 Task: Look for space in Cuxhaven, Germany from 8th August, 2023 to 15th August, 2023 for 9 adults in price range Rs.10000 to Rs.14000. Place can be shared room with 5 bedrooms having 9 beds and 5 bathrooms. Property type can be house, flat, guest house. Amenities needed are: wifi, TV, free parkinig on premises, gym, breakfast. Booking option can be shelf check-in. Required host language is English.
Action: Mouse moved to (413, 89)
Screenshot: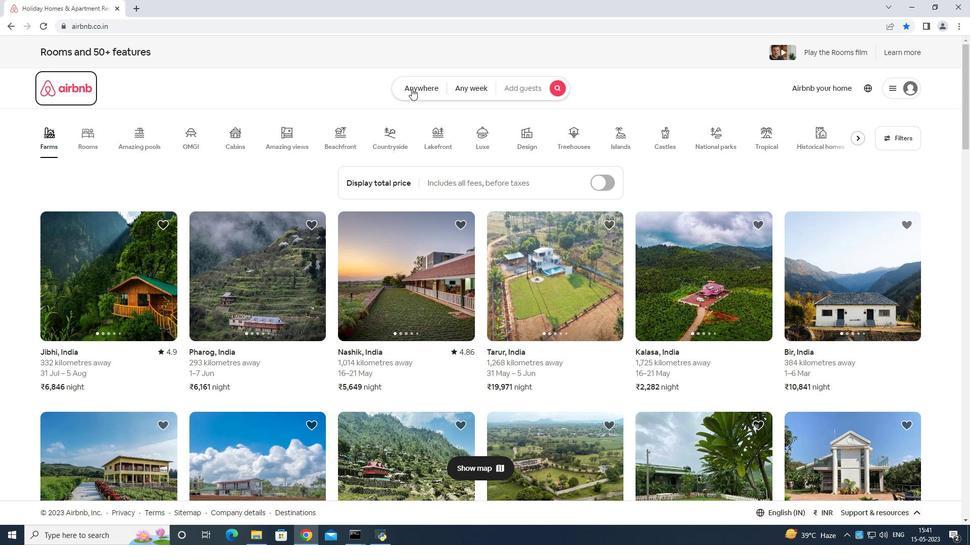 
Action: Mouse pressed left at (413, 89)
Screenshot: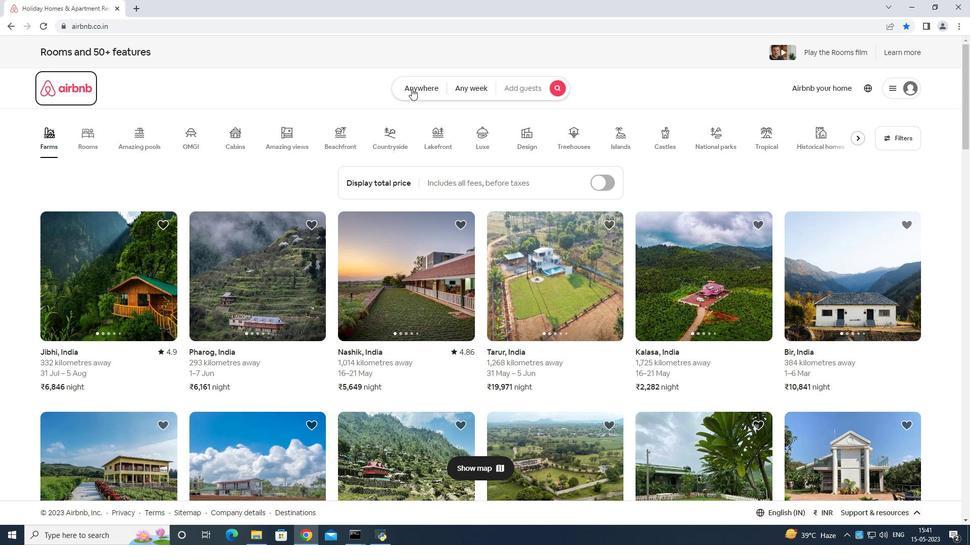 
Action: Mouse moved to (394, 130)
Screenshot: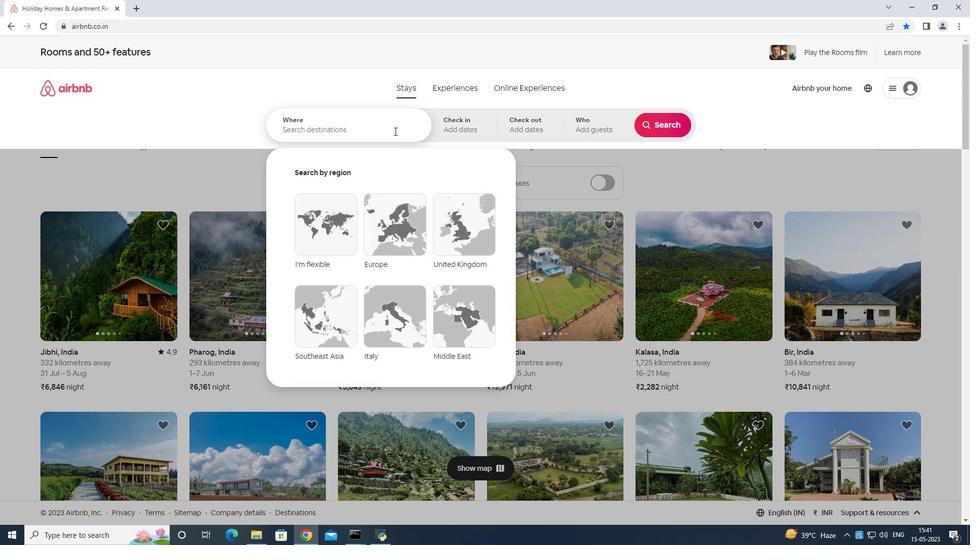 
Action: Mouse pressed left at (394, 130)
Screenshot: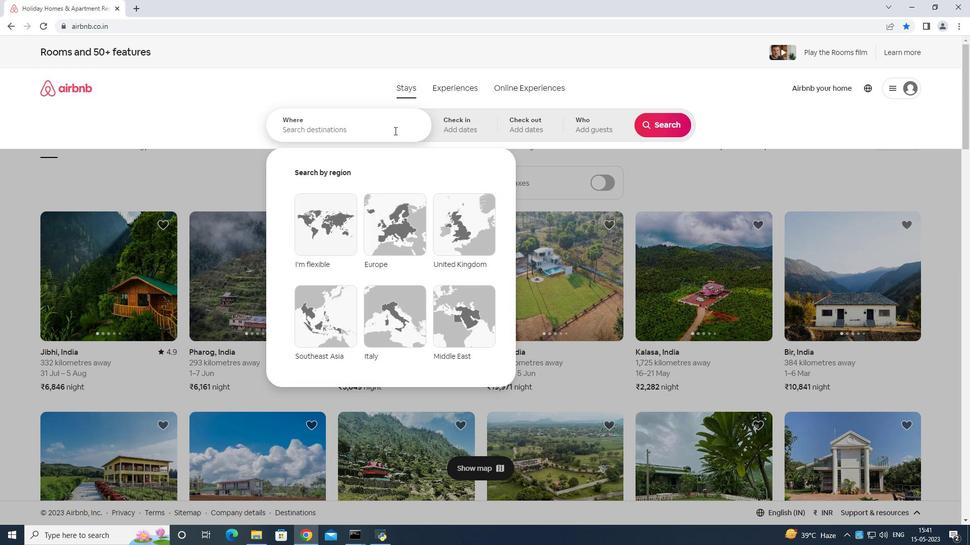 
Action: Mouse moved to (444, 163)
Screenshot: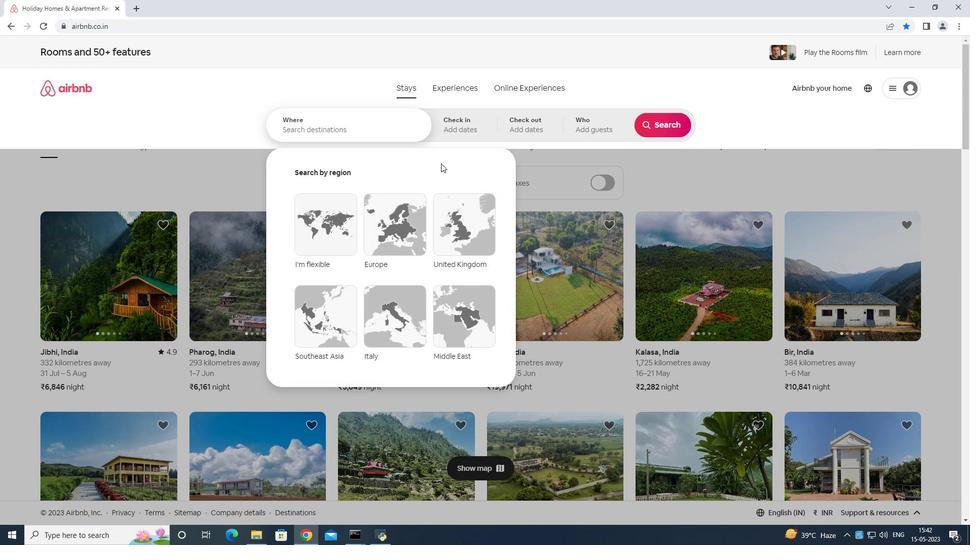 
Action: Key pressed <Key.shift>Cuxhaven<Key.space><Key.shift>Germany<Key.enter>
Screenshot: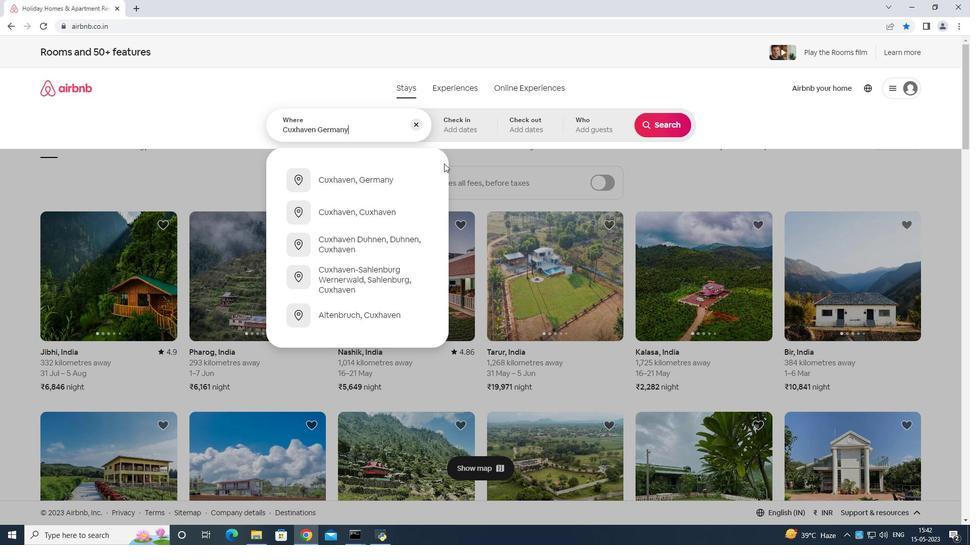 
Action: Mouse moved to (651, 210)
Screenshot: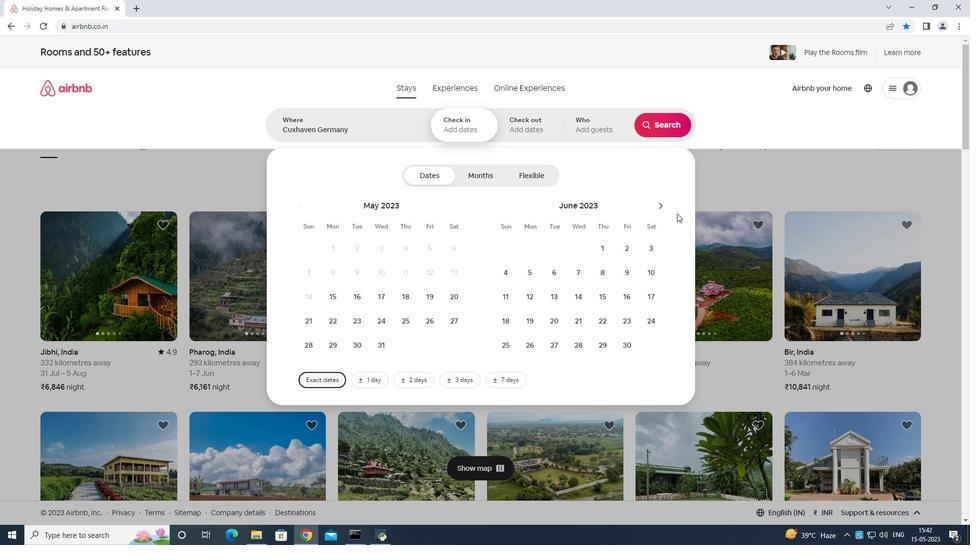 
Action: Mouse pressed left at (651, 210)
Screenshot: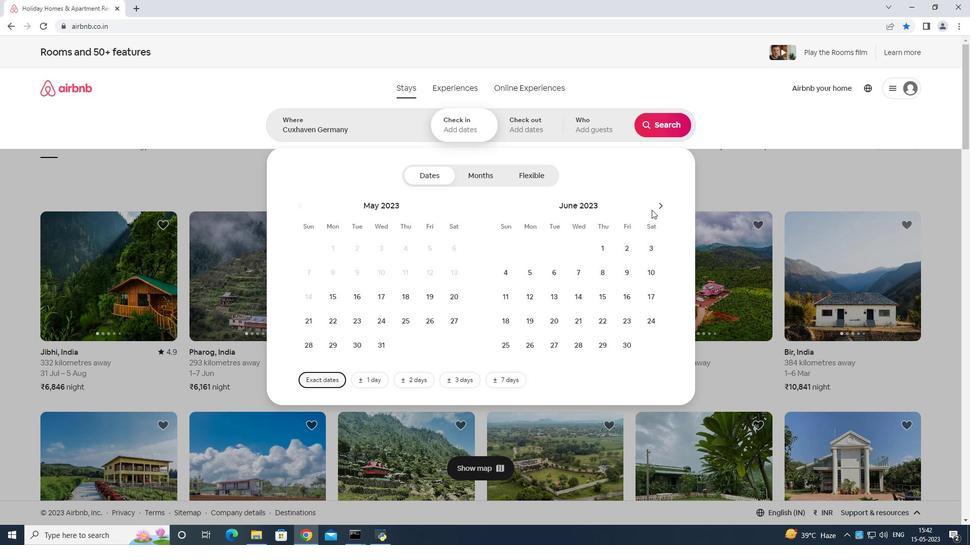 
Action: Mouse moved to (660, 207)
Screenshot: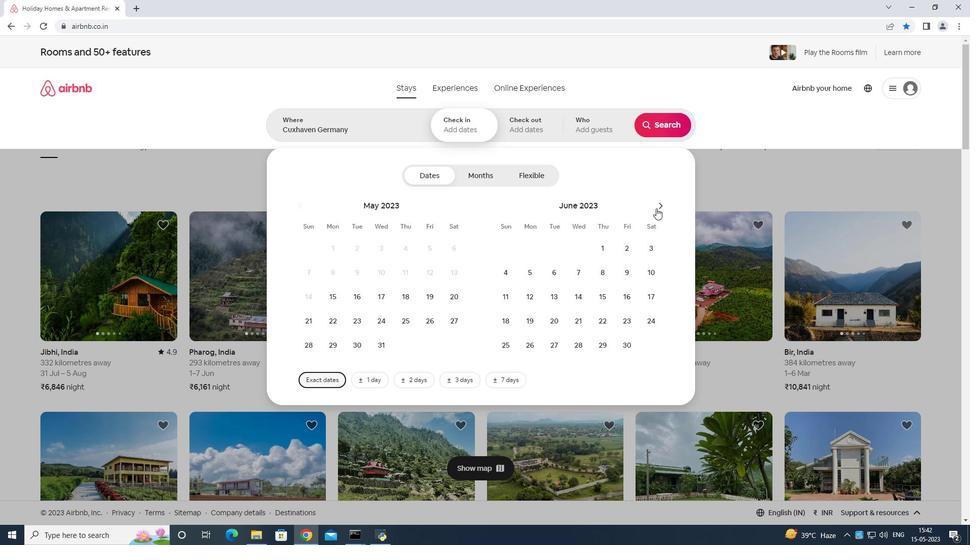 
Action: Mouse pressed left at (660, 207)
Screenshot: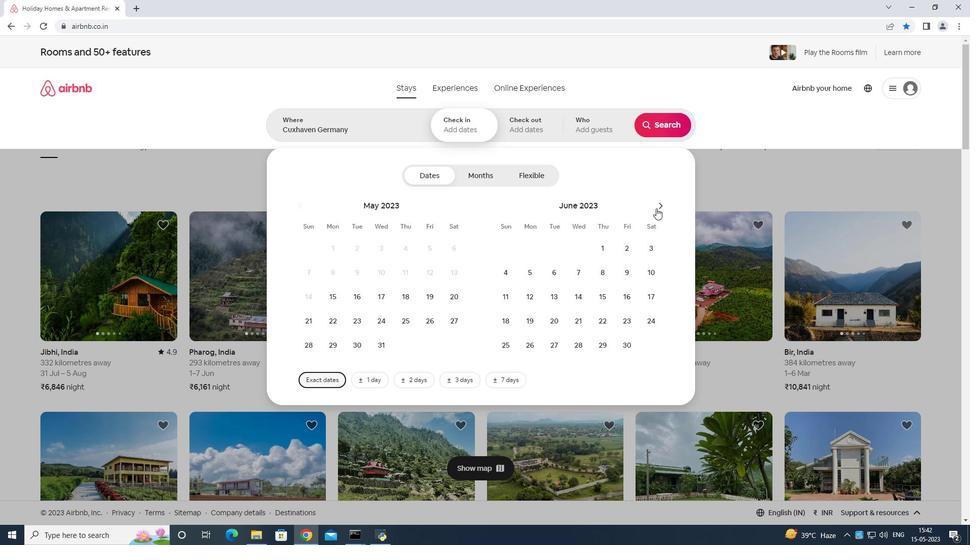 
Action: Mouse moved to (660, 206)
Screenshot: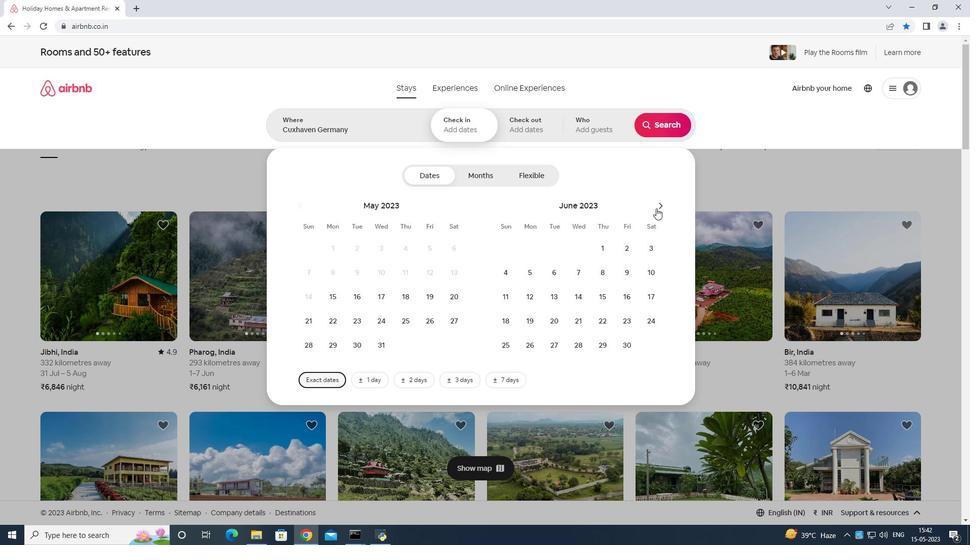 
Action: Mouse pressed left at (660, 206)
Screenshot: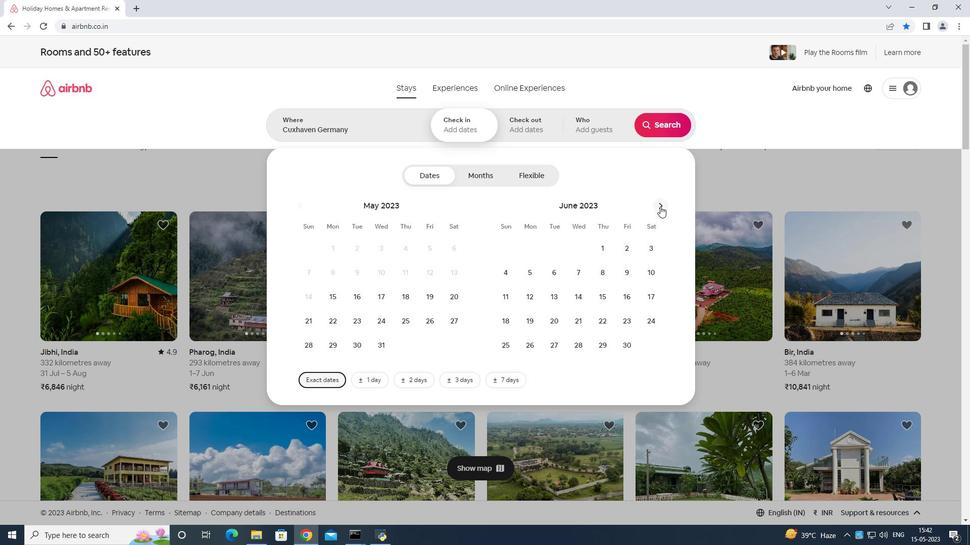 
Action: Mouse pressed left at (660, 206)
Screenshot: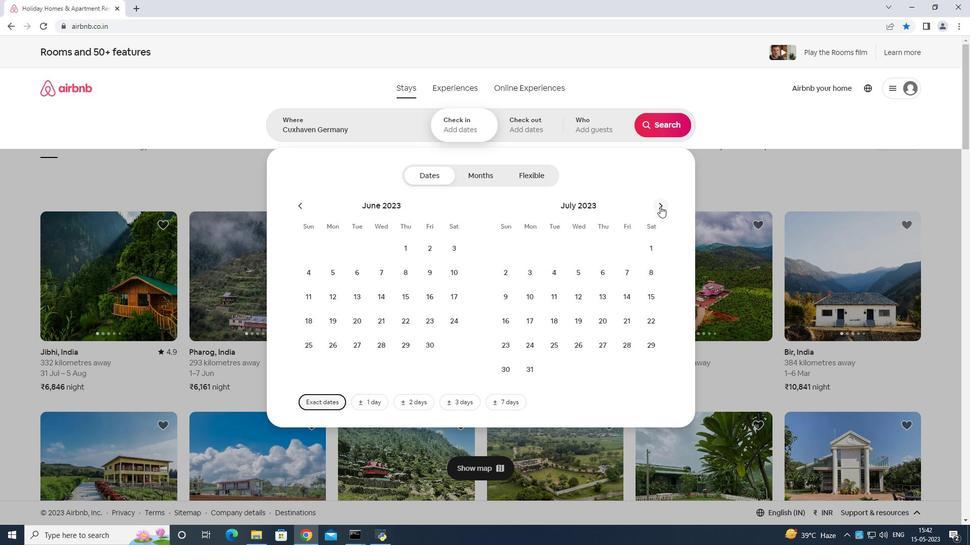 
Action: Mouse moved to (543, 265)
Screenshot: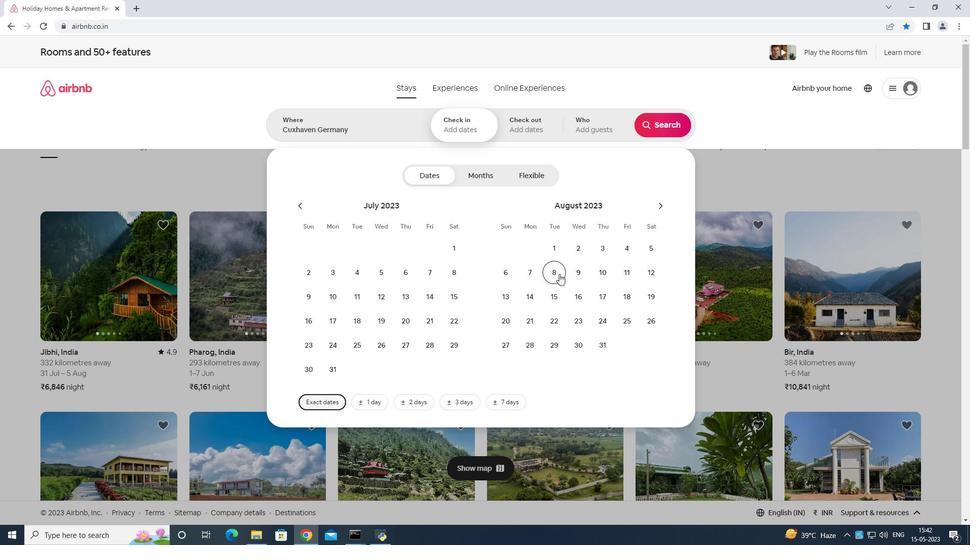 
Action: Mouse pressed left at (543, 265)
Screenshot: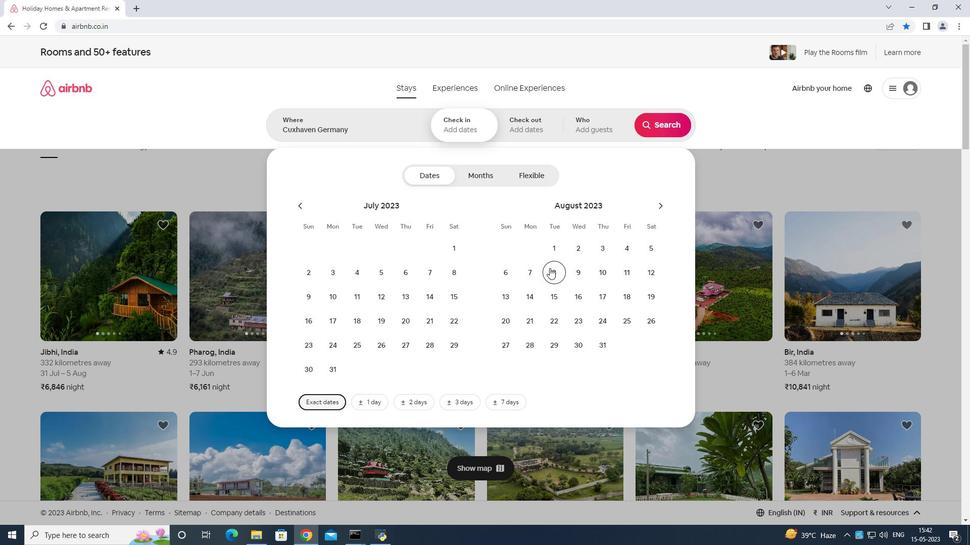
Action: Mouse moved to (551, 289)
Screenshot: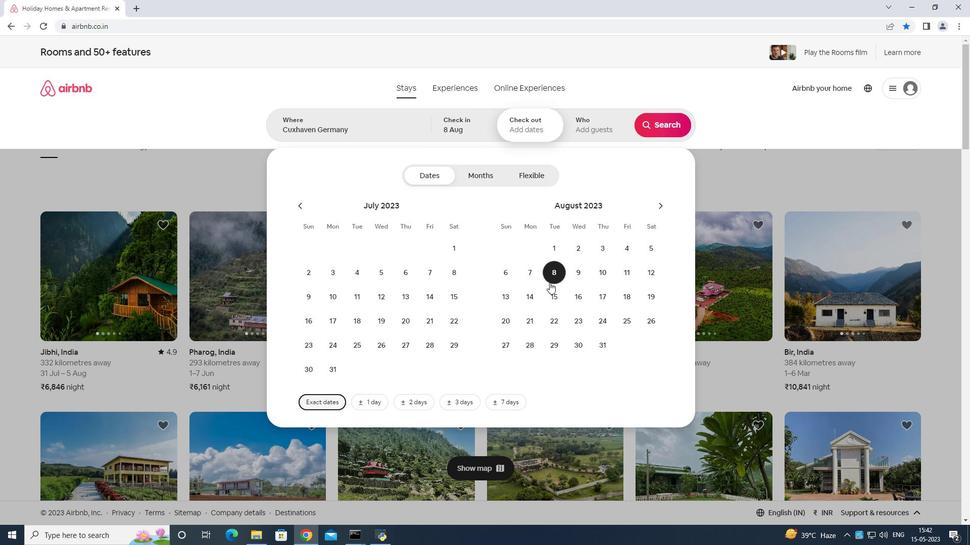 
Action: Mouse pressed left at (551, 289)
Screenshot: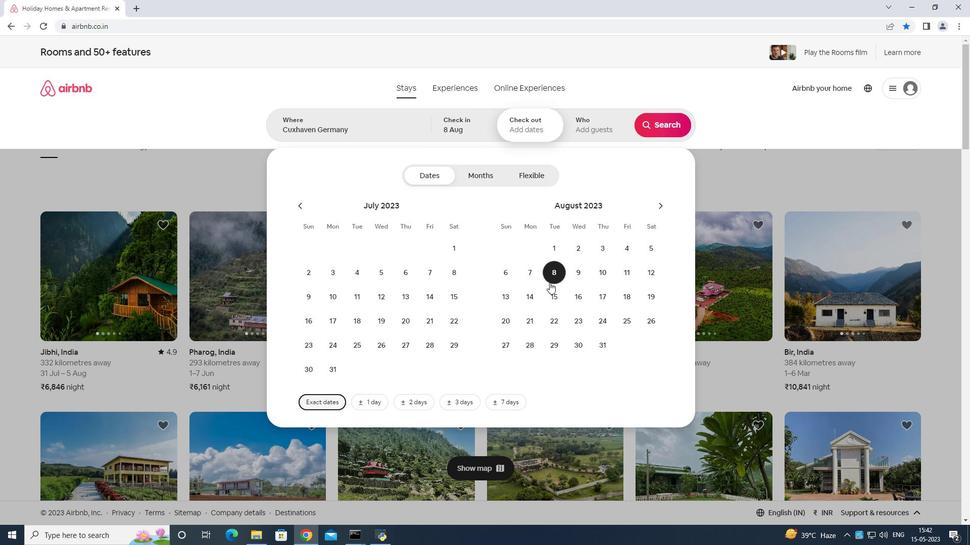 
Action: Mouse moved to (583, 125)
Screenshot: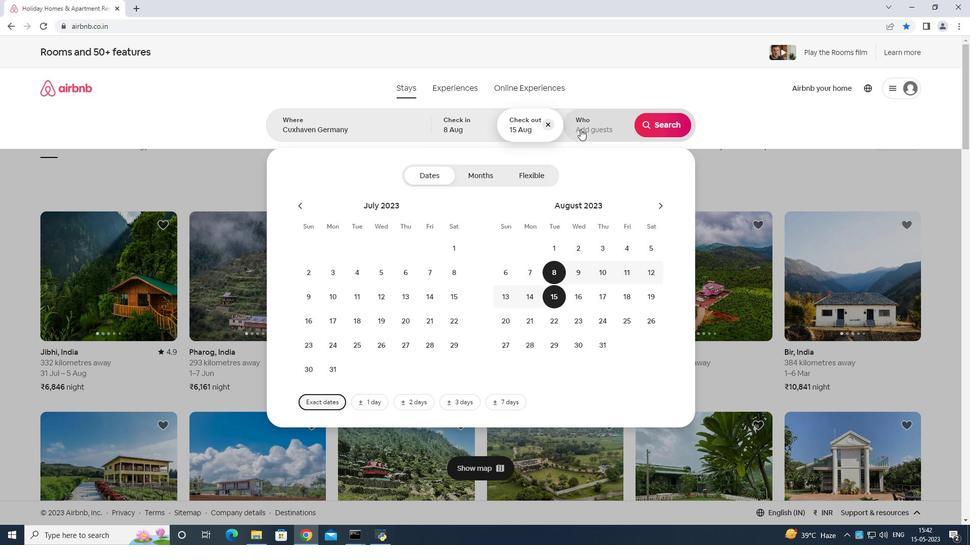 
Action: Mouse pressed left at (583, 125)
Screenshot: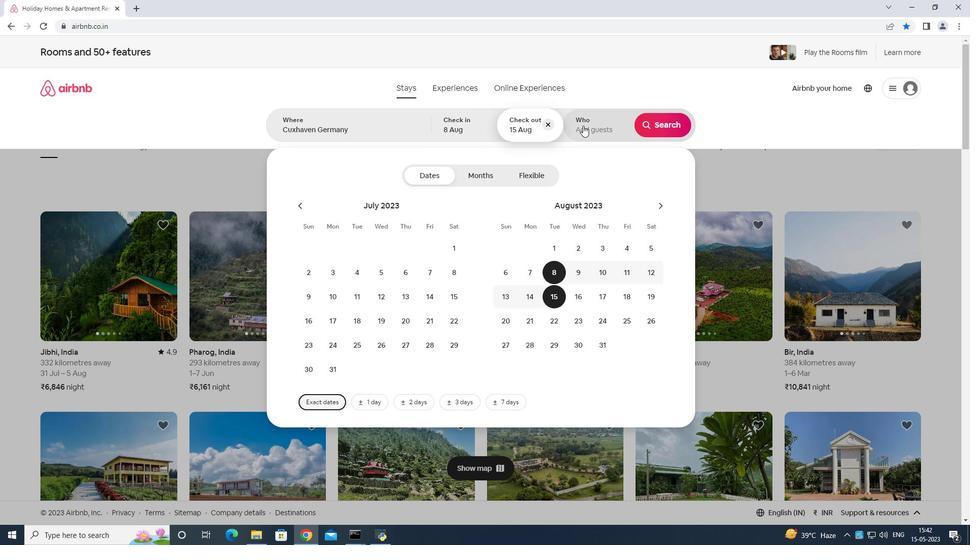 
Action: Mouse moved to (671, 176)
Screenshot: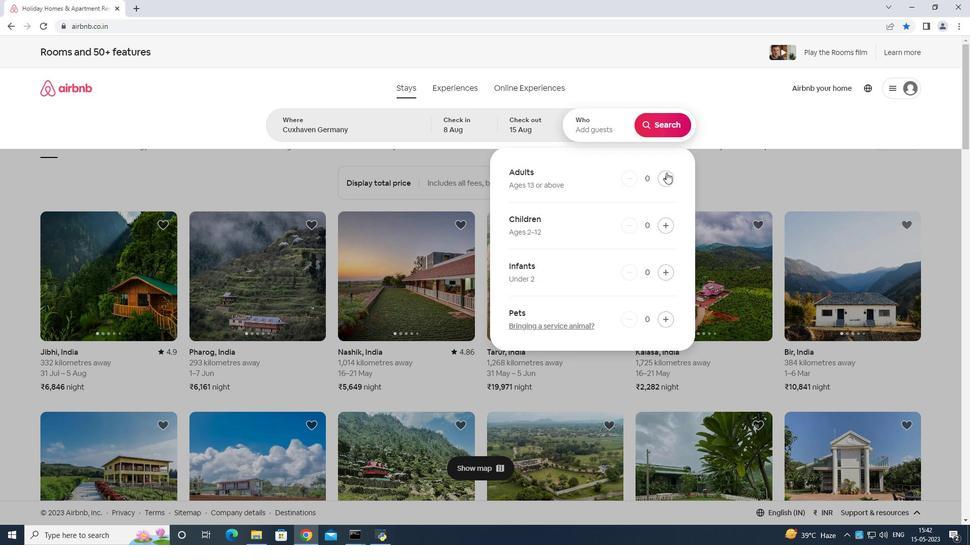 
Action: Mouse pressed left at (671, 176)
Screenshot: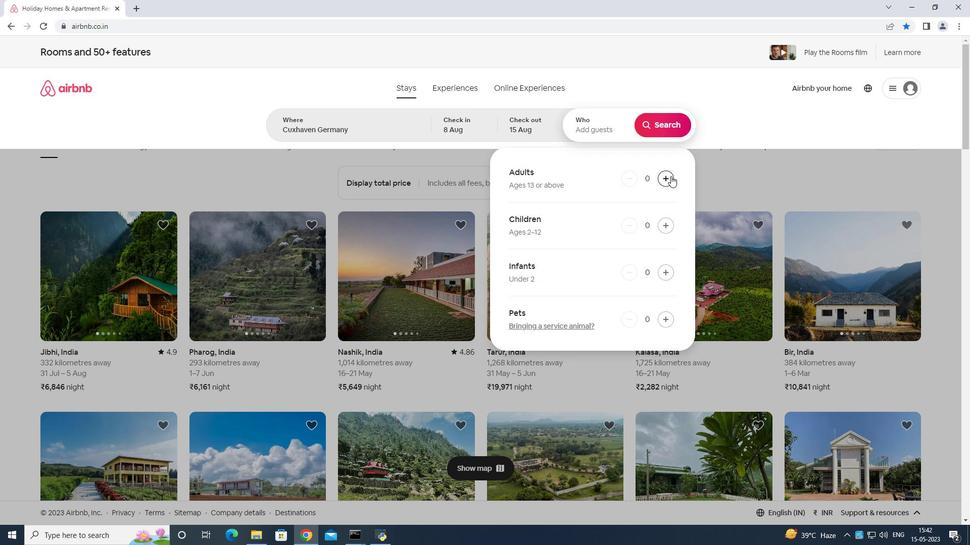 
Action: Mouse pressed left at (671, 176)
Screenshot: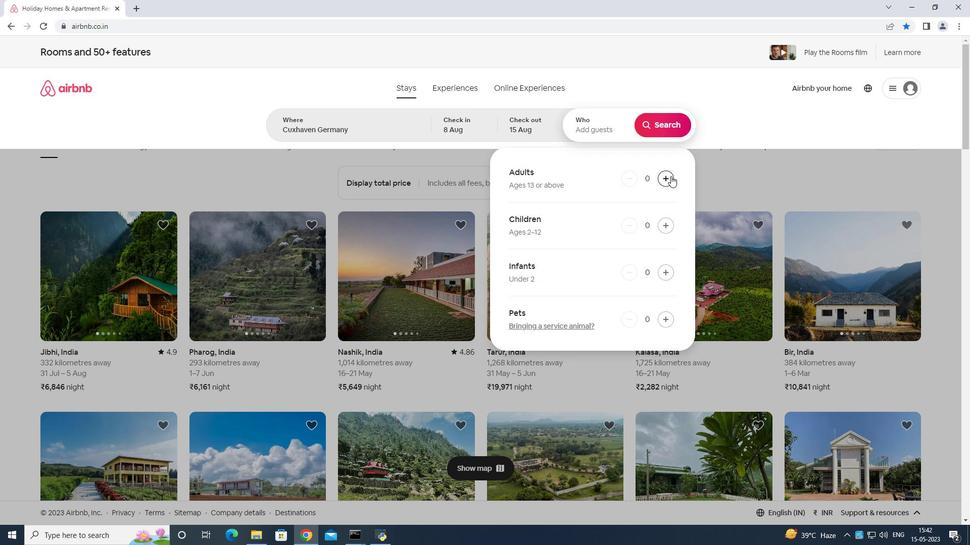 
Action: Mouse pressed left at (671, 176)
Screenshot: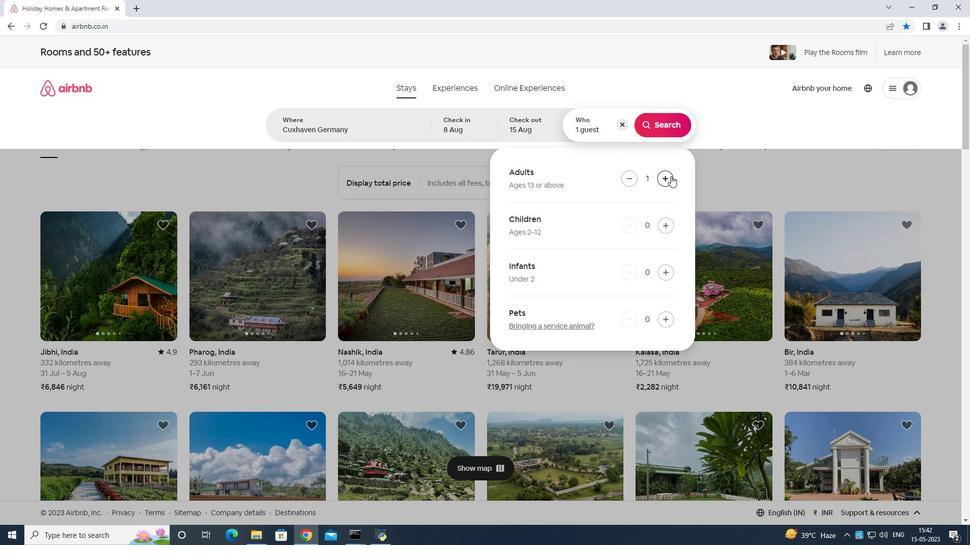 
Action: Mouse moved to (671, 176)
Screenshot: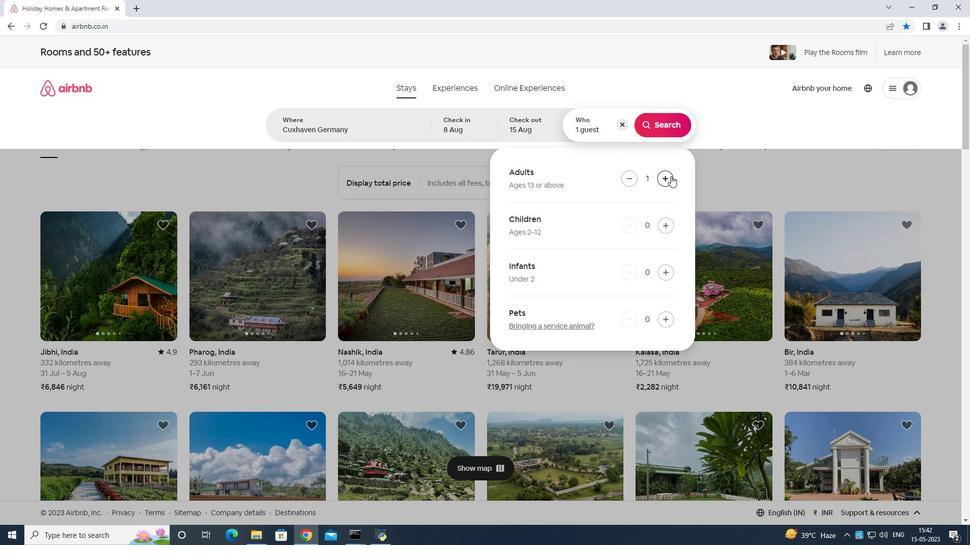 
Action: Mouse pressed left at (671, 176)
Screenshot: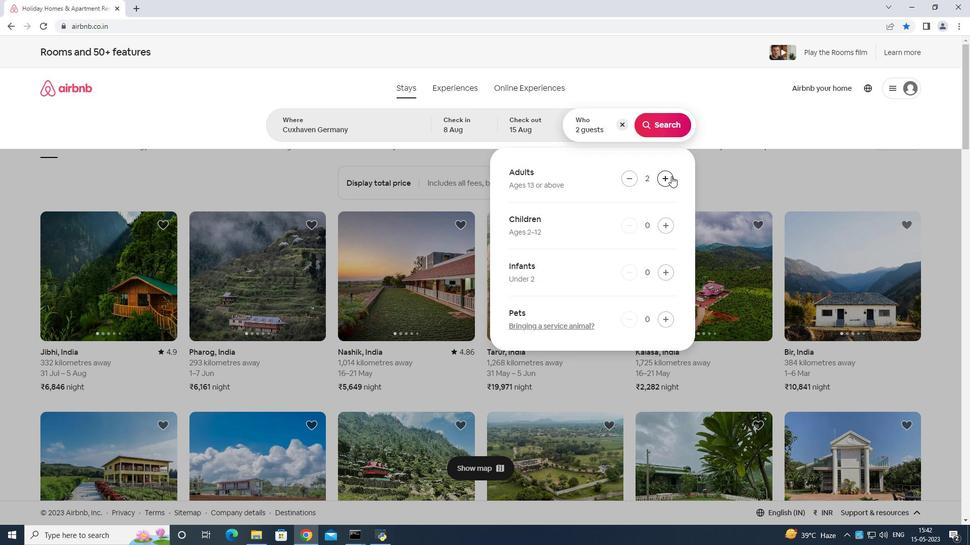 
Action: Mouse moved to (672, 176)
Screenshot: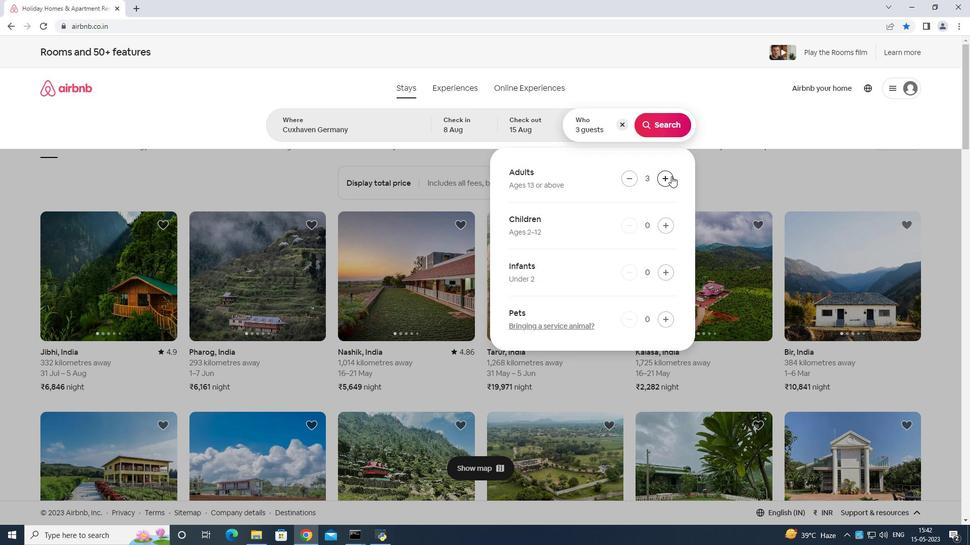 
Action: Mouse pressed left at (672, 176)
Screenshot: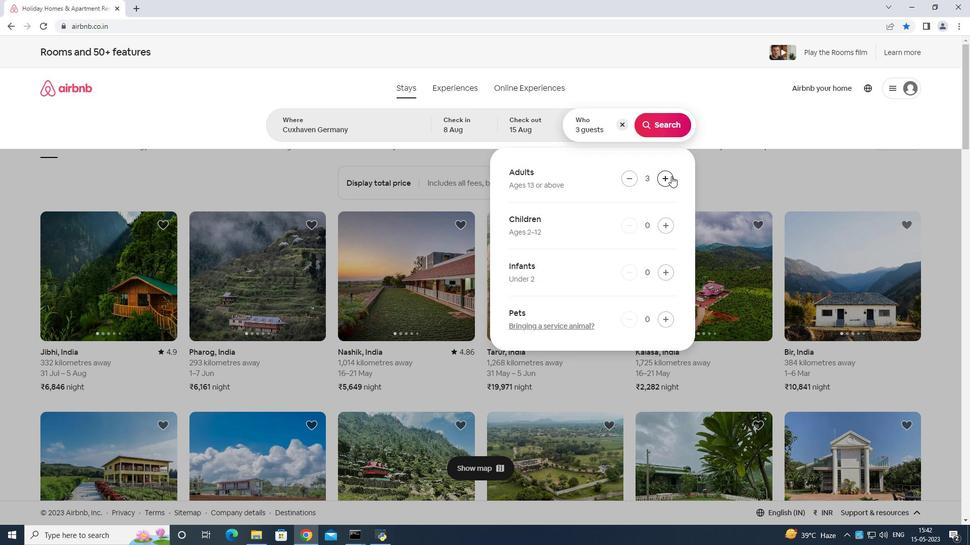 
Action: Mouse pressed left at (672, 176)
Screenshot: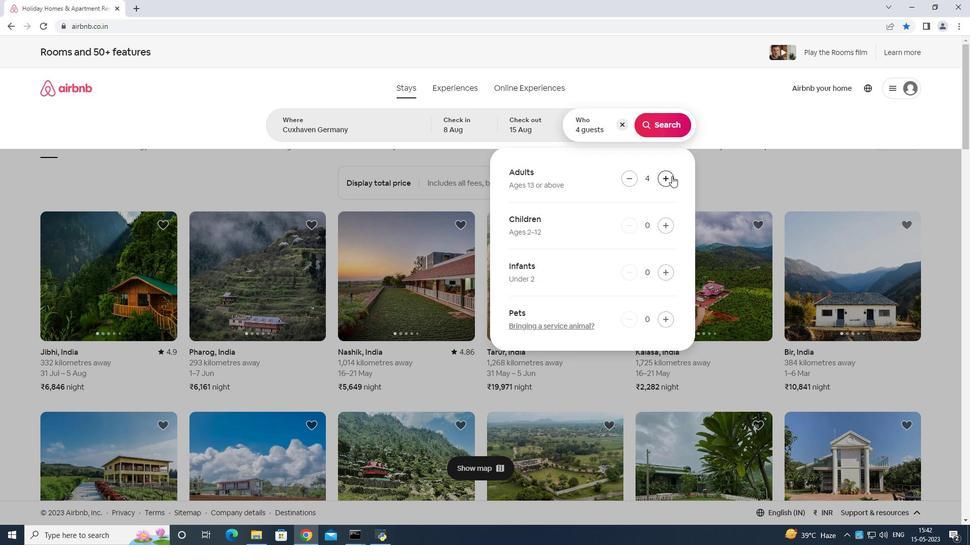 
Action: Mouse pressed left at (672, 176)
Screenshot: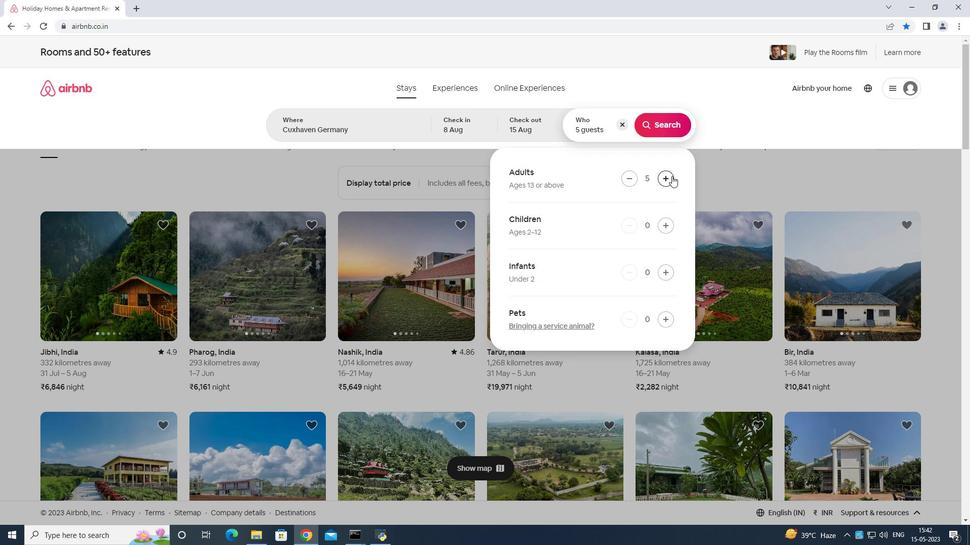 
Action: Mouse pressed left at (672, 176)
Screenshot: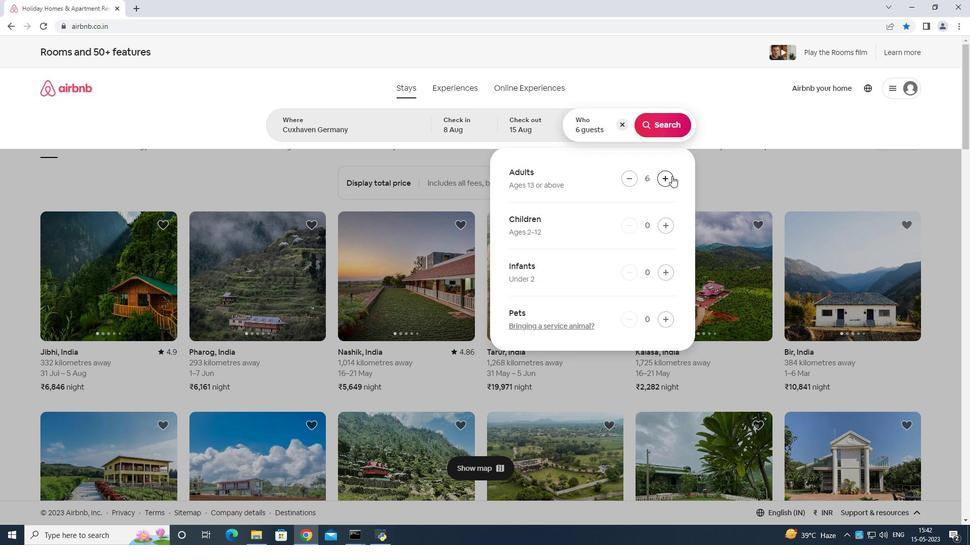 
Action: Mouse pressed left at (672, 176)
Screenshot: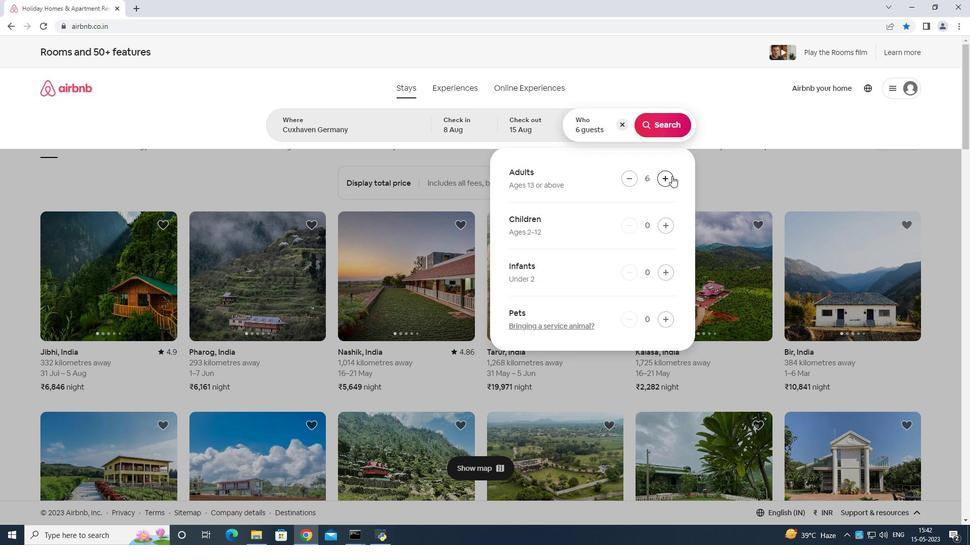 
Action: Mouse moved to (669, 123)
Screenshot: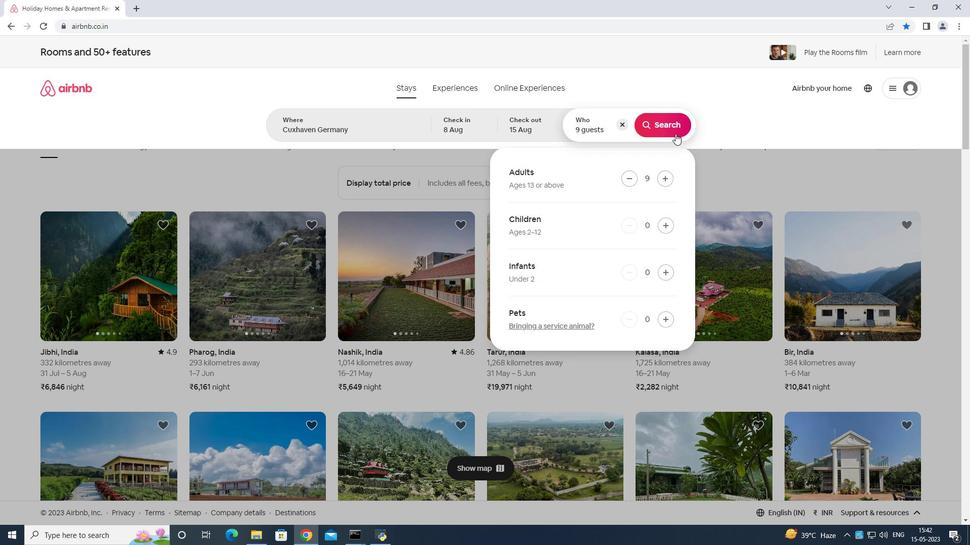 
Action: Mouse pressed left at (669, 123)
Screenshot: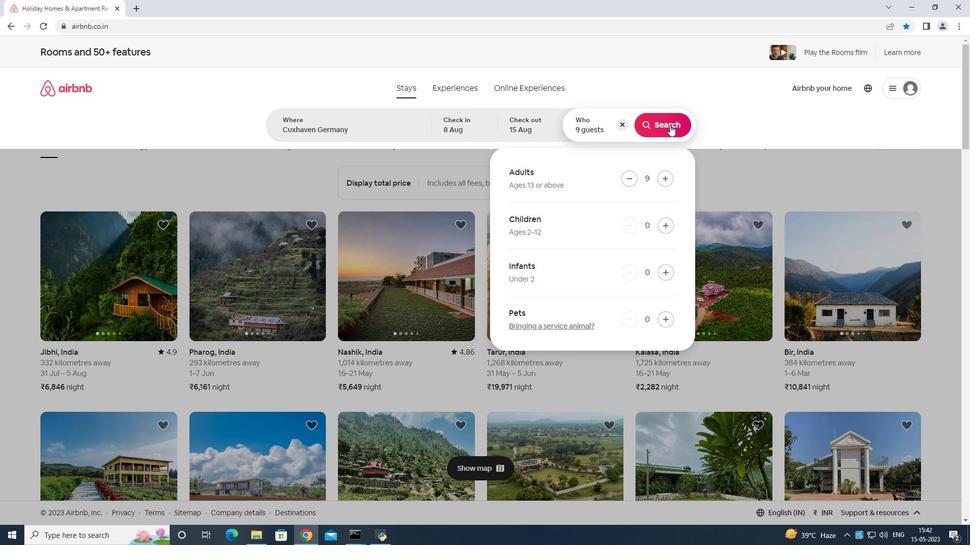 
Action: Mouse moved to (910, 92)
Screenshot: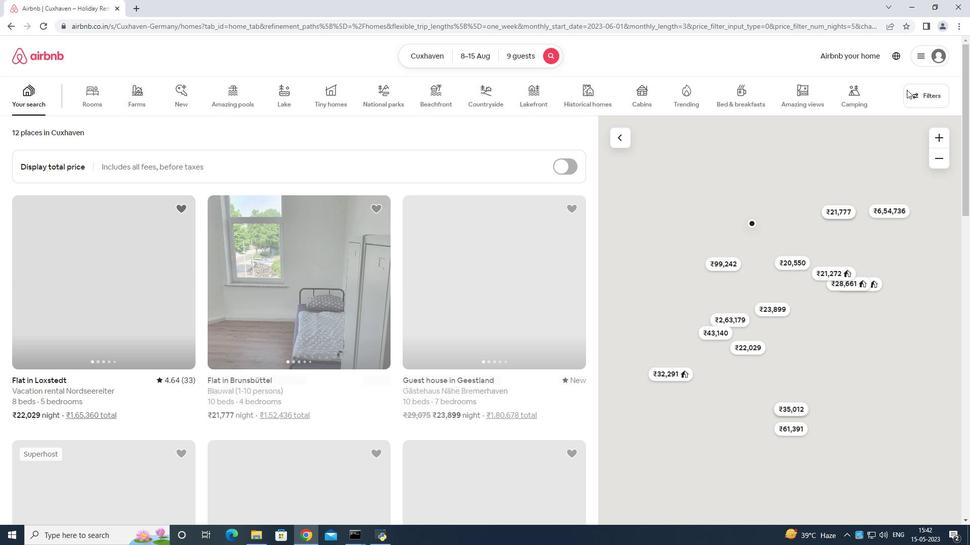 
Action: Mouse pressed left at (910, 92)
Screenshot: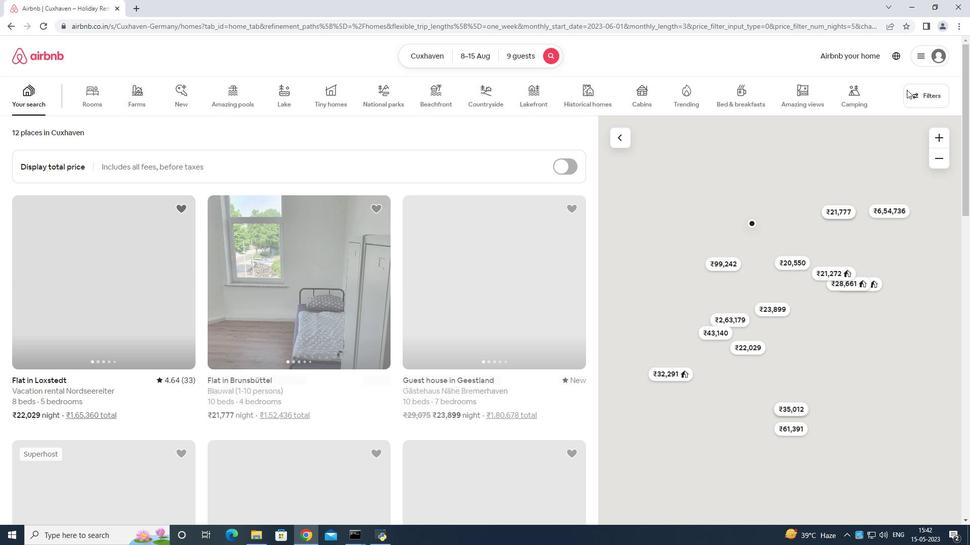 
Action: Mouse moved to (438, 341)
Screenshot: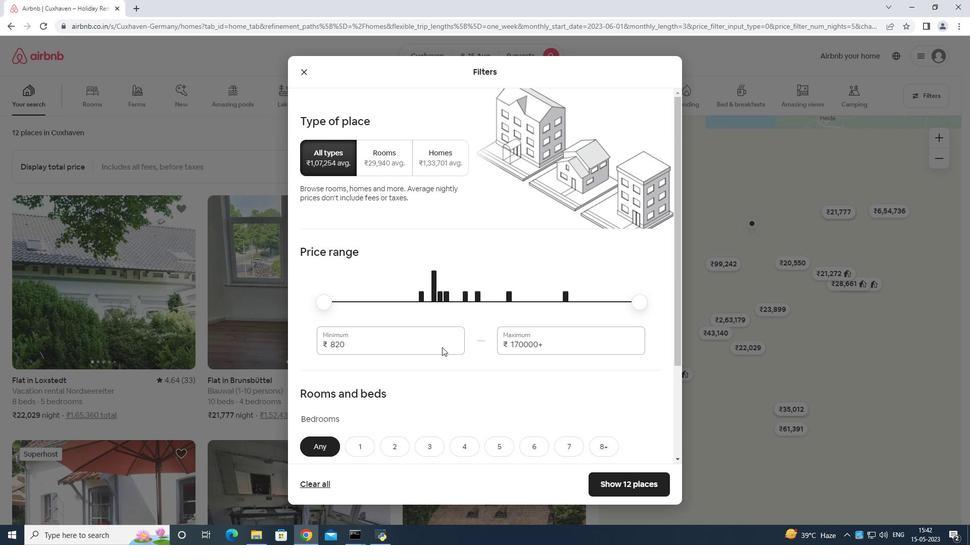
Action: Mouse pressed left at (438, 341)
Screenshot: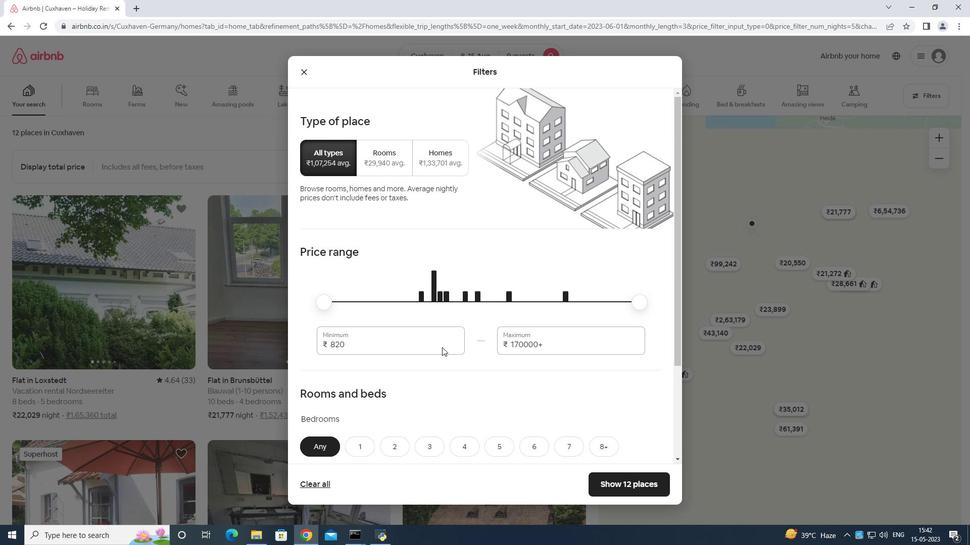 
Action: Mouse moved to (441, 338)
Screenshot: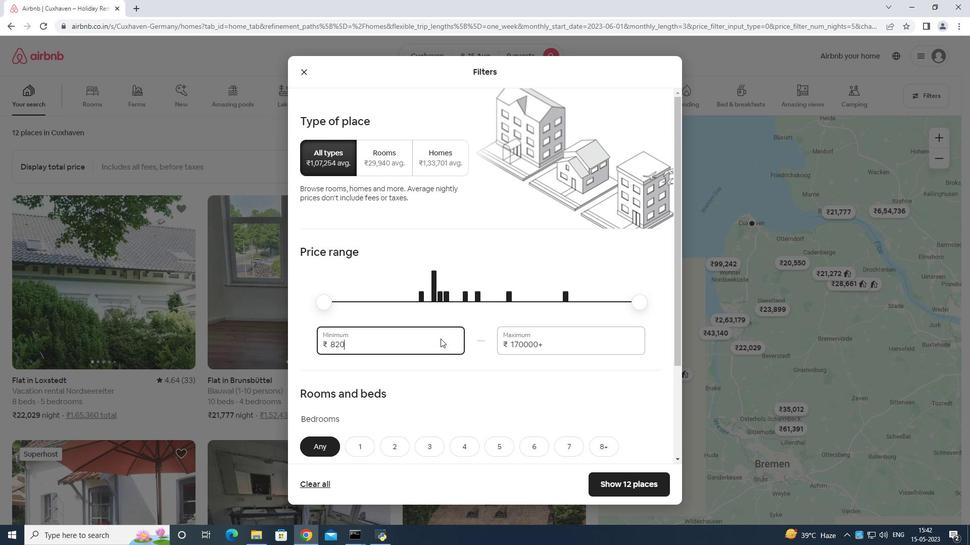 
Action: Key pressed <Key.backspace>
Screenshot: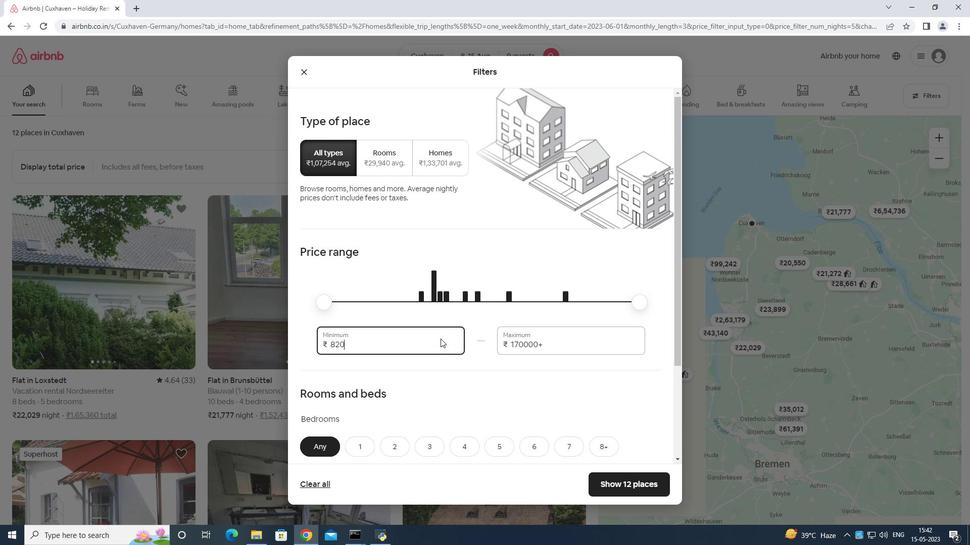 
Action: Mouse moved to (443, 332)
Screenshot: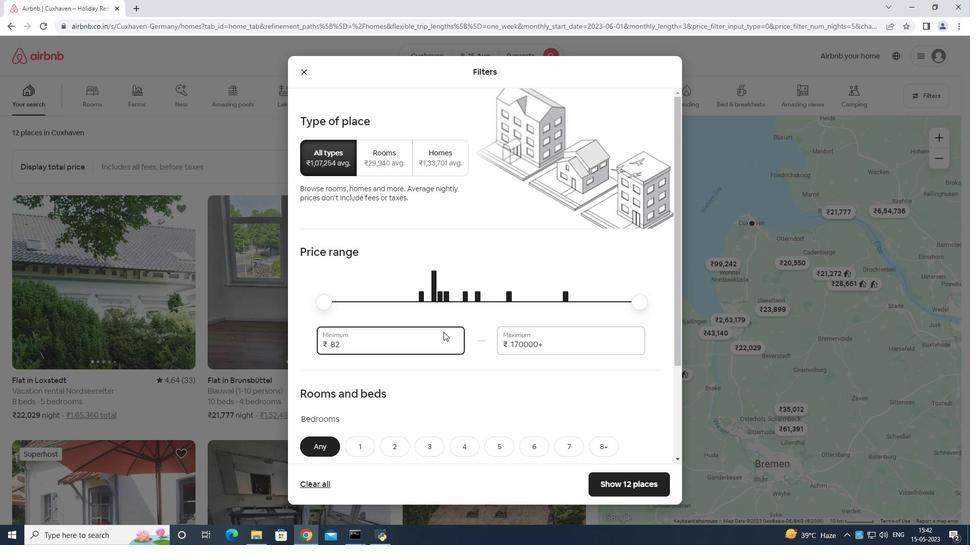 
Action: Key pressed <Key.backspace><Key.backspace><Key.backspace><Key.backspace>
Screenshot: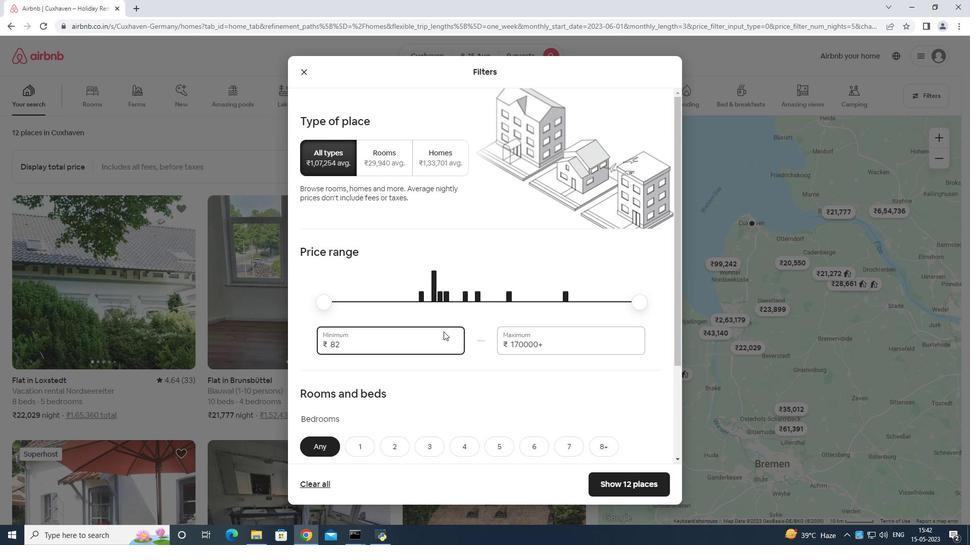 
Action: Mouse moved to (443, 331)
Screenshot: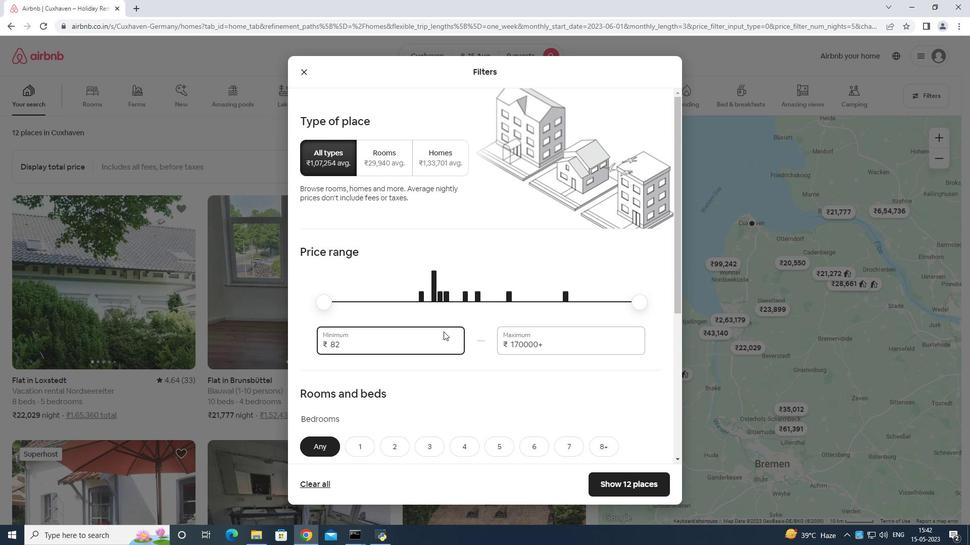 
Action: Key pressed <Key.backspace><Key.backspace><Key.backspace><Key.backspace>
Screenshot: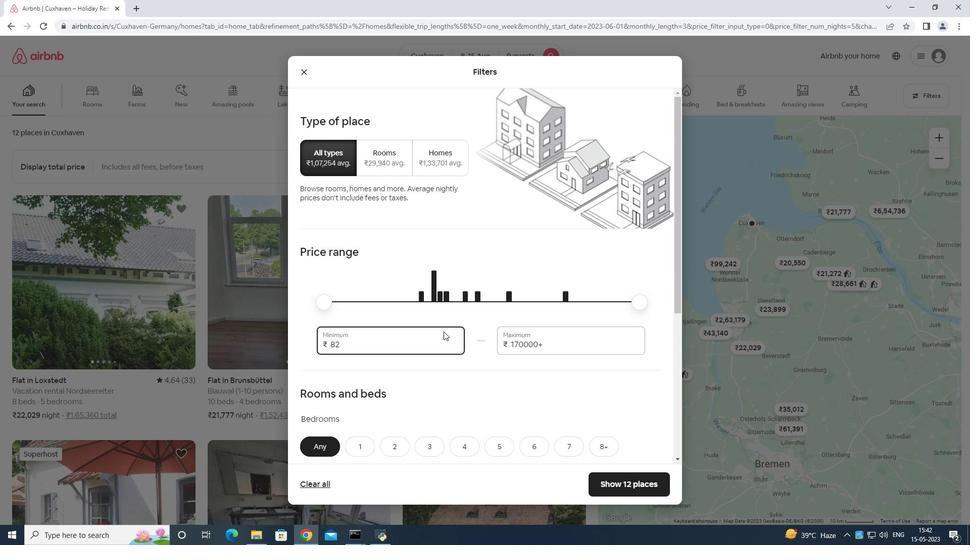 
Action: Mouse moved to (443, 331)
Screenshot: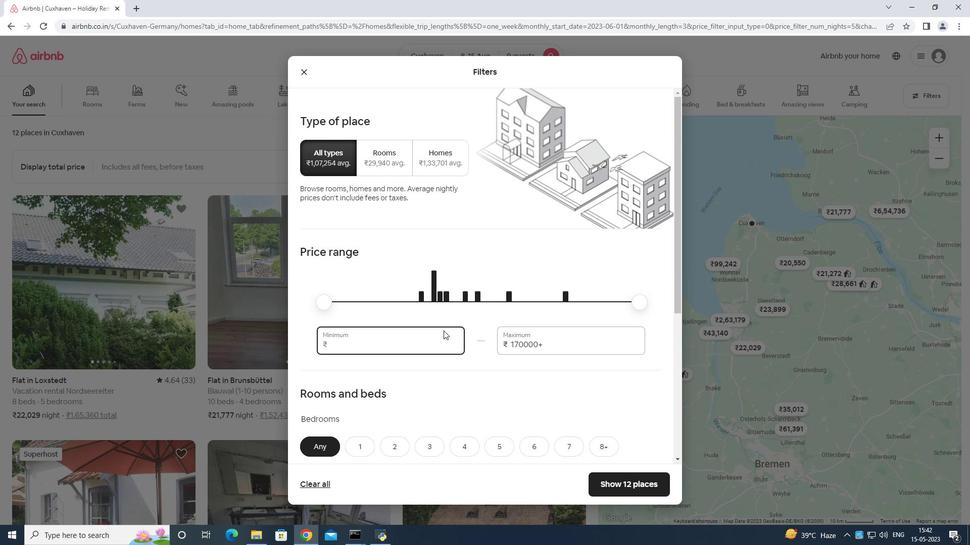 
Action: Key pressed <Key.backspace>
Screenshot: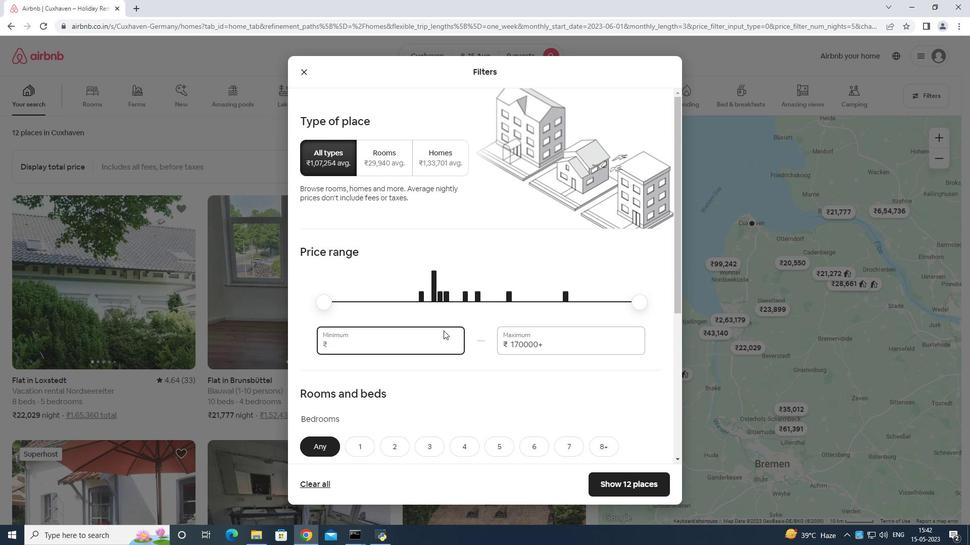 
Action: Mouse moved to (444, 330)
Screenshot: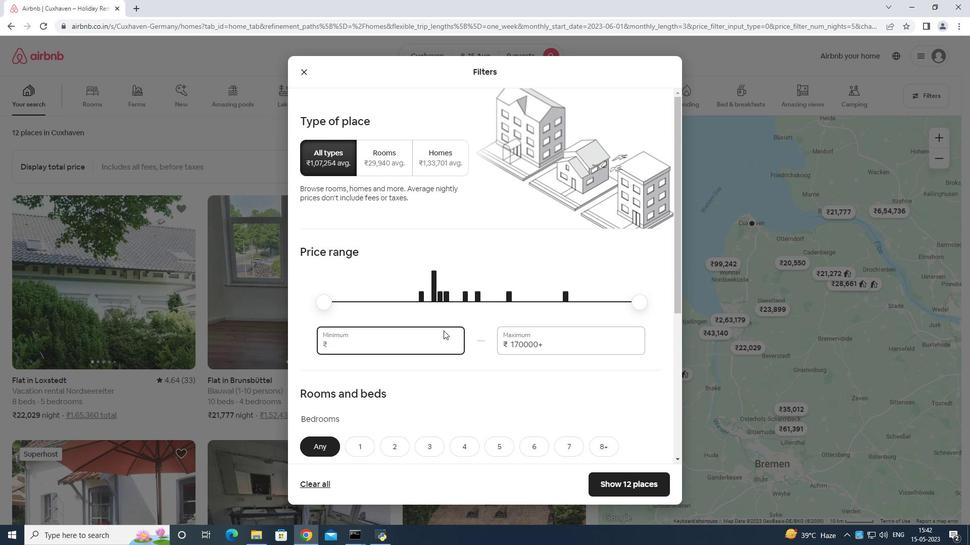 
Action: Key pressed <Key.backspace>
Screenshot: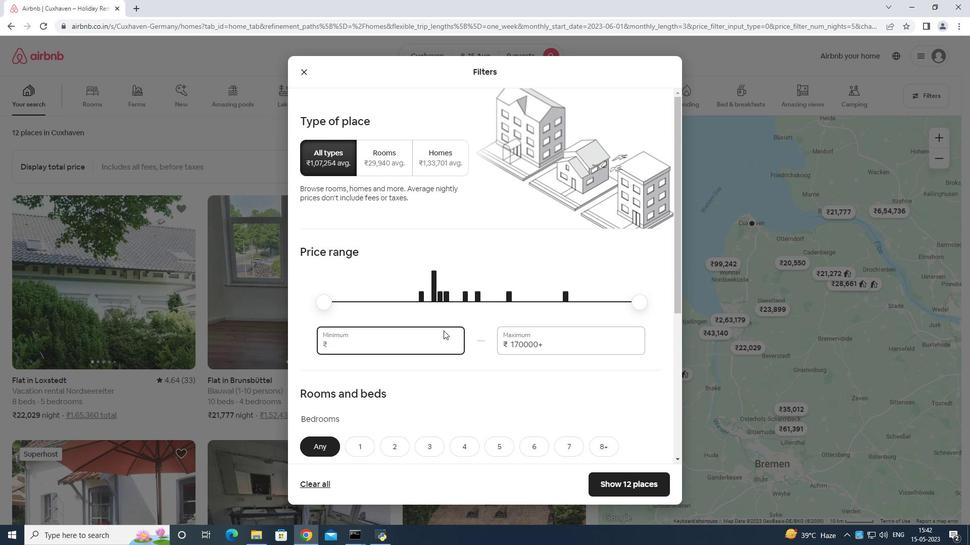 
Action: Mouse moved to (444, 330)
Screenshot: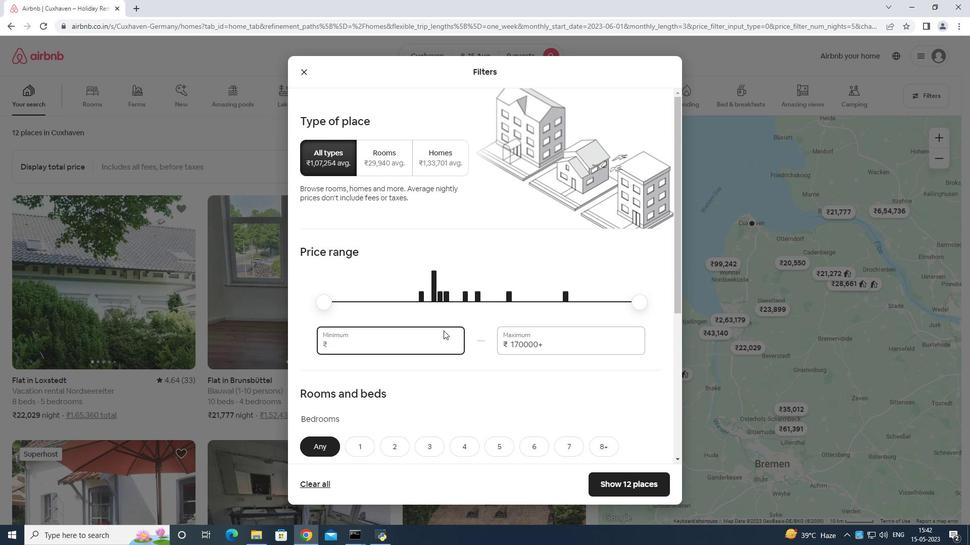 
Action: Key pressed <Key.backspace>
Screenshot: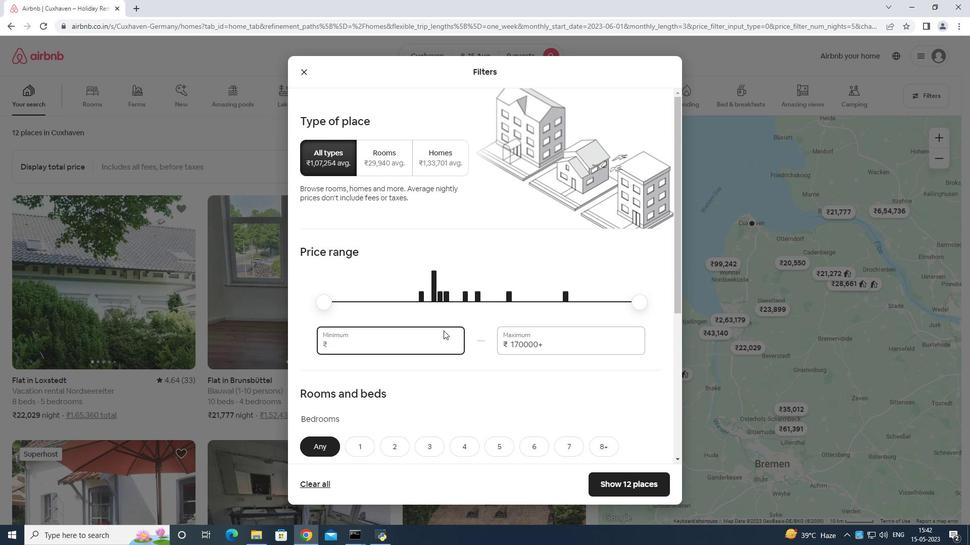 
Action: Mouse moved to (444, 329)
Screenshot: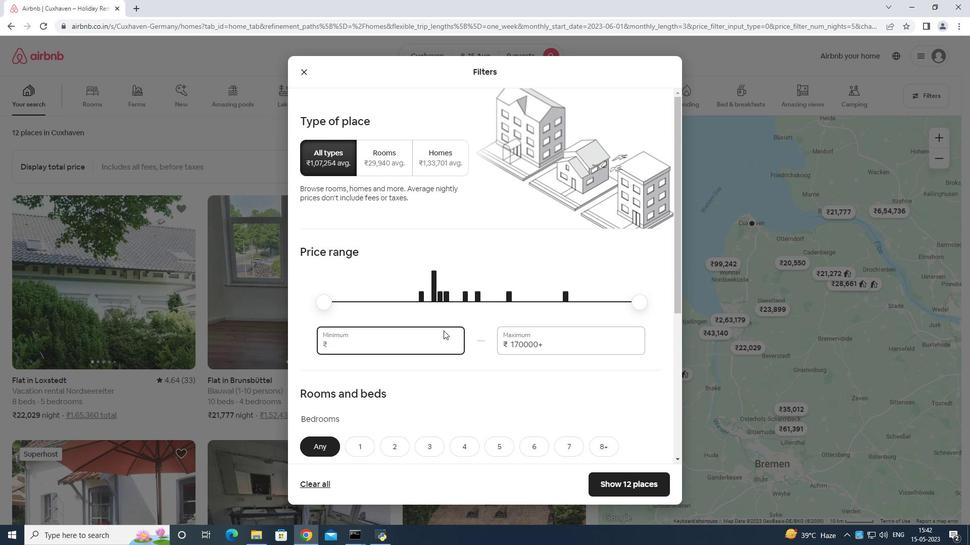 
Action: Key pressed <Key.backspace>
Screenshot: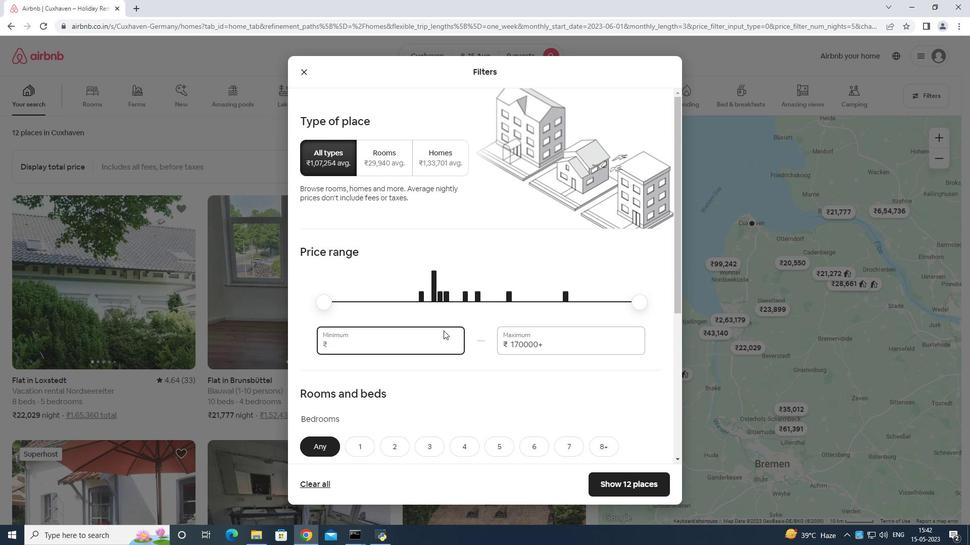 
Action: Mouse moved to (447, 328)
Screenshot: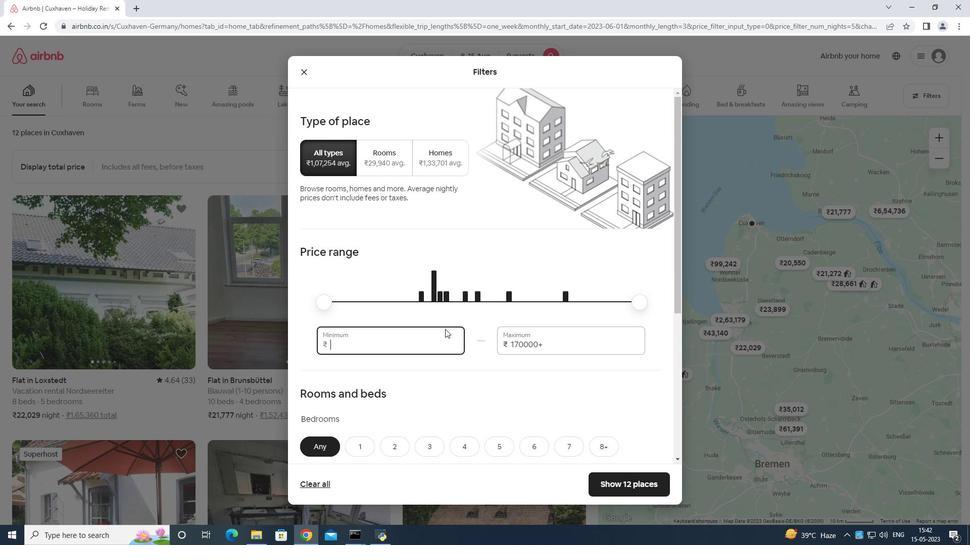 
Action: Key pressed 1000
Screenshot: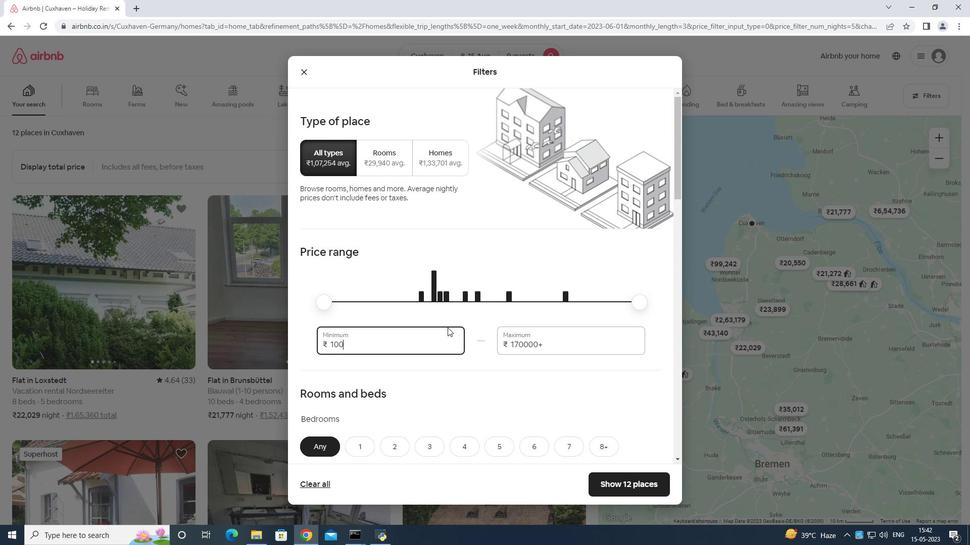 
Action: Mouse moved to (450, 328)
Screenshot: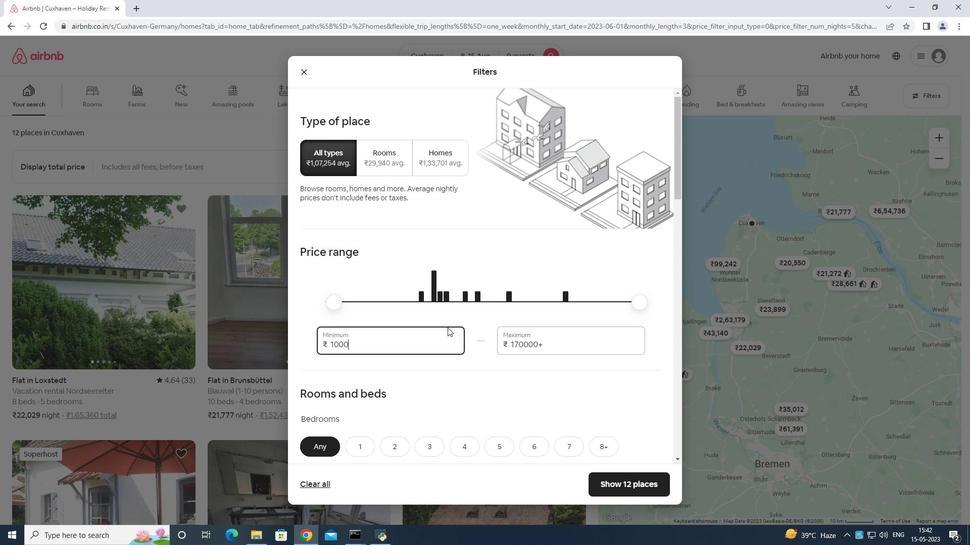 
Action: Key pressed 0
Screenshot: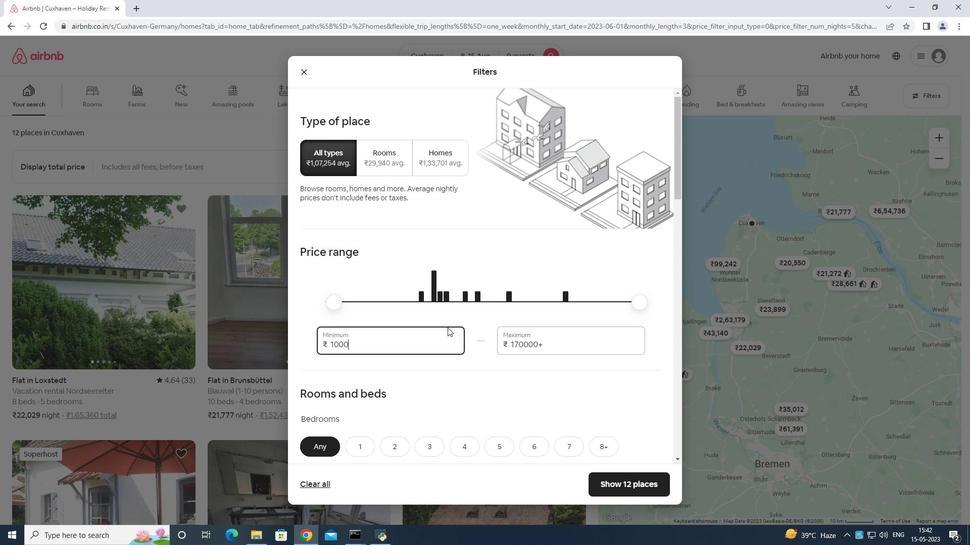 
Action: Mouse moved to (578, 346)
Screenshot: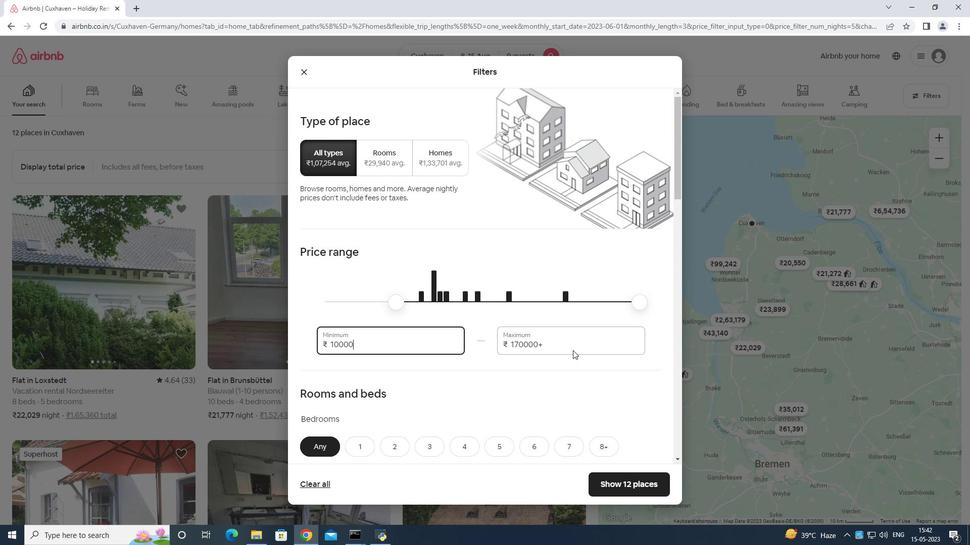 
Action: Mouse pressed left at (578, 346)
Screenshot: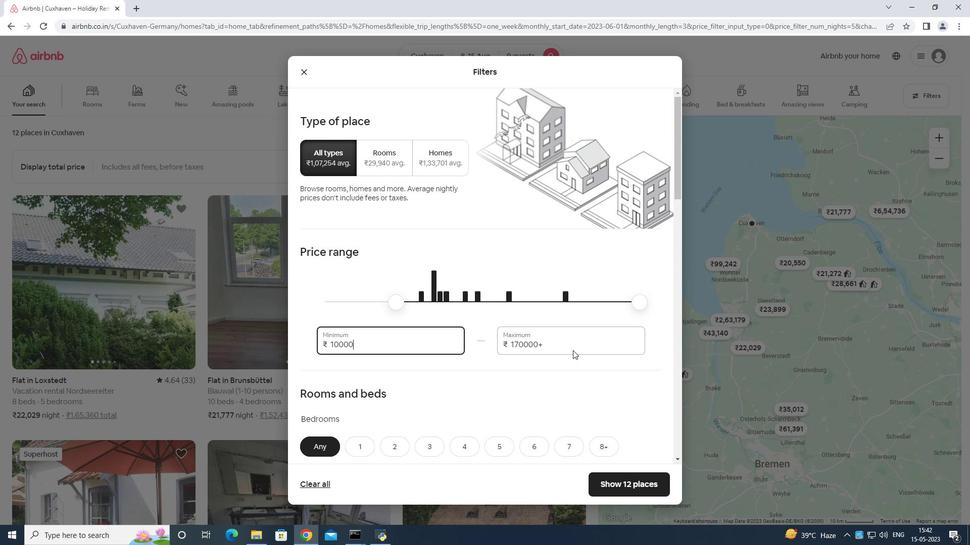 
Action: Mouse moved to (579, 342)
Screenshot: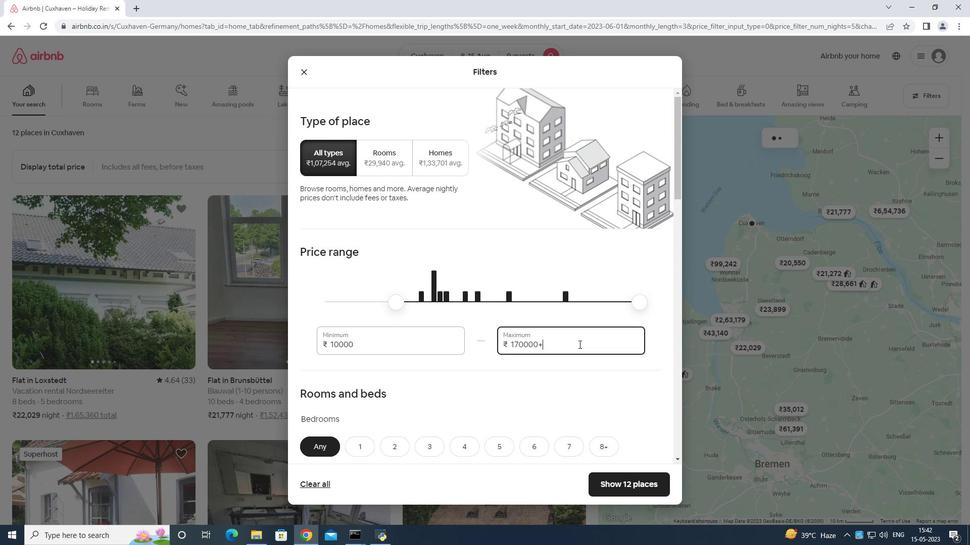 
Action: Key pressed <Key.backspace>
Screenshot: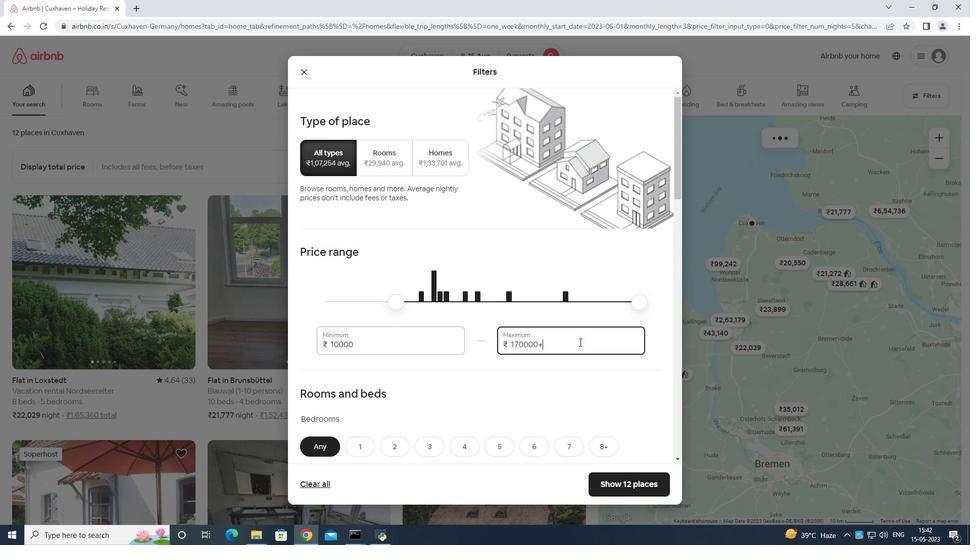 
Action: Mouse moved to (580, 341)
Screenshot: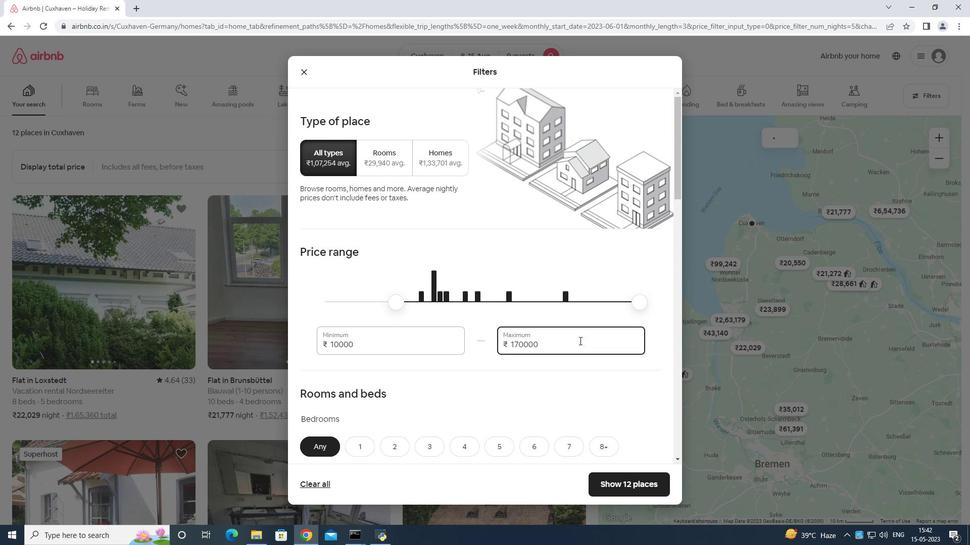 
Action: Key pressed <Key.backspace><Key.backspace><Key.backspace><Key.backspace><Key.backspace><Key.backspace><Key.backspace><Key.backspace><Key.backspace><Key.backspace><Key.backspace>
Screenshot: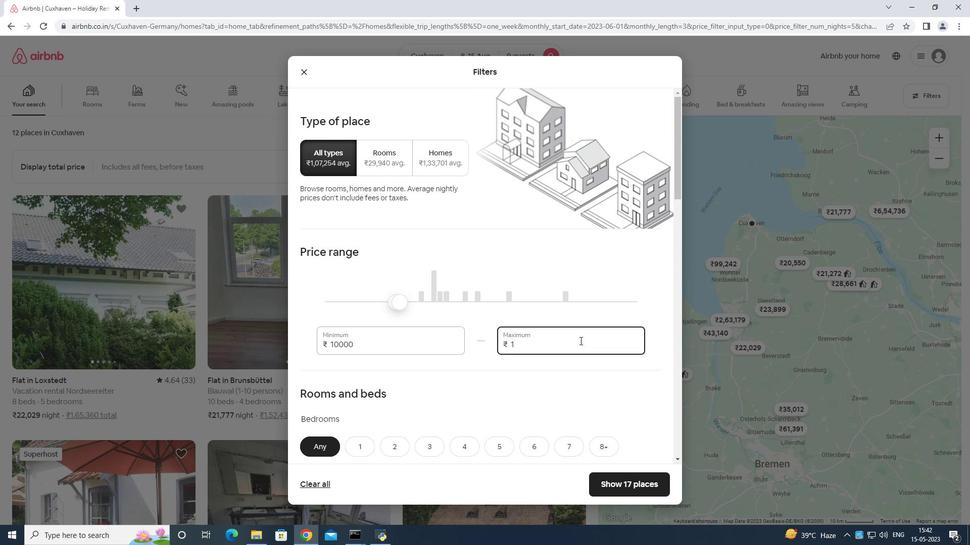 
Action: Mouse moved to (580, 340)
Screenshot: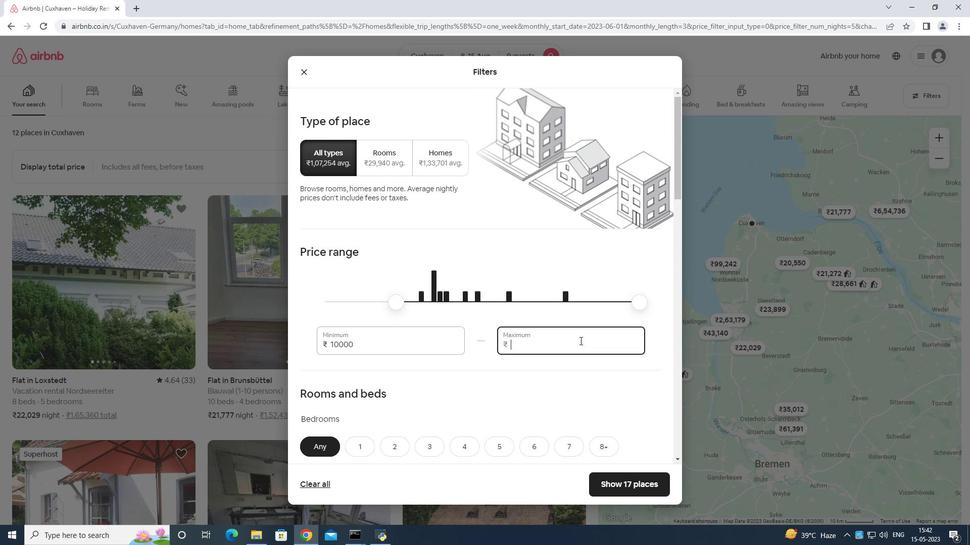 
Action: Key pressed <Key.backspace>
Screenshot: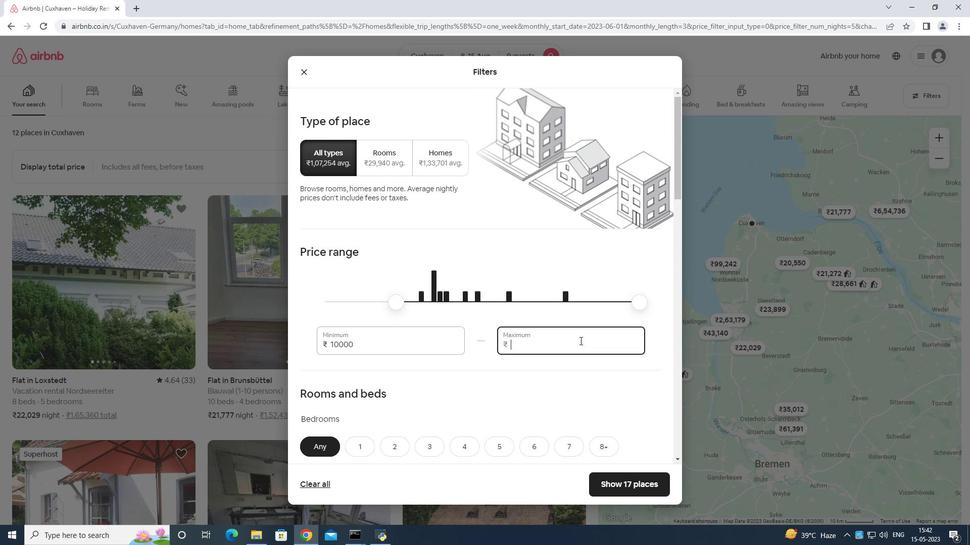 
Action: Mouse moved to (581, 340)
Screenshot: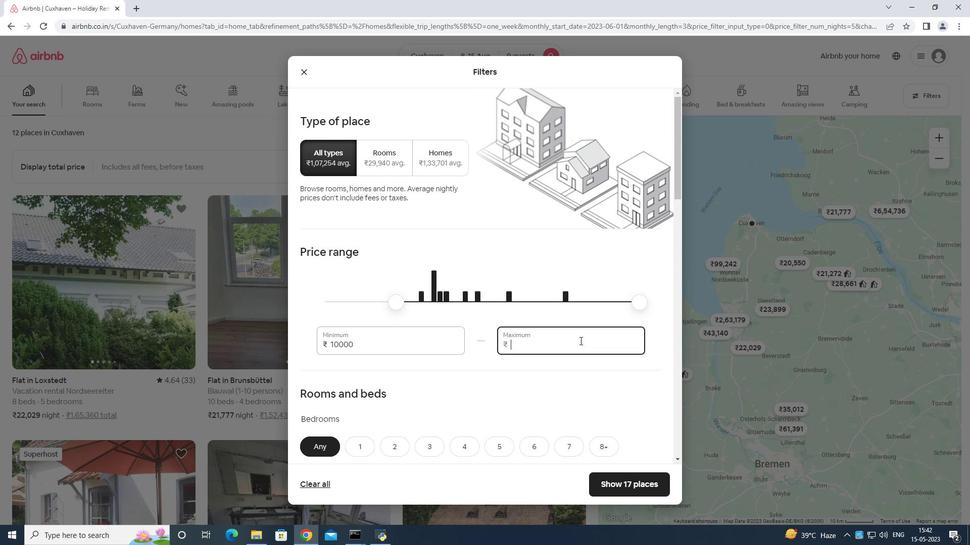 
Action: Key pressed <Key.backspace>
Screenshot: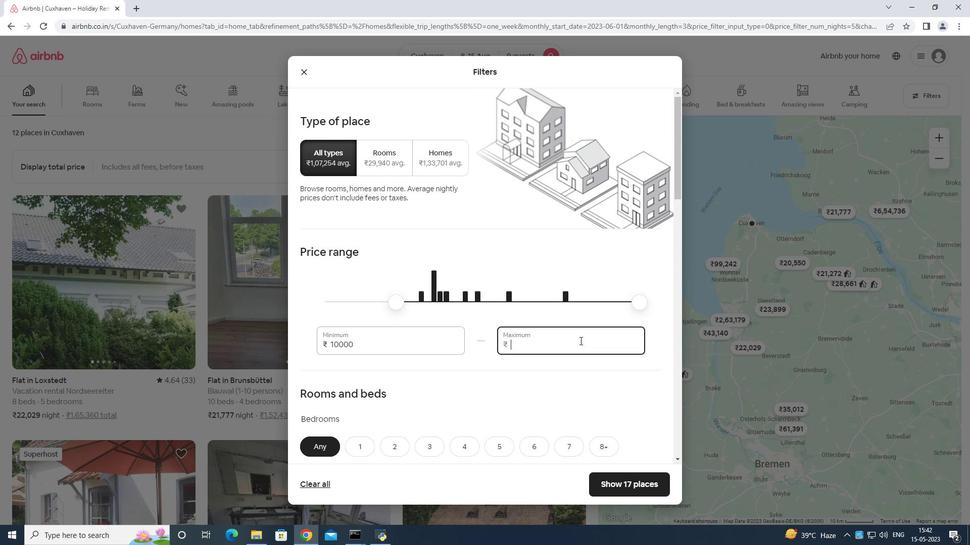 
Action: Mouse moved to (581, 339)
Screenshot: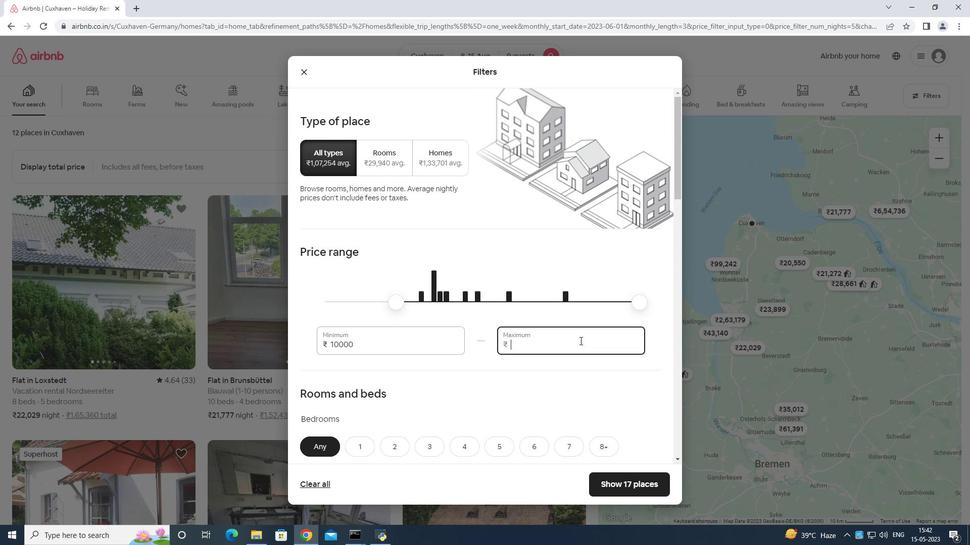 
Action: Key pressed 14
Screenshot: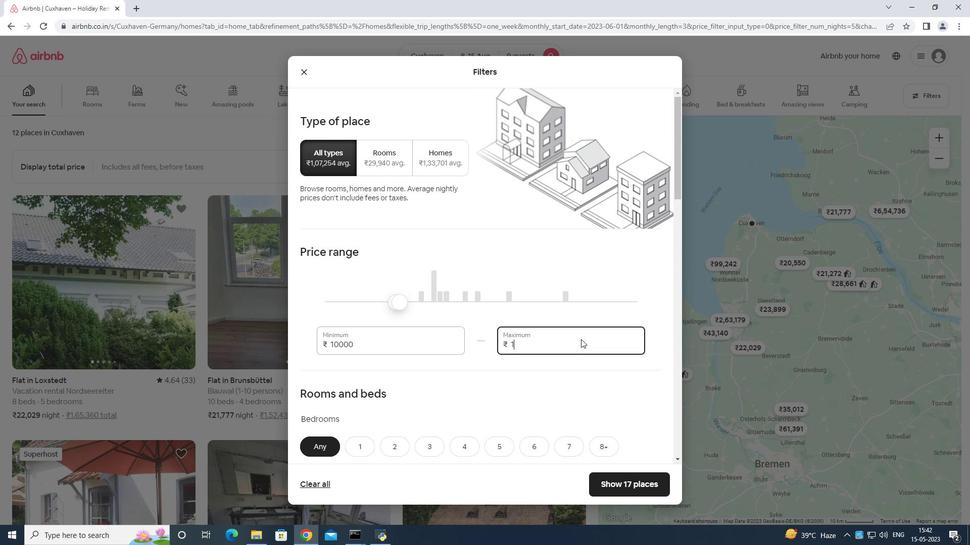 
Action: Mouse moved to (582, 339)
Screenshot: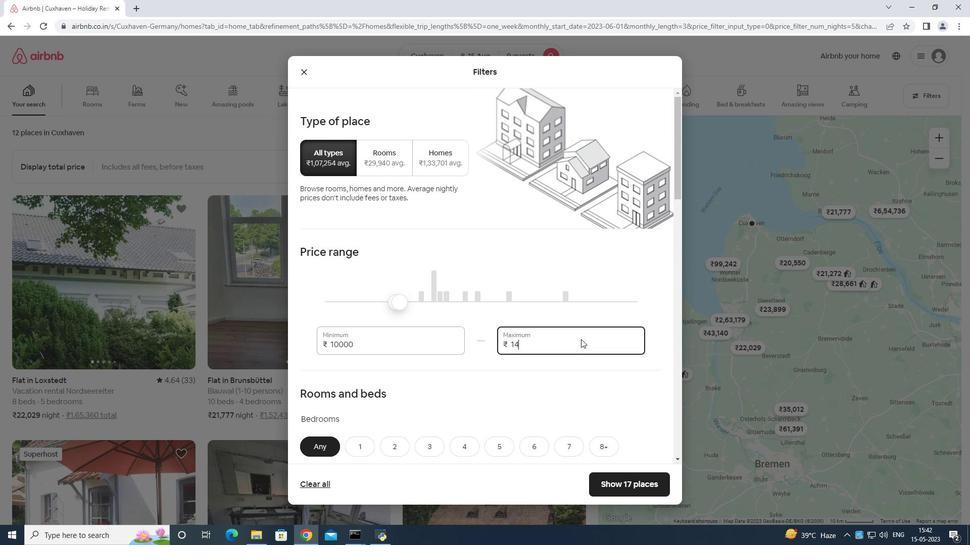 
Action: Key pressed 0
Screenshot: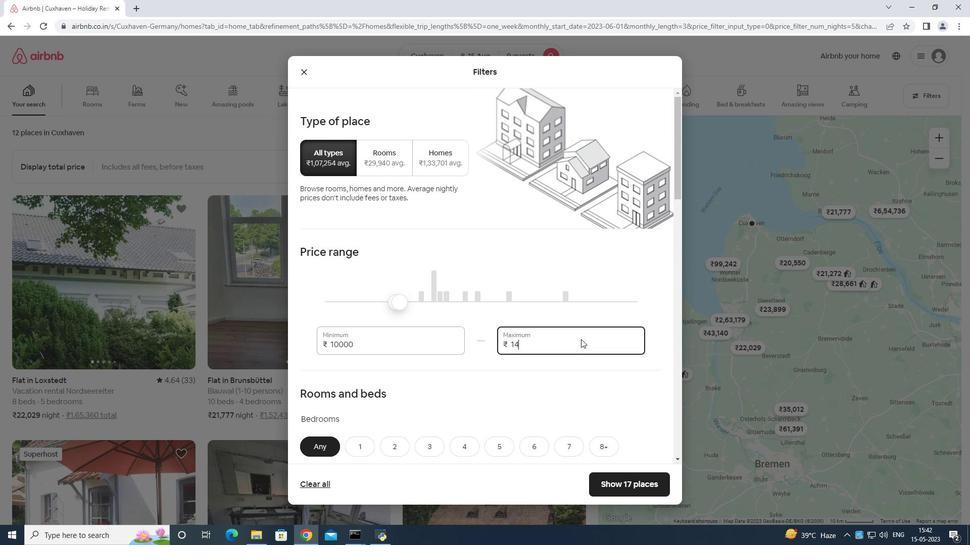 
Action: Mouse moved to (582, 339)
Screenshot: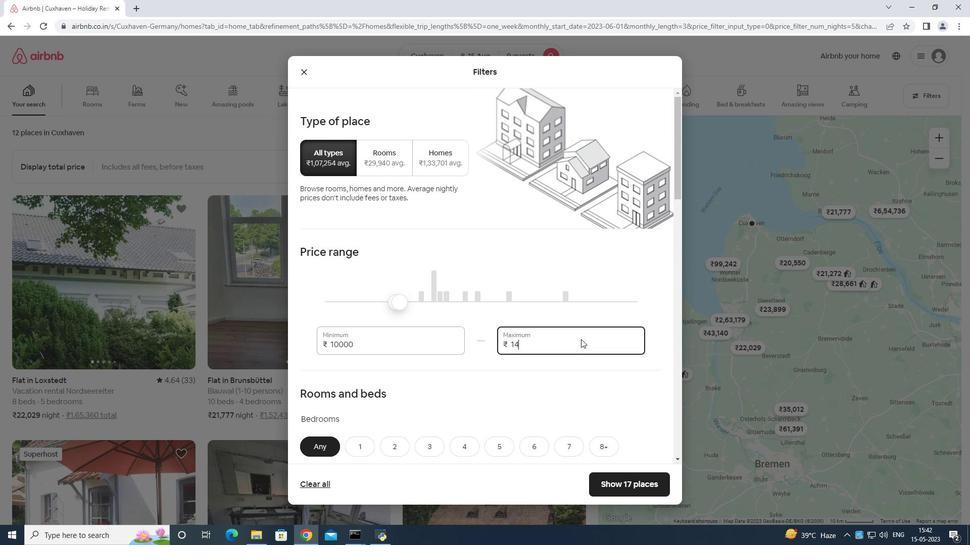 
Action: Key pressed 00
Screenshot: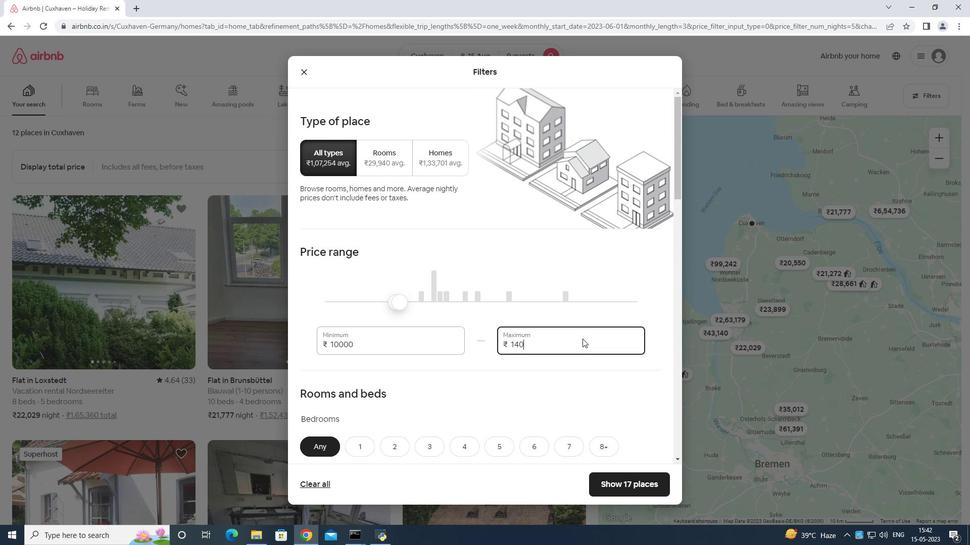 
Action: Mouse moved to (588, 341)
Screenshot: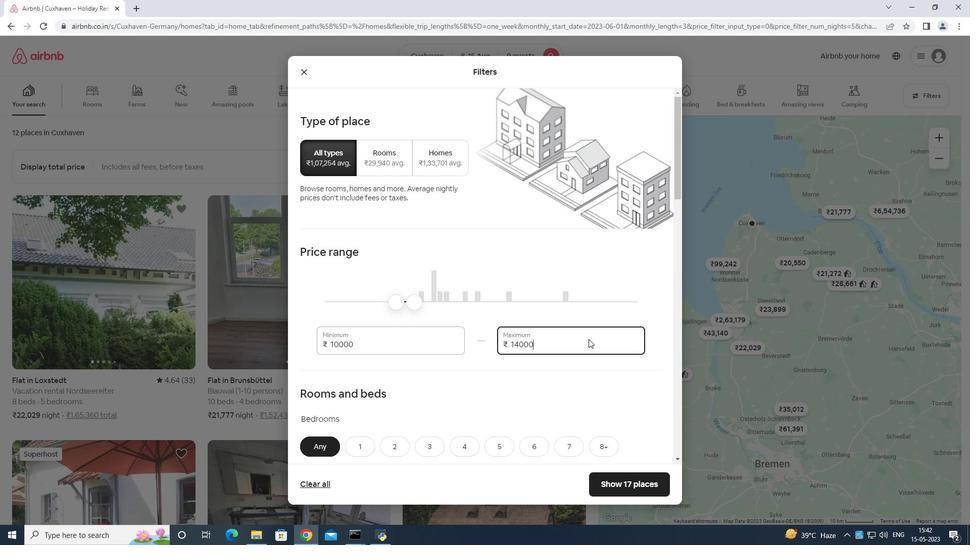 
Action: Mouse scrolled (588, 341) with delta (0, 0)
Screenshot: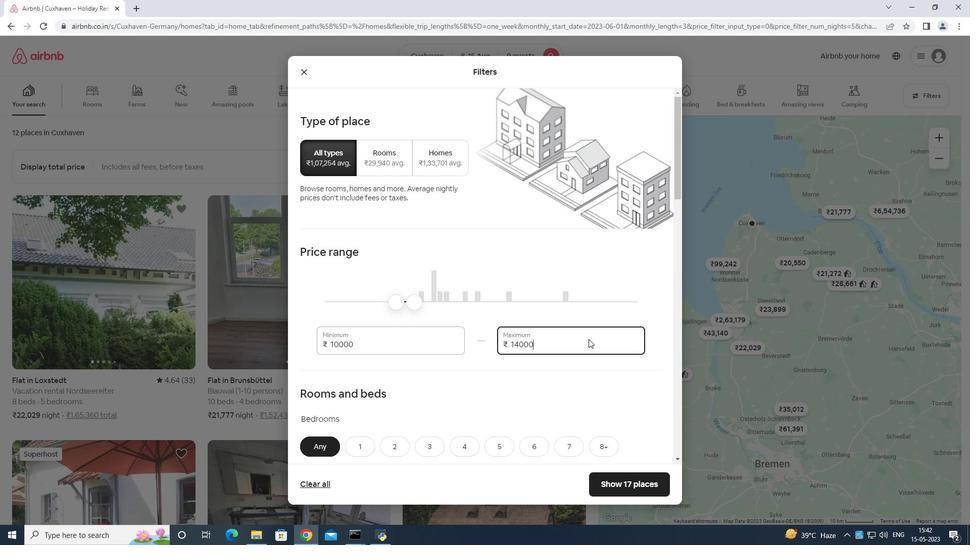 
Action: Mouse moved to (587, 342)
Screenshot: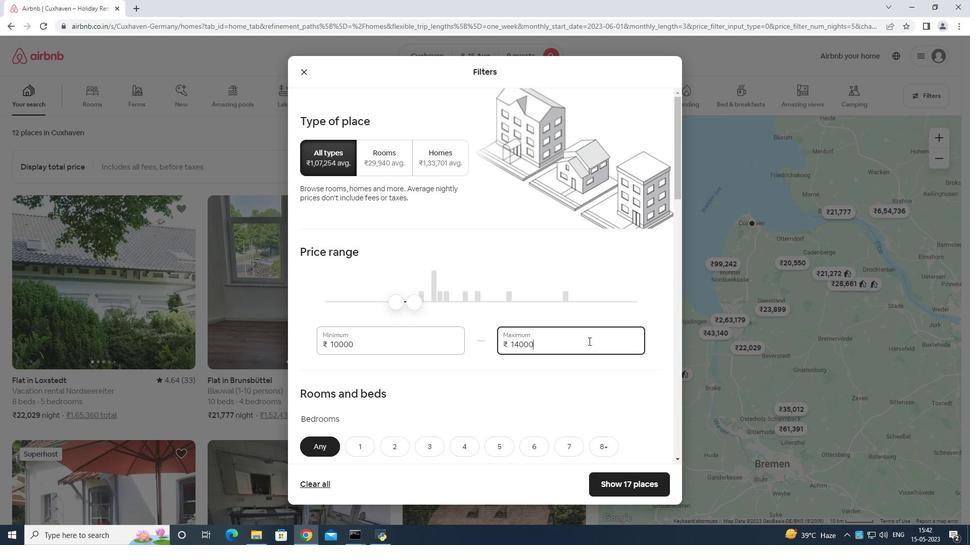 
Action: Mouse scrolled (588, 341) with delta (0, 0)
Screenshot: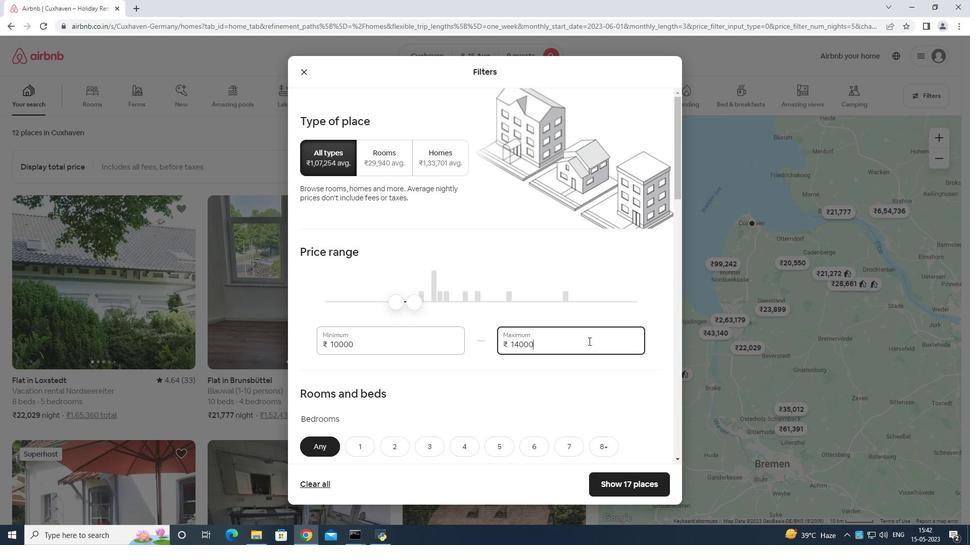 
Action: Mouse scrolled (587, 342) with delta (0, 0)
Screenshot: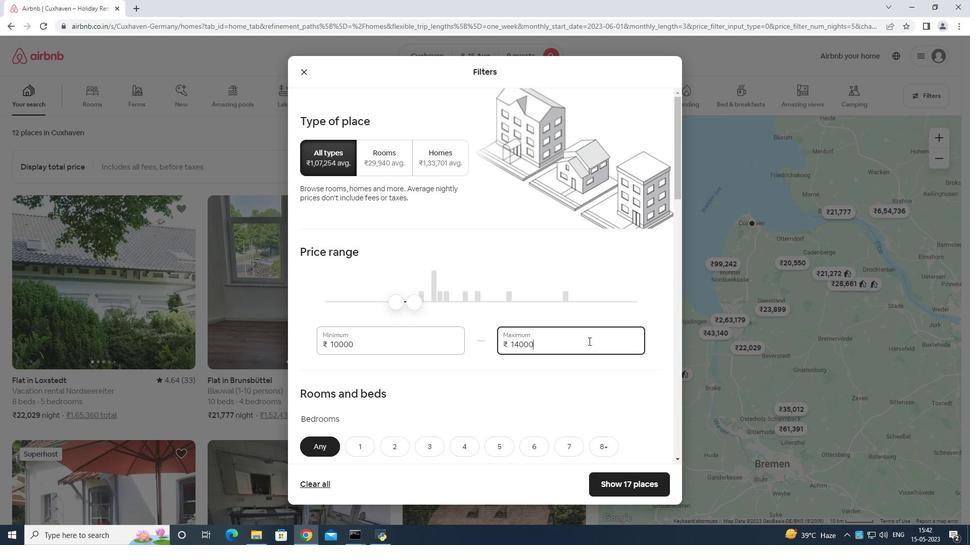 
Action: Mouse moved to (586, 344)
Screenshot: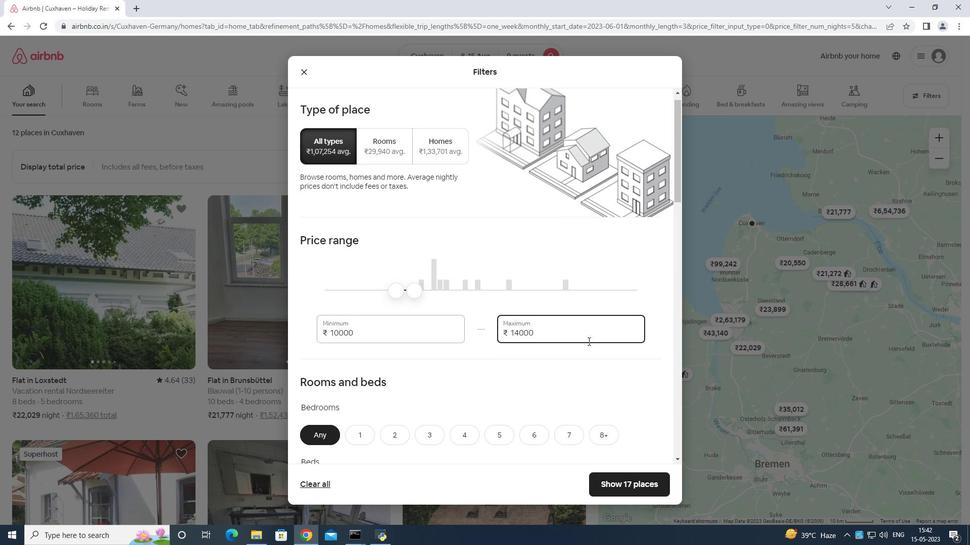 
Action: Mouse scrolled (586, 344) with delta (0, 0)
Screenshot: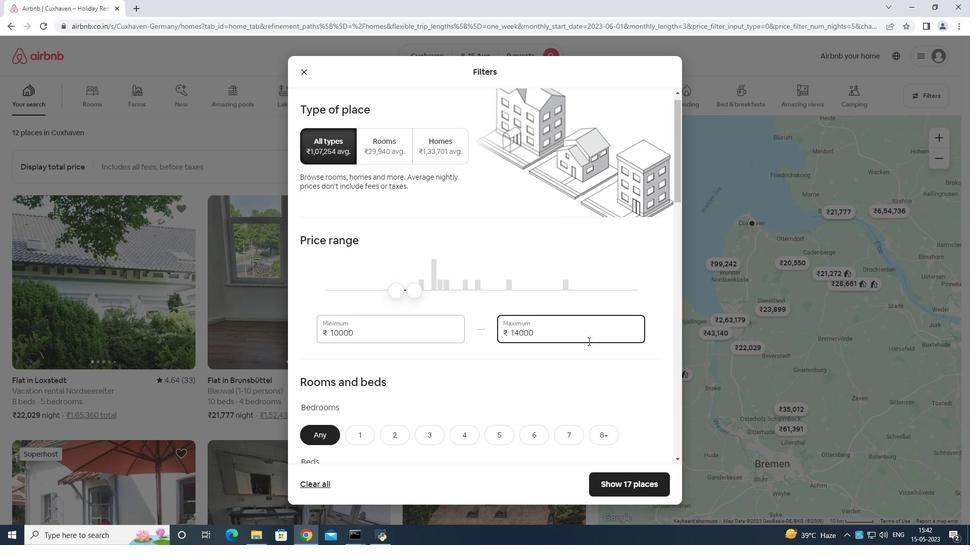
Action: Mouse scrolled (586, 344) with delta (0, 0)
Screenshot: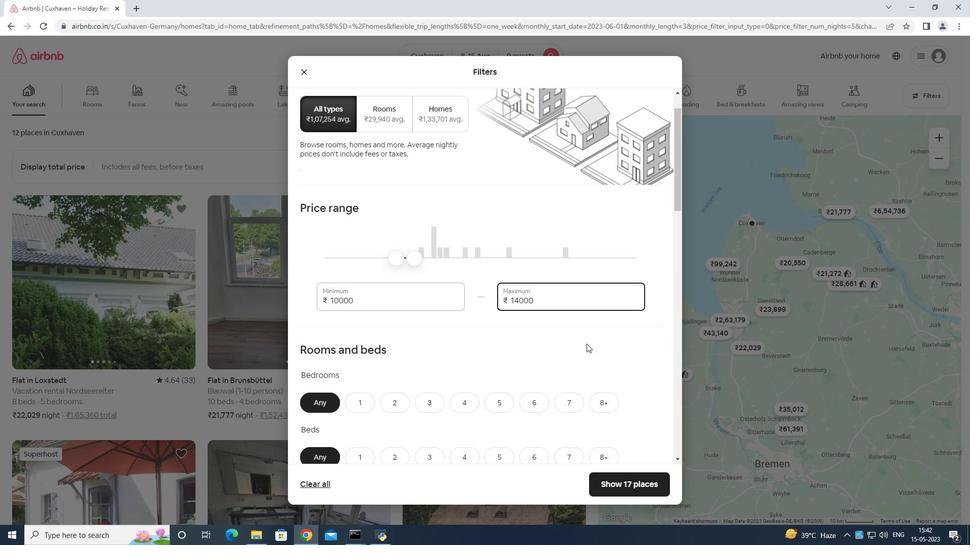 
Action: Mouse moved to (585, 346)
Screenshot: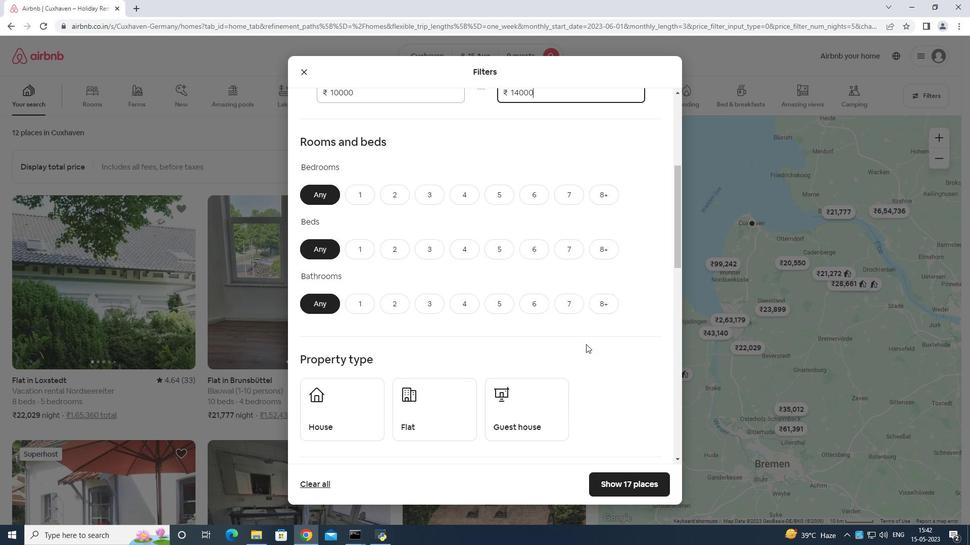 
Action: Mouse scrolled (585, 346) with delta (0, 0)
Screenshot: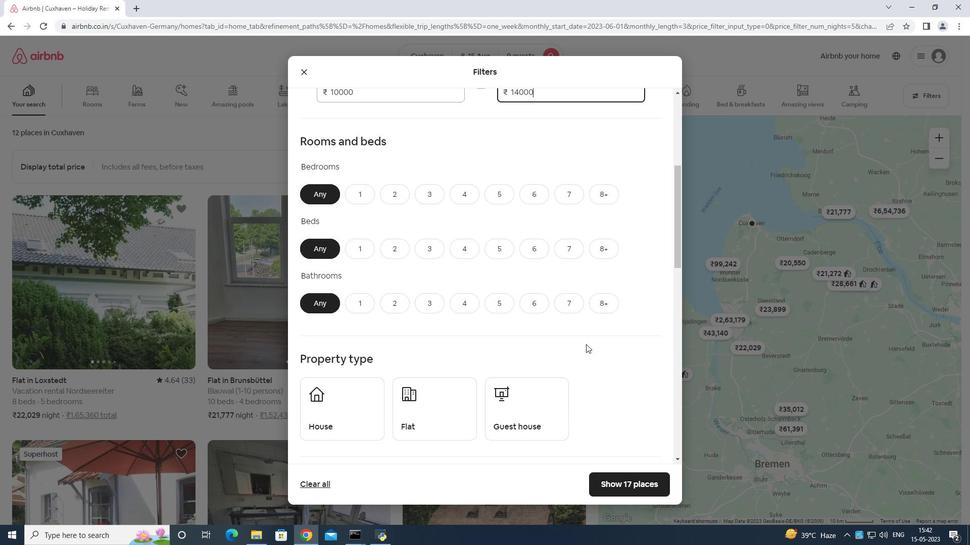 
Action: Mouse moved to (495, 135)
Screenshot: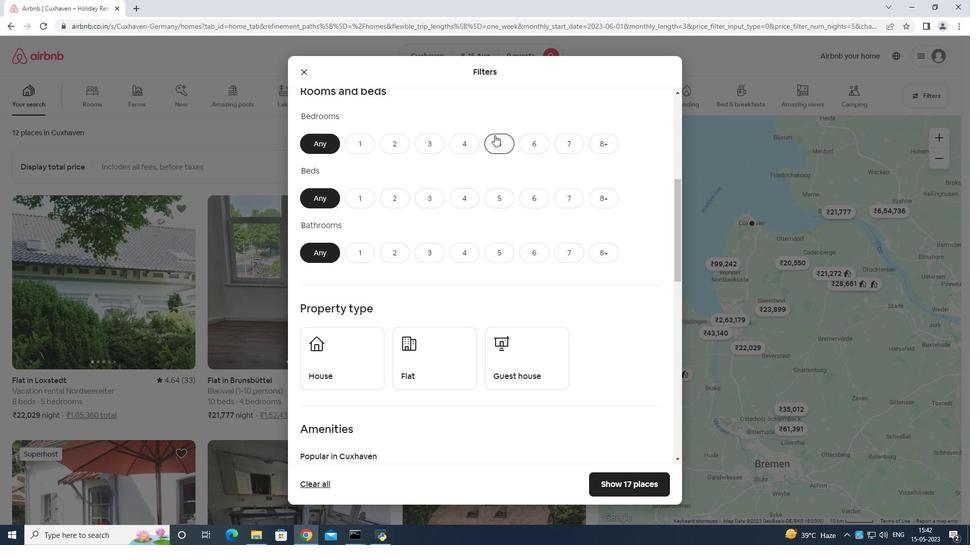 
Action: Mouse pressed left at (495, 135)
Screenshot: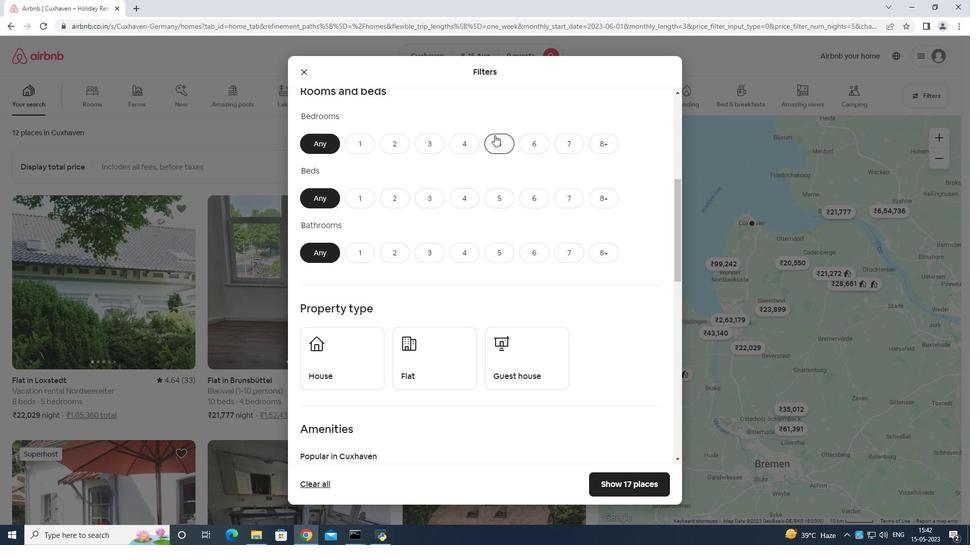 
Action: Mouse moved to (599, 198)
Screenshot: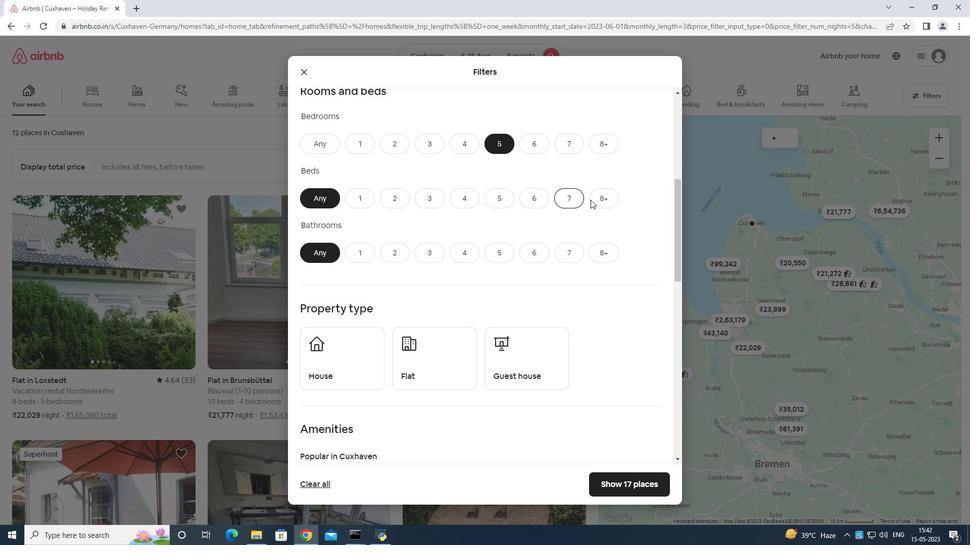
Action: Mouse pressed left at (599, 198)
Screenshot: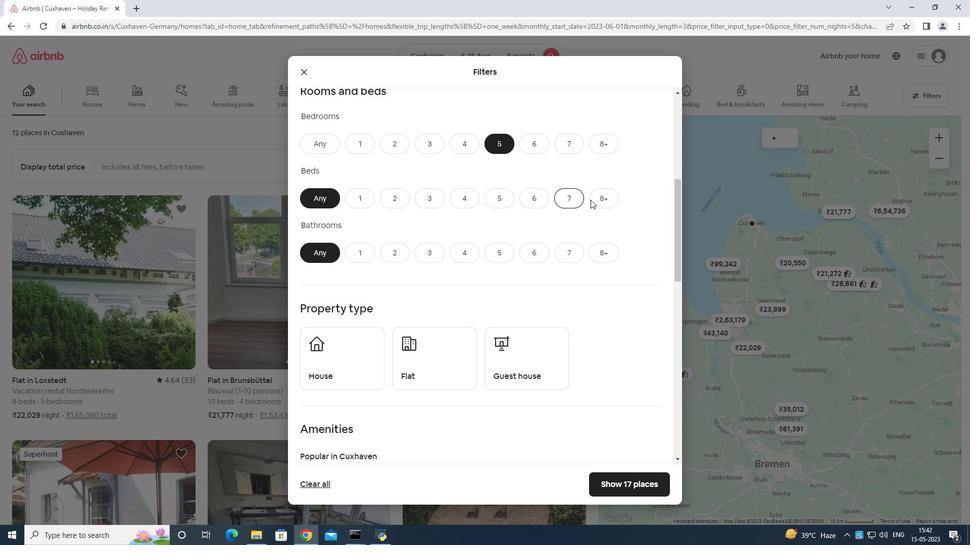 
Action: Mouse moved to (497, 253)
Screenshot: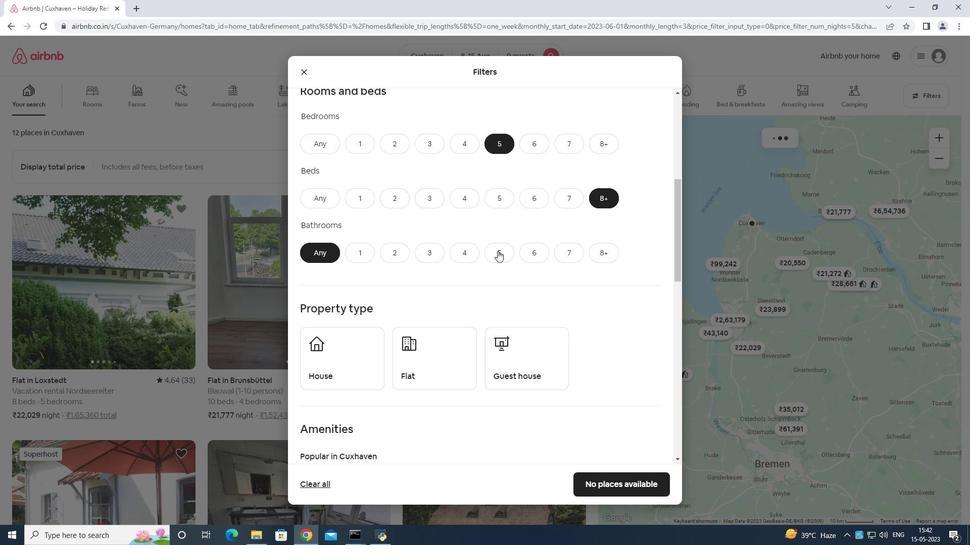 
Action: Mouse pressed left at (497, 253)
Screenshot: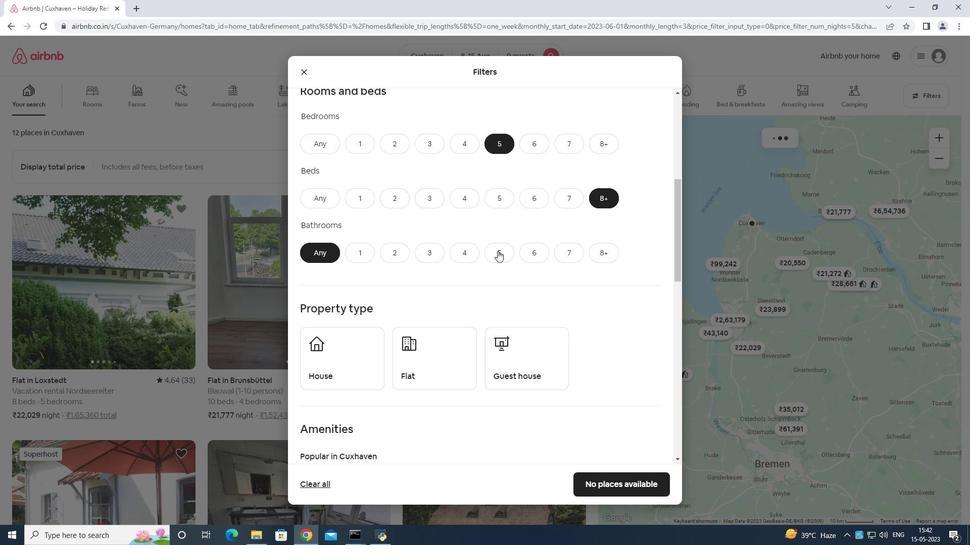 
Action: Mouse moved to (502, 240)
Screenshot: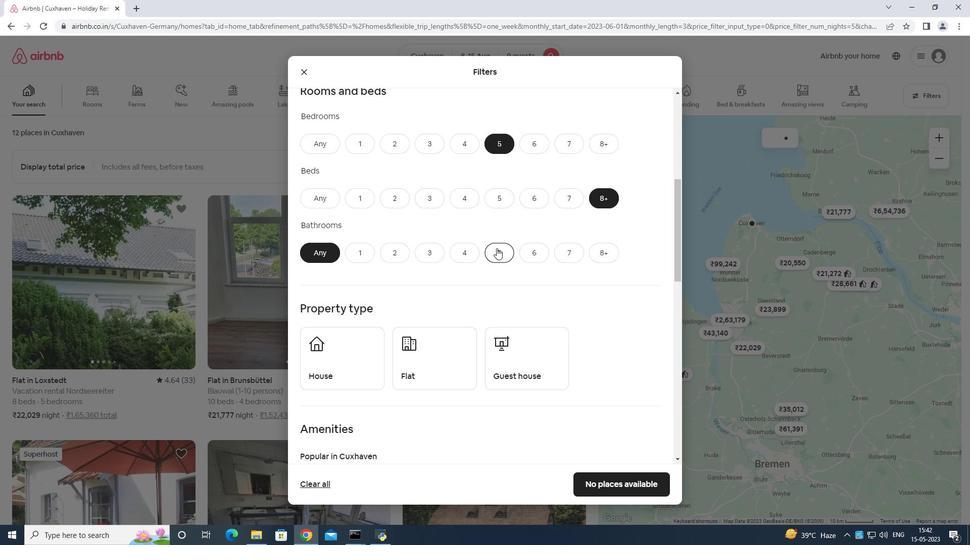 
Action: Mouse scrolled (502, 239) with delta (0, 0)
Screenshot: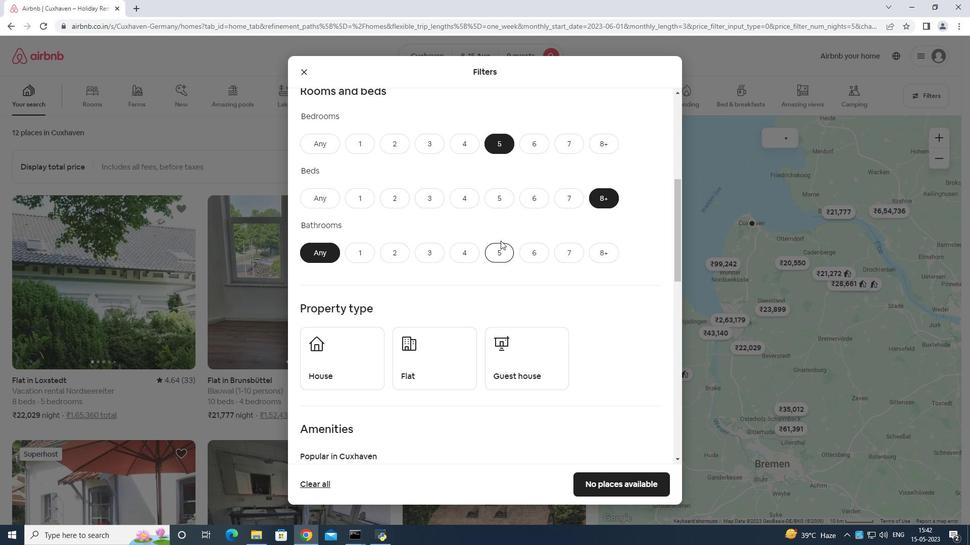 
Action: Mouse moved to (359, 304)
Screenshot: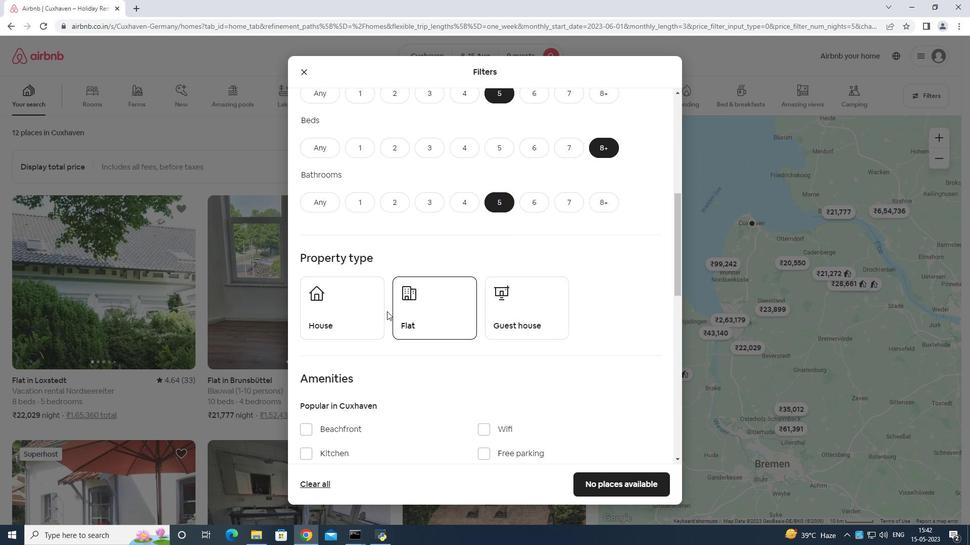 
Action: Mouse pressed left at (359, 304)
Screenshot: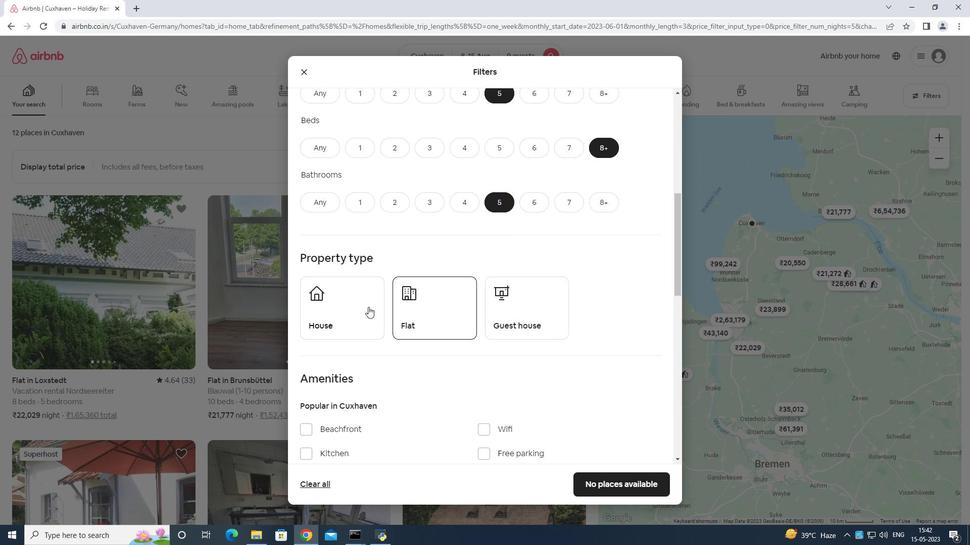 
Action: Mouse moved to (434, 304)
Screenshot: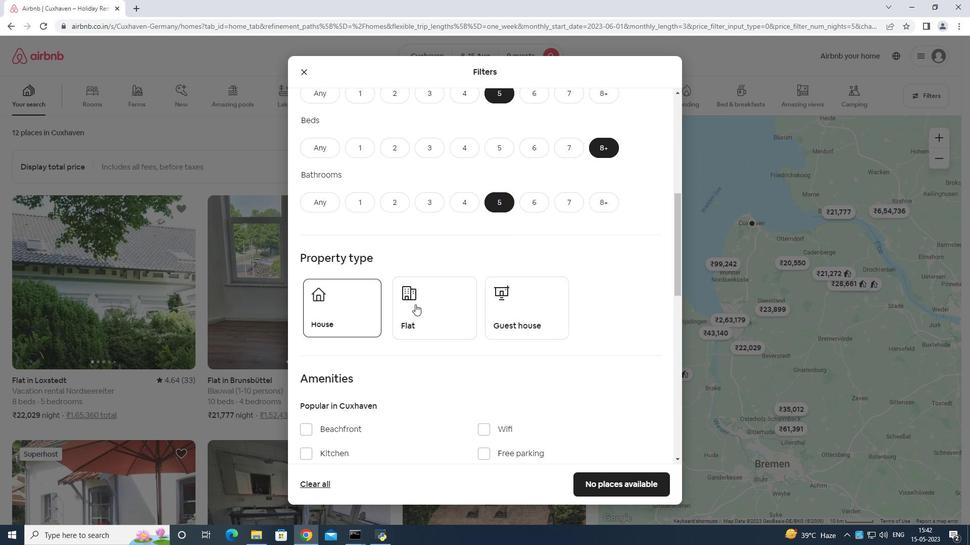 
Action: Mouse pressed left at (434, 304)
Screenshot: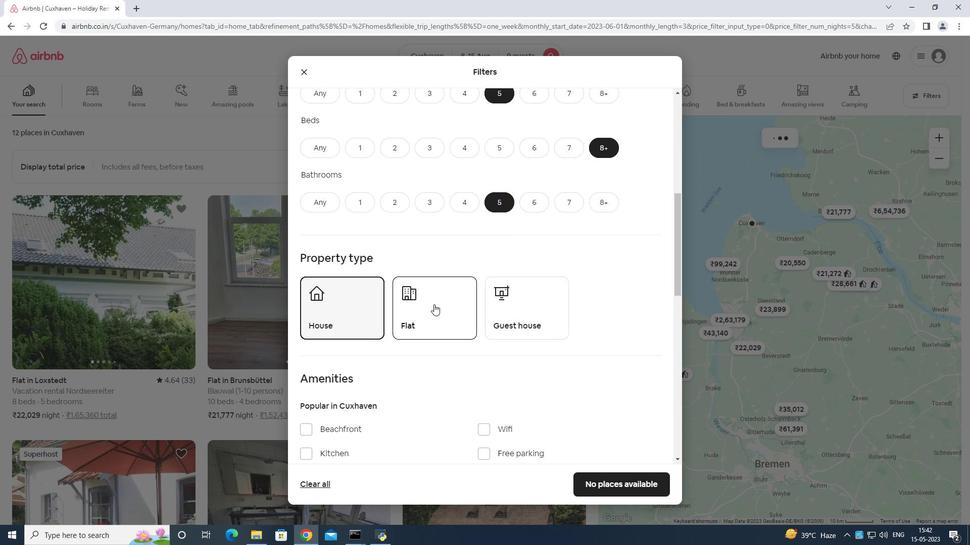 
Action: Mouse moved to (504, 320)
Screenshot: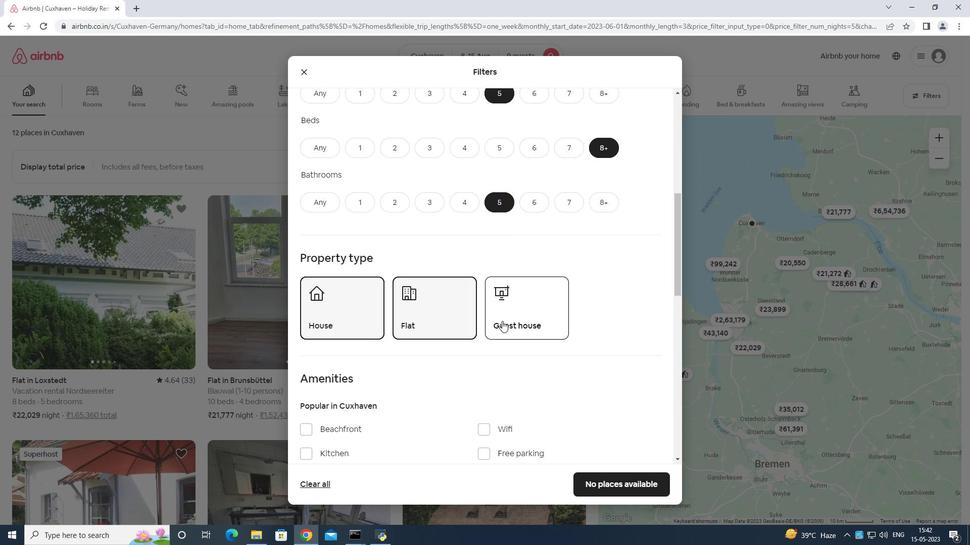 
Action: Mouse pressed left at (504, 320)
Screenshot: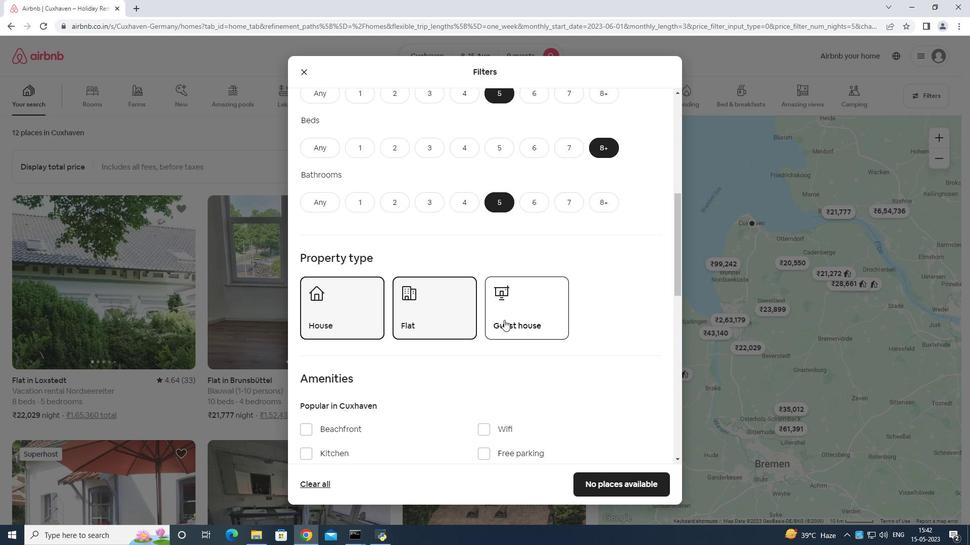 
Action: Mouse moved to (507, 314)
Screenshot: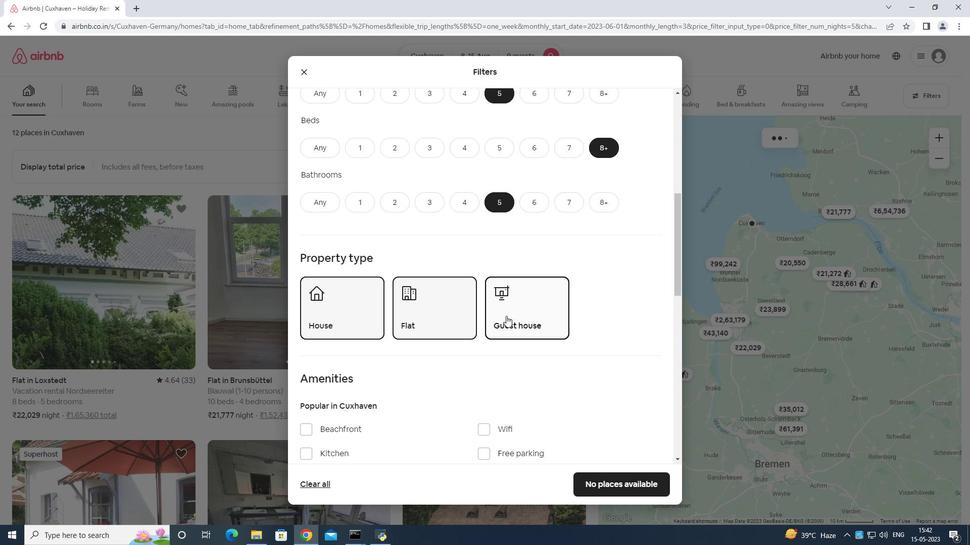 
Action: Mouse scrolled (507, 314) with delta (0, 0)
Screenshot: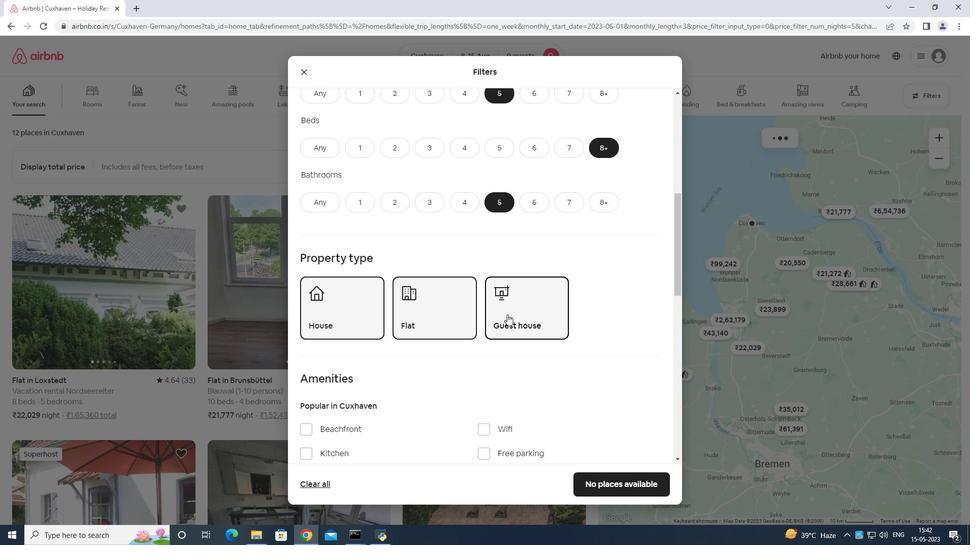 
Action: Mouse moved to (507, 314)
Screenshot: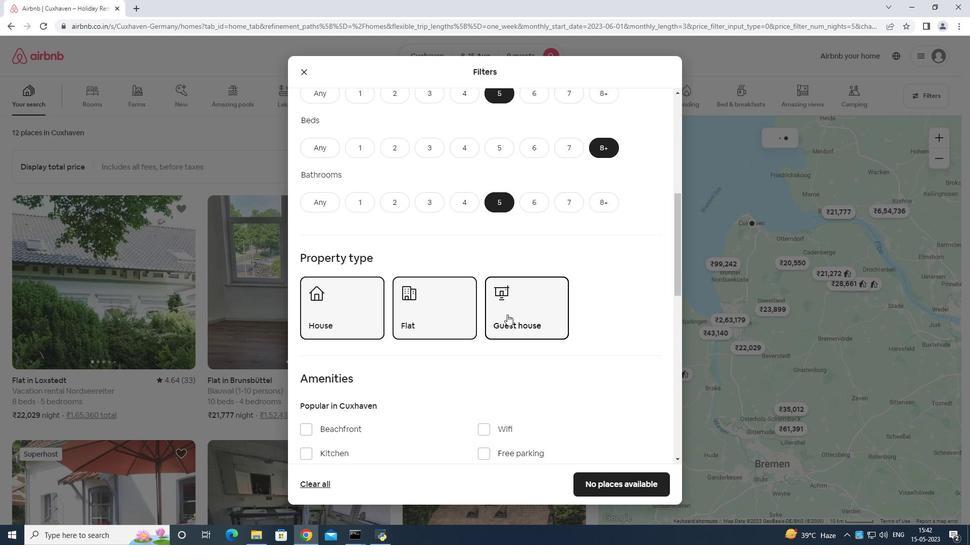 
Action: Mouse scrolled (507, 314) with delta (0, 0)
Screenshot: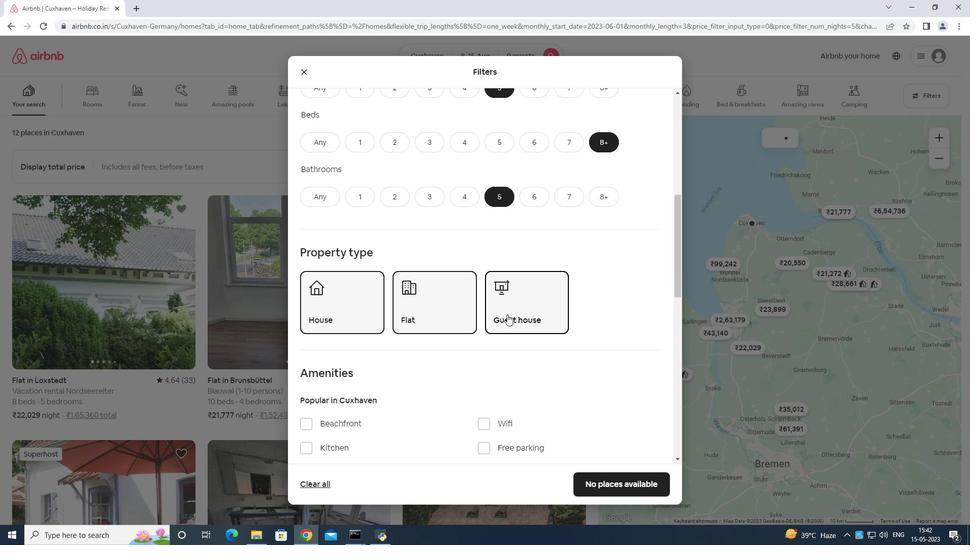 
Action: Mouse moved to (487, 325)
Screenshot: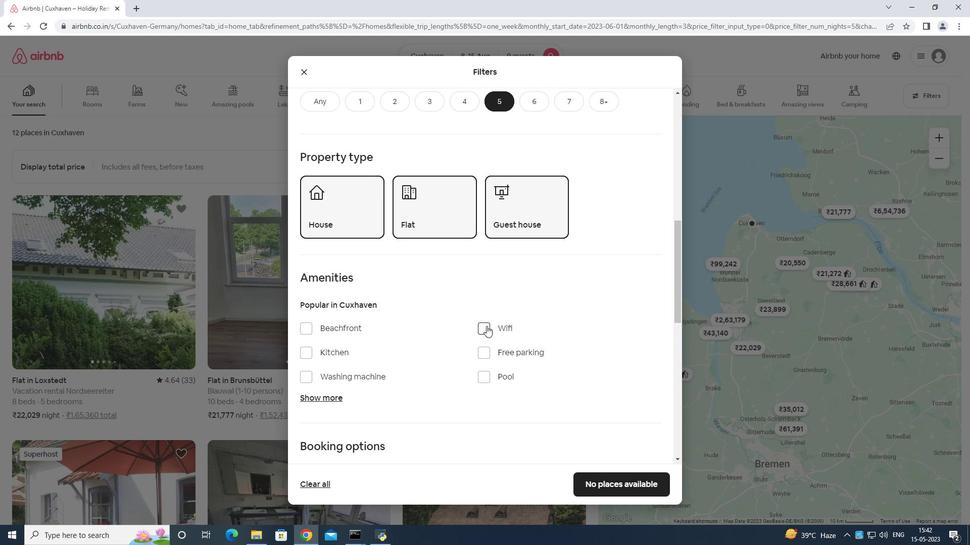 
Action: Mouse pressed left at (487, 325)
Screenshot: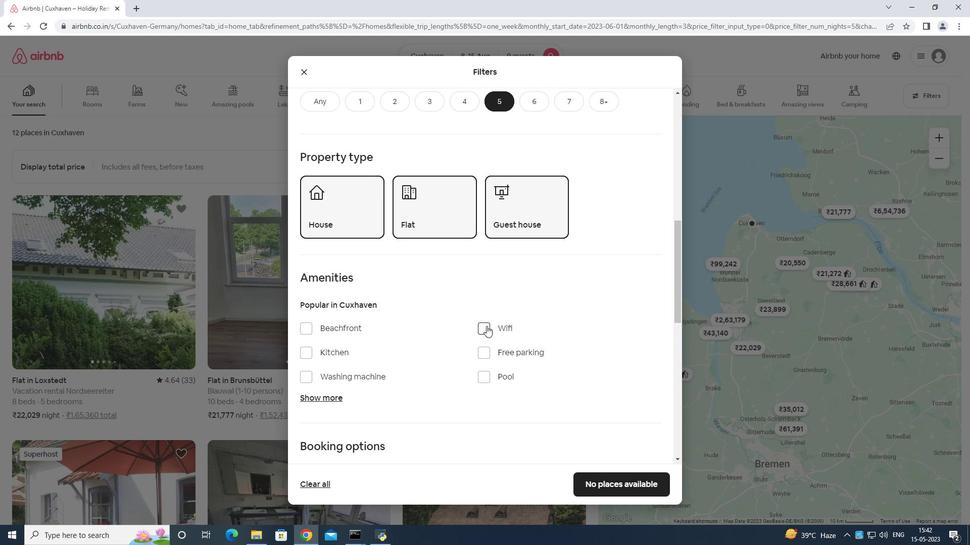
Action: Mouse moved to (485, 350)
Screenshot: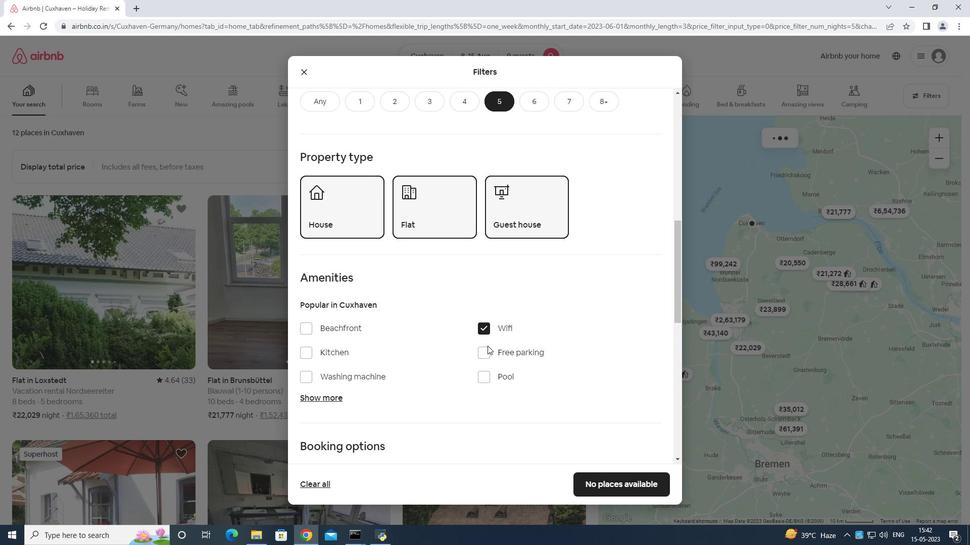 
Action: Mouse pressed left at (485, 350)
Screenshot: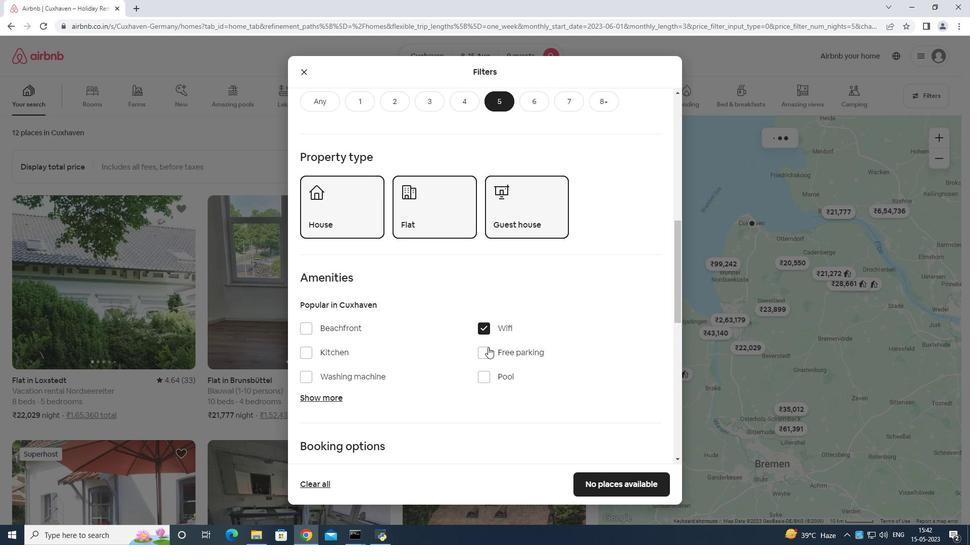 
Action: Mouse moved to (337, 395)
Screenshot: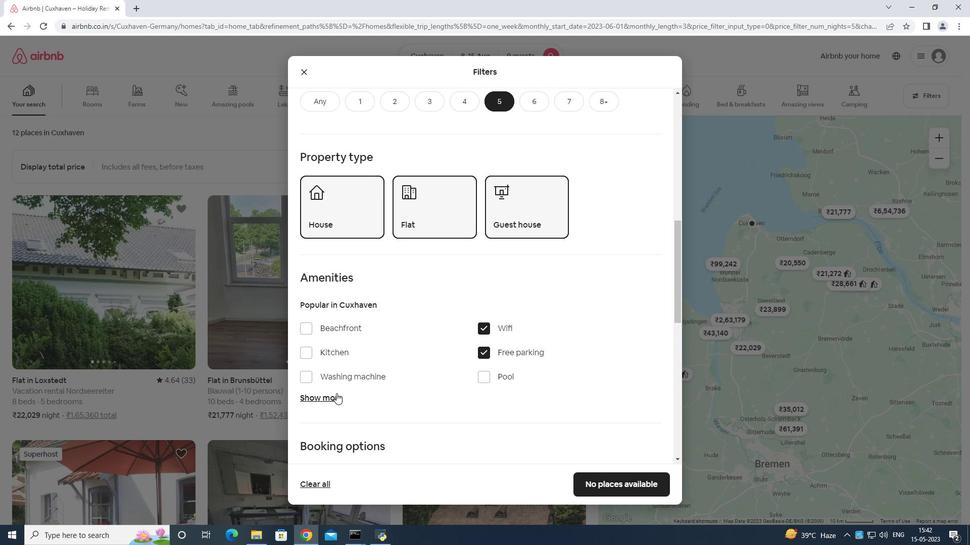 
Action: Mouse pressed left at (337, 395)
Screenshot: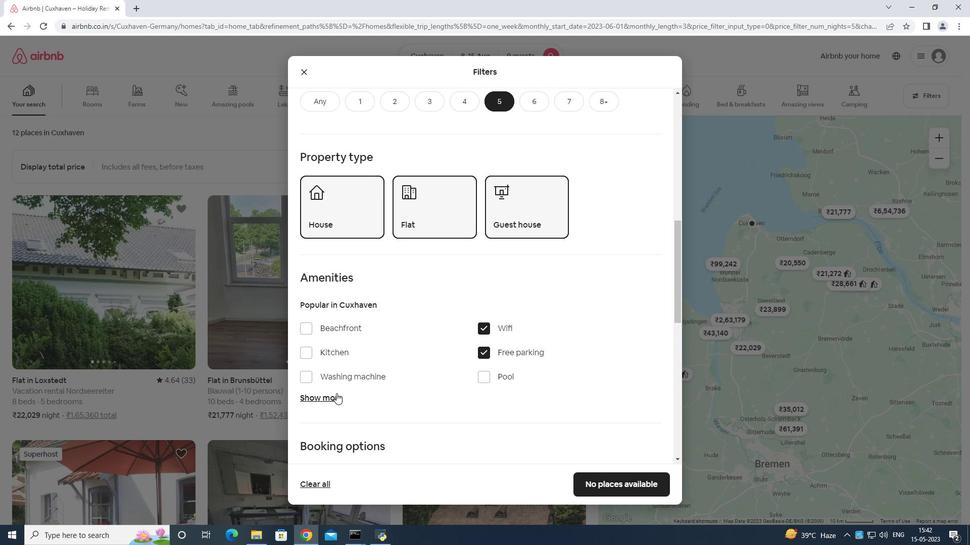 
Action: Mouse moved to (474, 332)
Screenshot: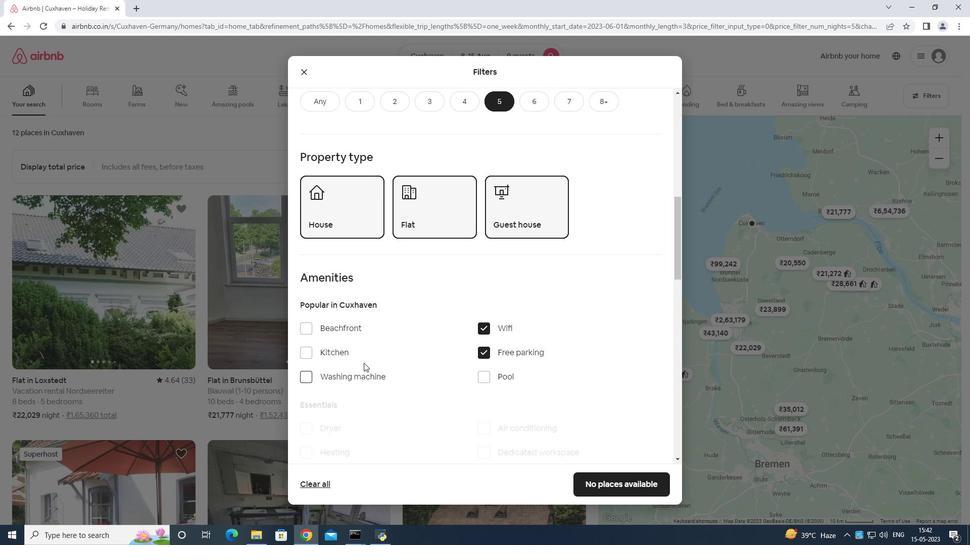 
Action: Mouse scrolled (474, 332) with delta (0, 0)
Screenshot: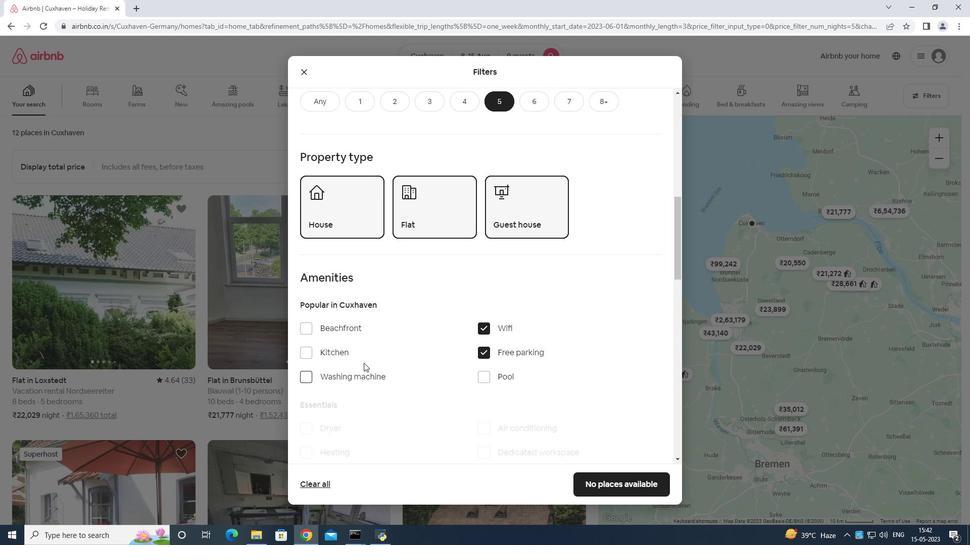 
Action: Mouse moved to (511, 312)
Screenshot: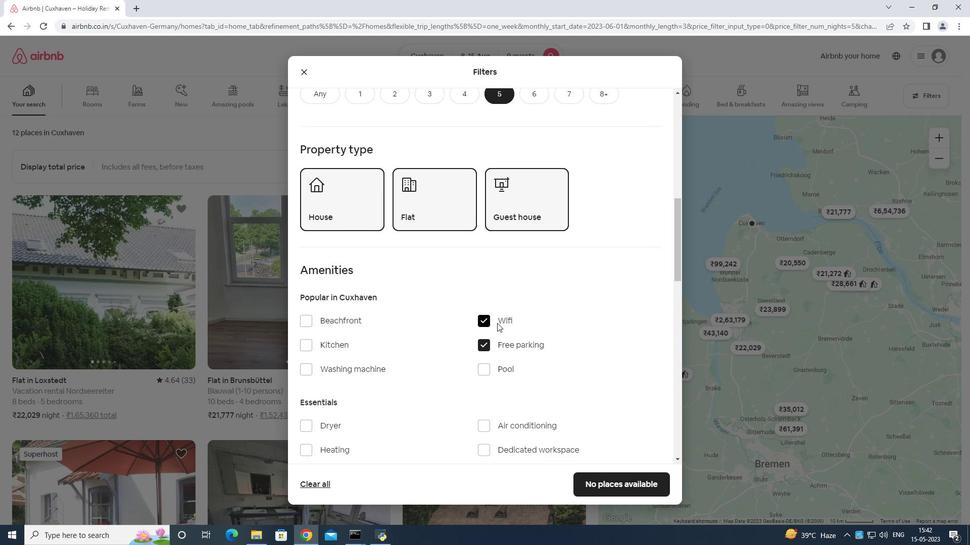 
Action: Mouse scrolled (511, 311) with delta (0, 0)
Screenshot: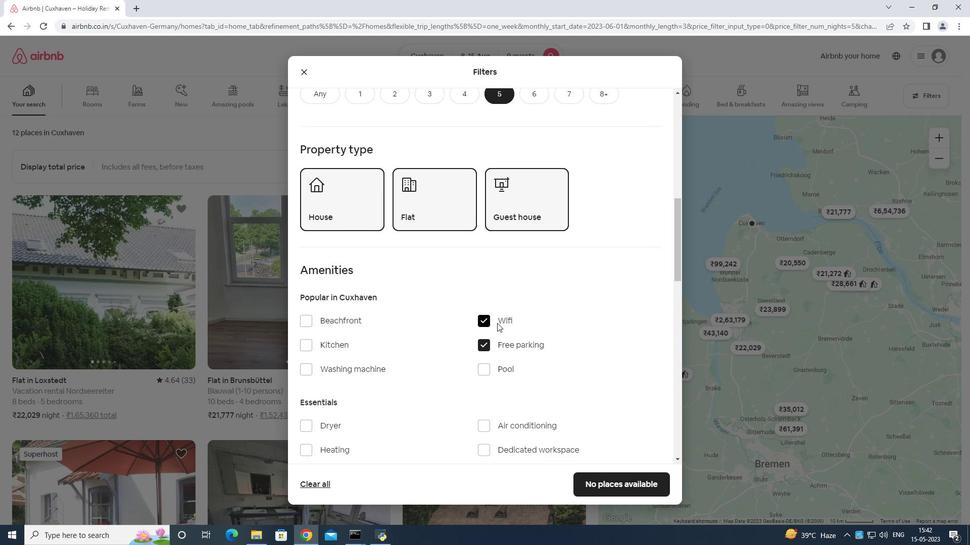
Action: Mouse moved to (514, 298)
Screenshot: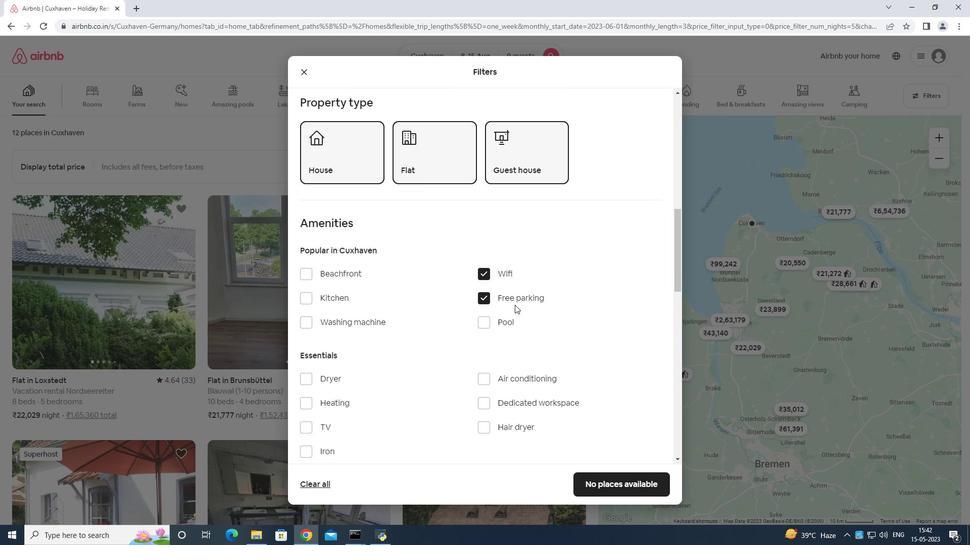 
Action: Mouse scrolled (514, 299) with delta (0, 0)
Screenshot: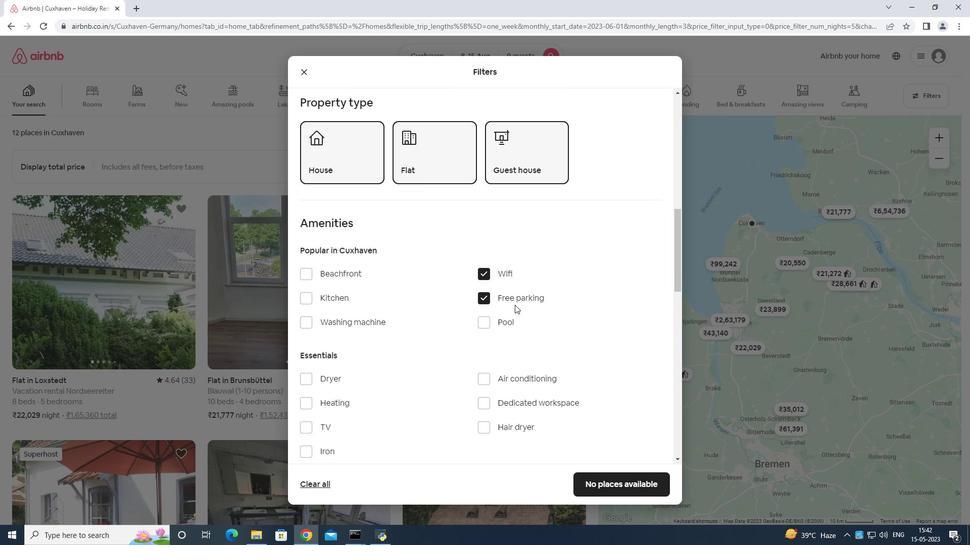 
Action: Mouse moved to (357, 324)
Screenshot: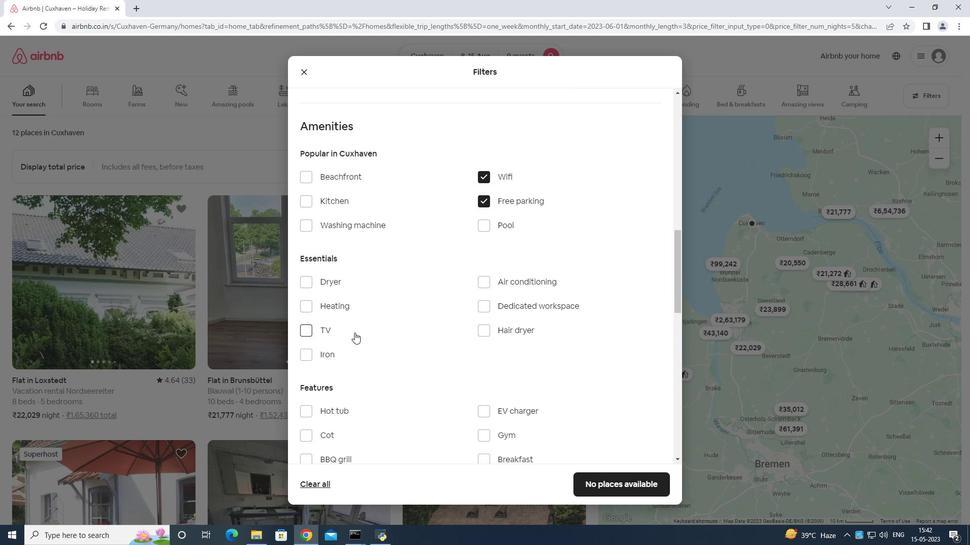 
Action: Mouse pressed left at (357, 324)
Screenshot: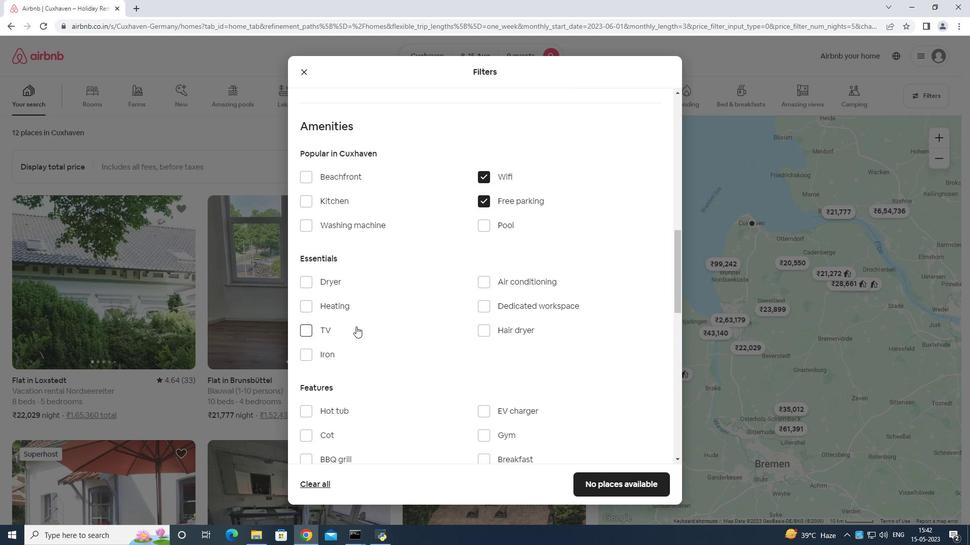 
Action: Mouse moved to (341, 326)
Screenshot: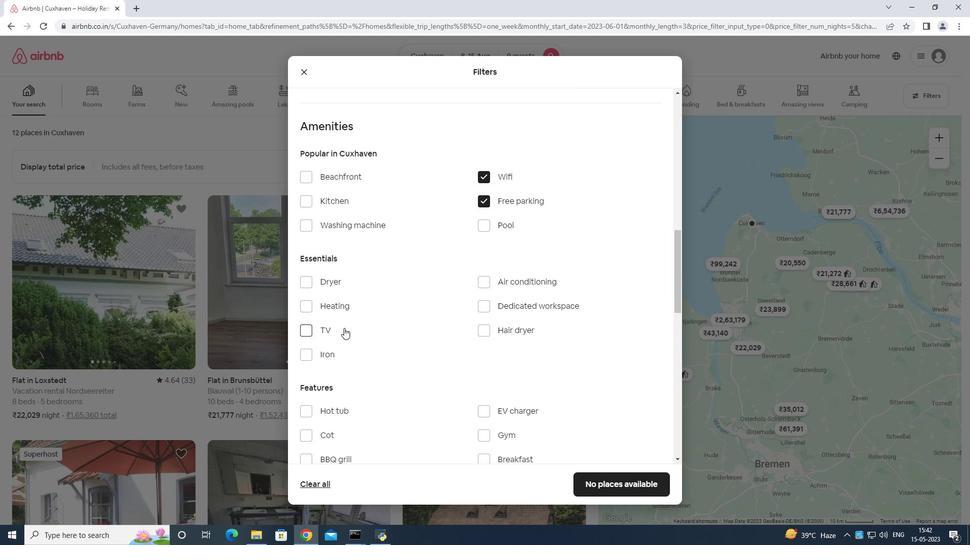 
Action: Mouse pressed left at (341, 326)
Screenshot: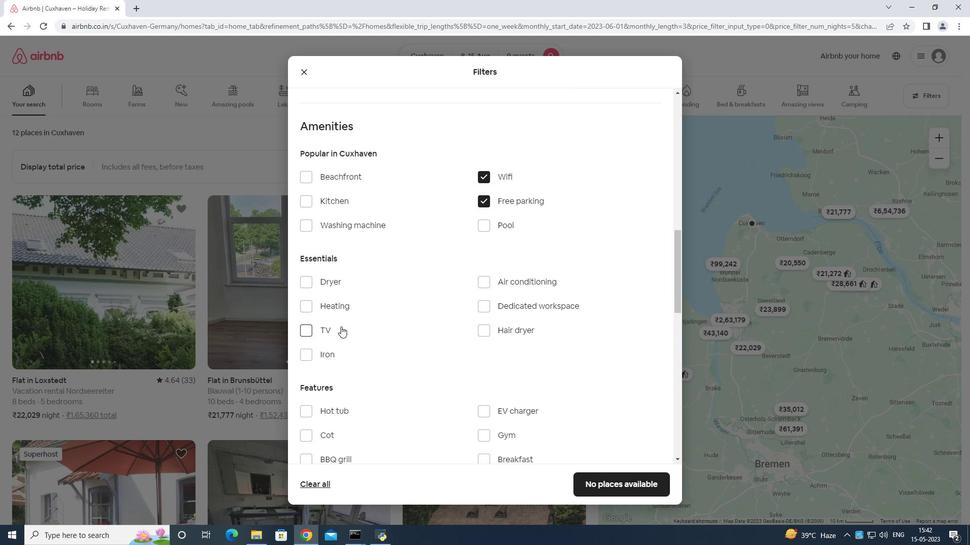 
Action: Mouse moved to (426, 312)
Screenshot: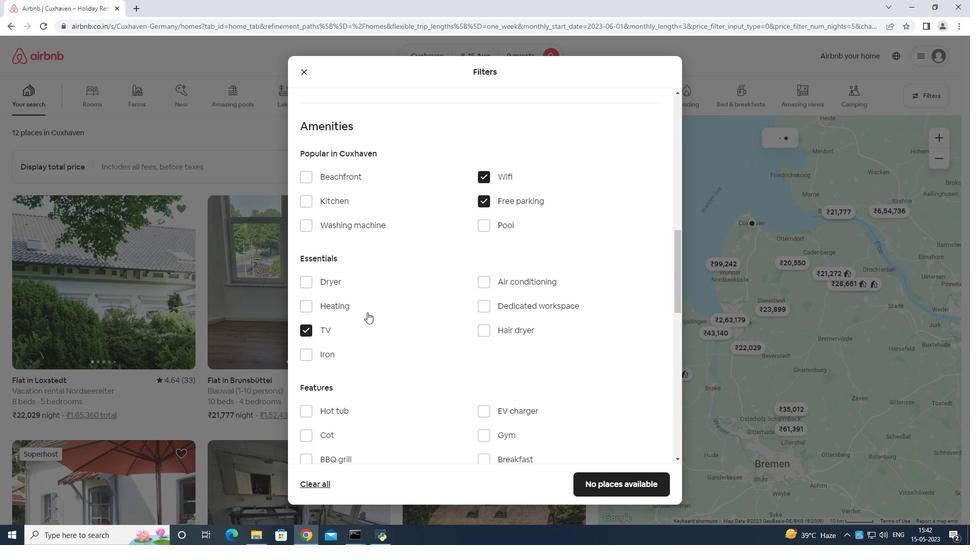 
Action: Mouse scrolled (426, 312) with delta (0, 0)
Screenshot: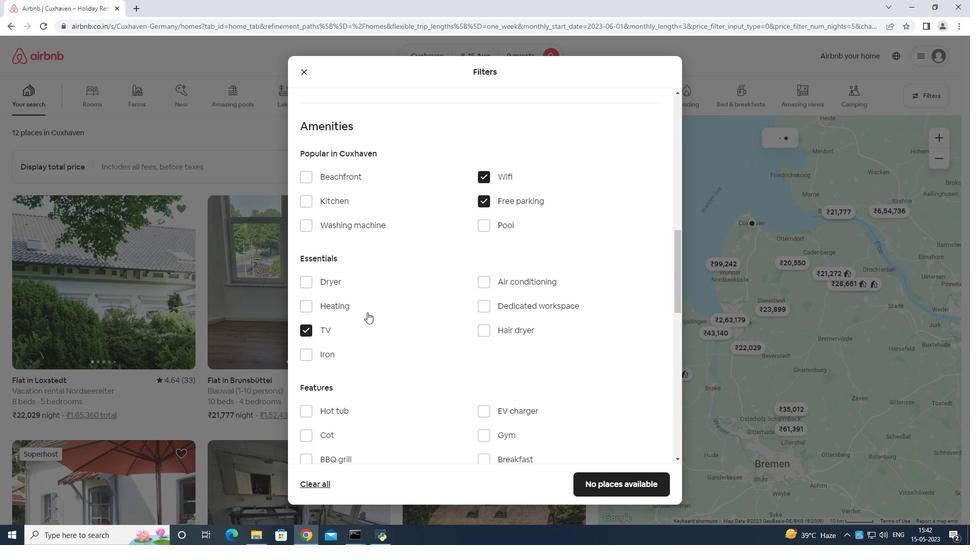 
Action: Mouse moved to (439, 314)
Screenshot: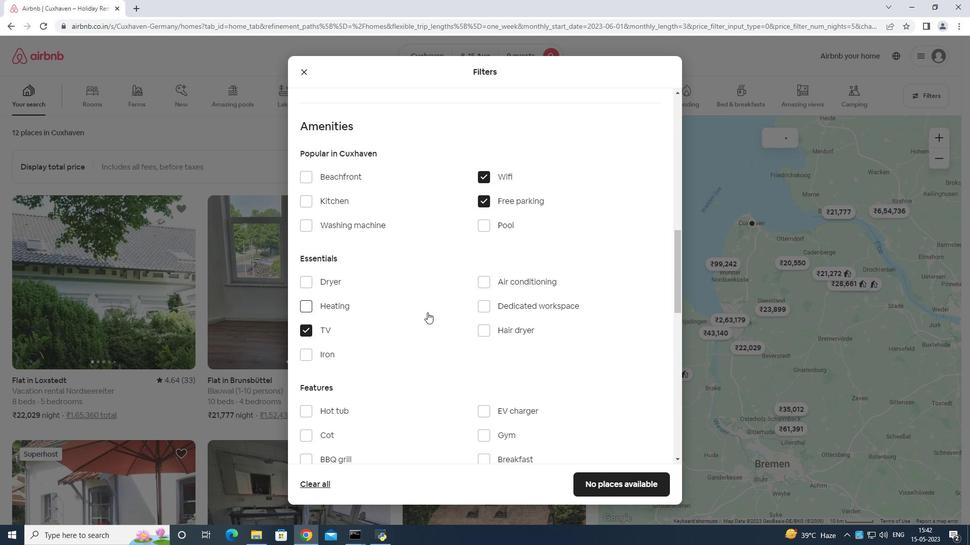 
Action: Mouse scrolled (439, 314) with delta (0, 0)
Screenshot: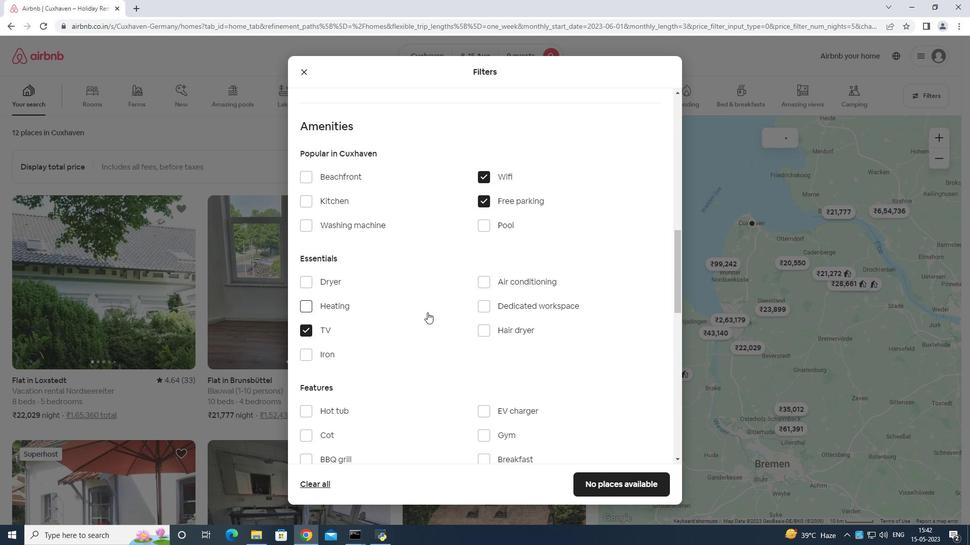 
Action: Mouse moved to (491, 334)
Screenshot: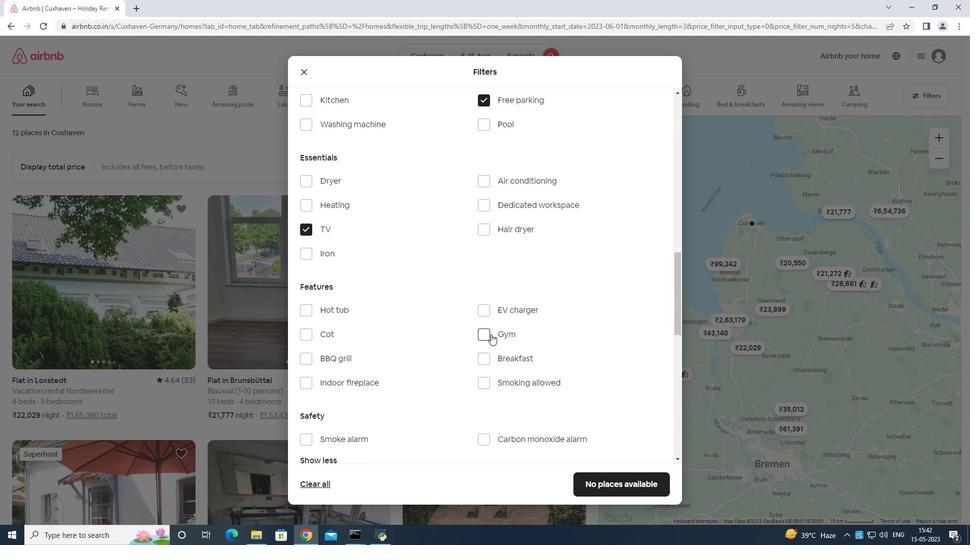 
Action: Mouse pressed left at (491, 334)
Screenshot: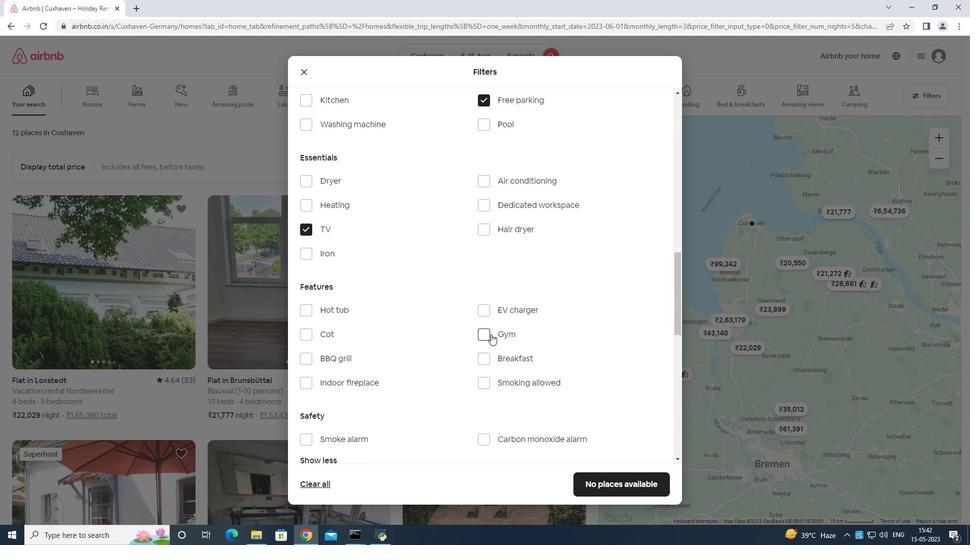 
Action: Mouse moved to (480, 356)
Screenshot: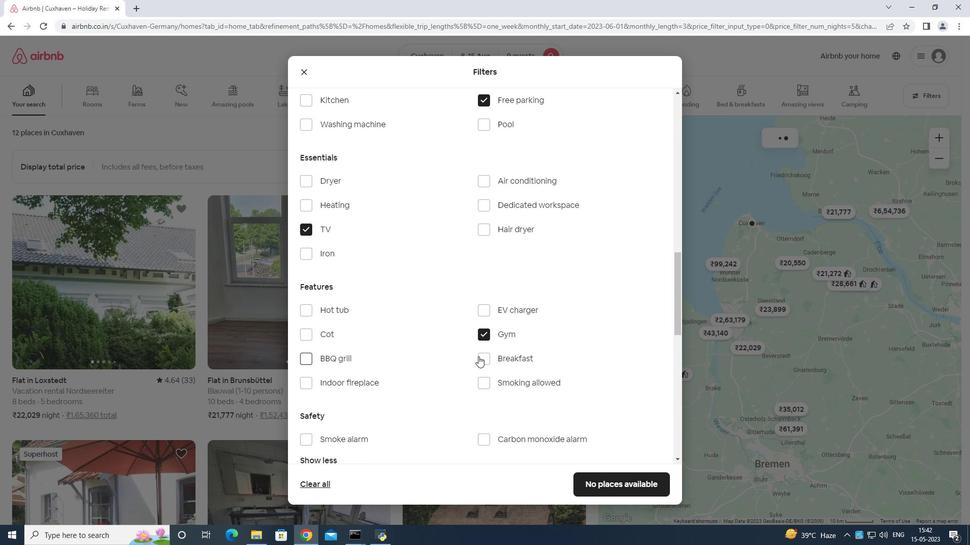 
Action: Mouse pressed left at (480, 356)
Screenshot: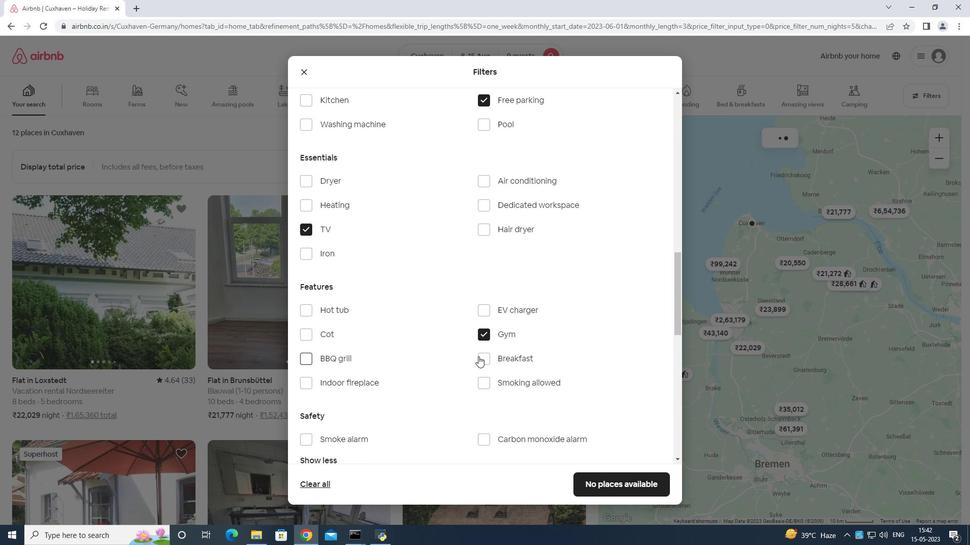 
Action: Mouse moved to (481, 354)
Screenshot: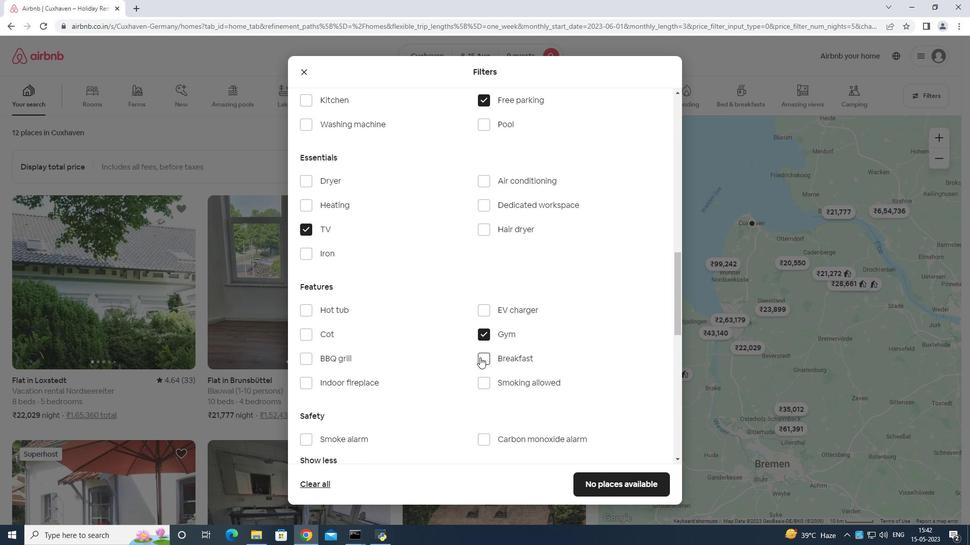 
Action: Mouse scrolled (481, 353) with delta (0, 0)
Screenshot: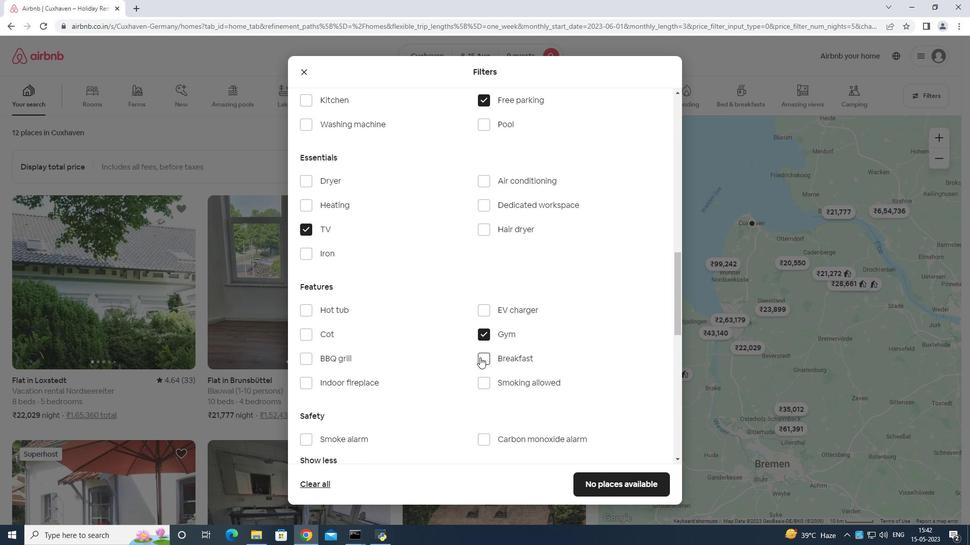
Action: Mouse moved to (481, 354)
Screenshot: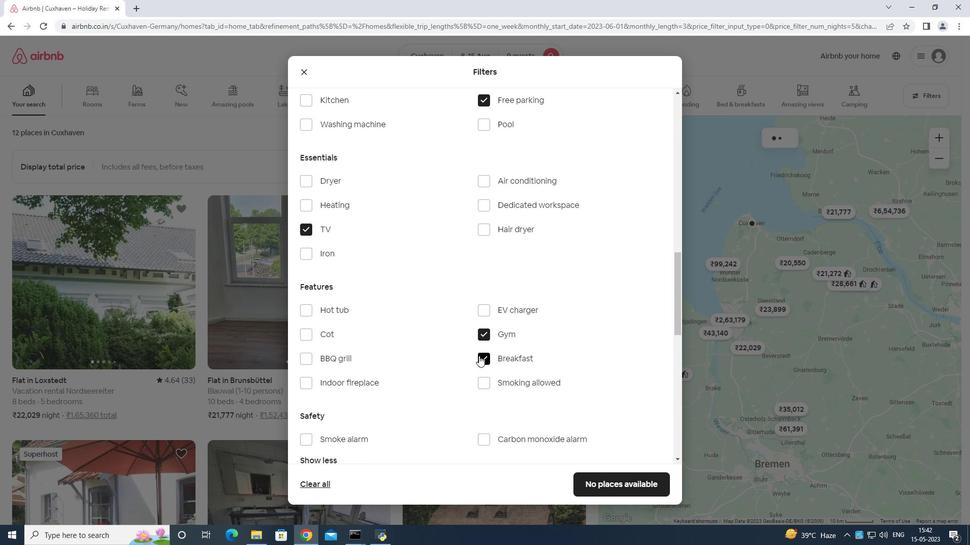
Action: Mouse scrolled (481, 353) with delta (0, 0)
Screenshot: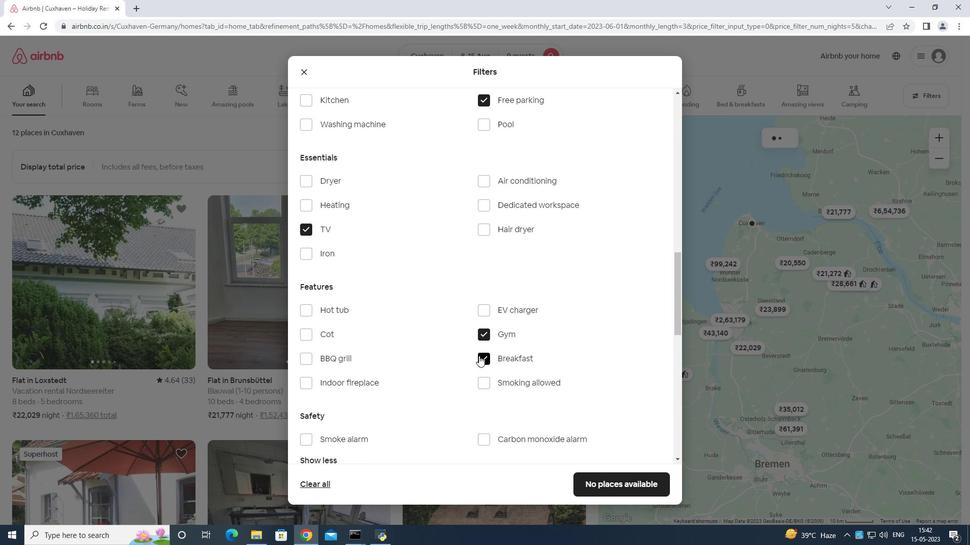 
Action: Mouse scrolled (481, 353) with delta (0, 0)
Screenshot: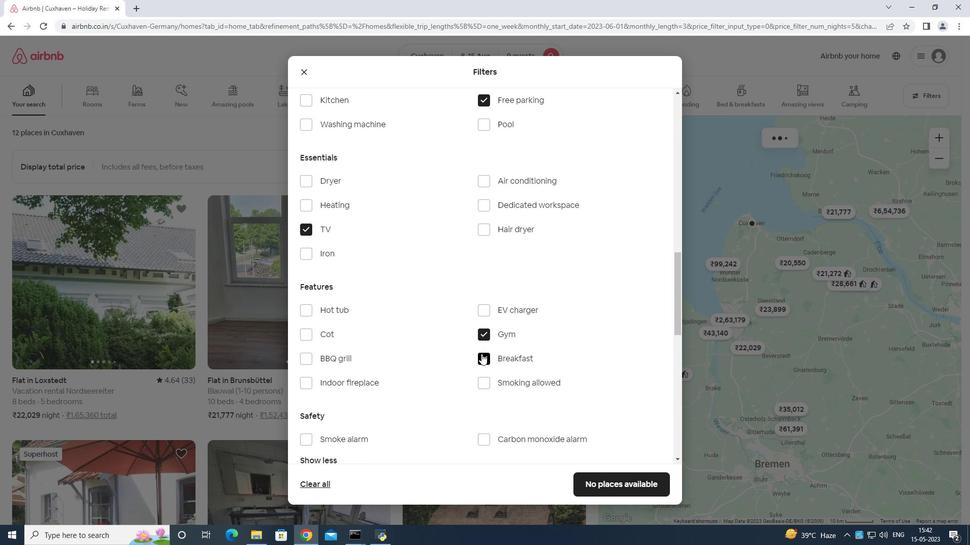 
Action: Mouse scrolled (481, 353) with delta (0, 0)
Screenshot: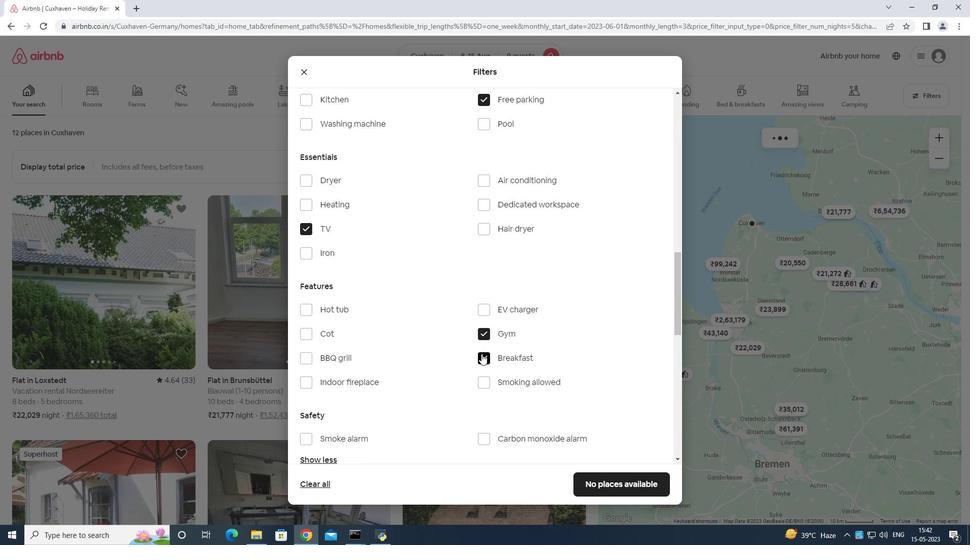 
Action: Mouse moved to (482, 354)
Screenshot: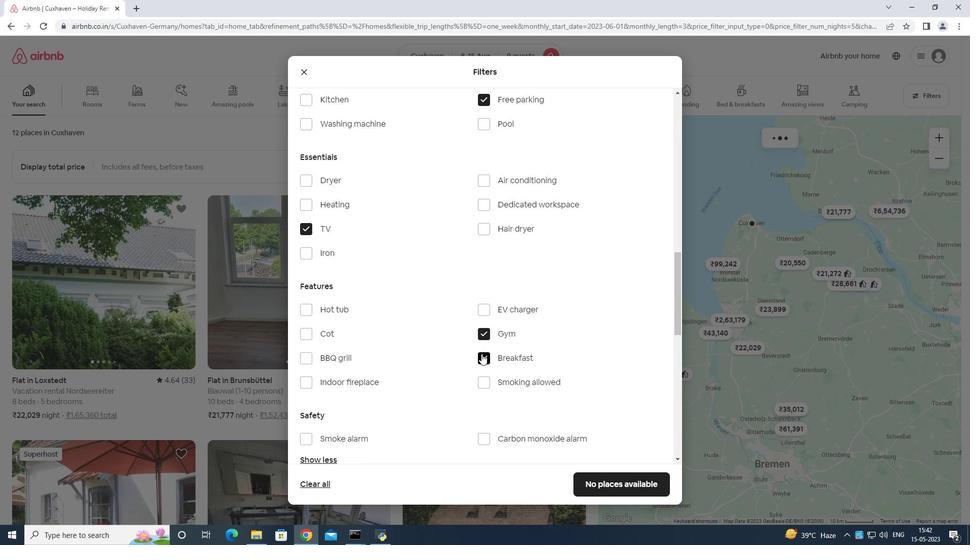 
Action: Mouse scrolled (482, 353) with delta (0, 0)
Screenshot: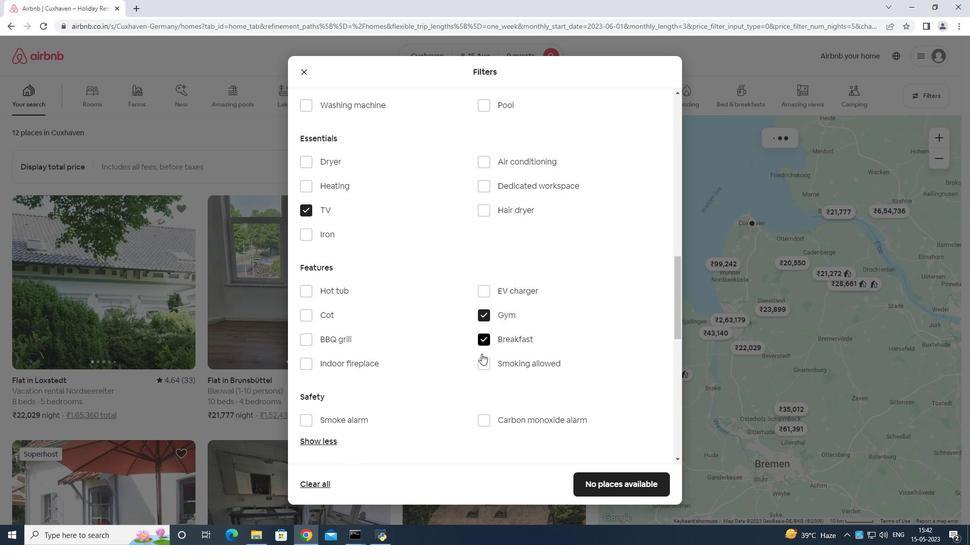 
Action: Mouse moved to (485, 353)
Screenshot: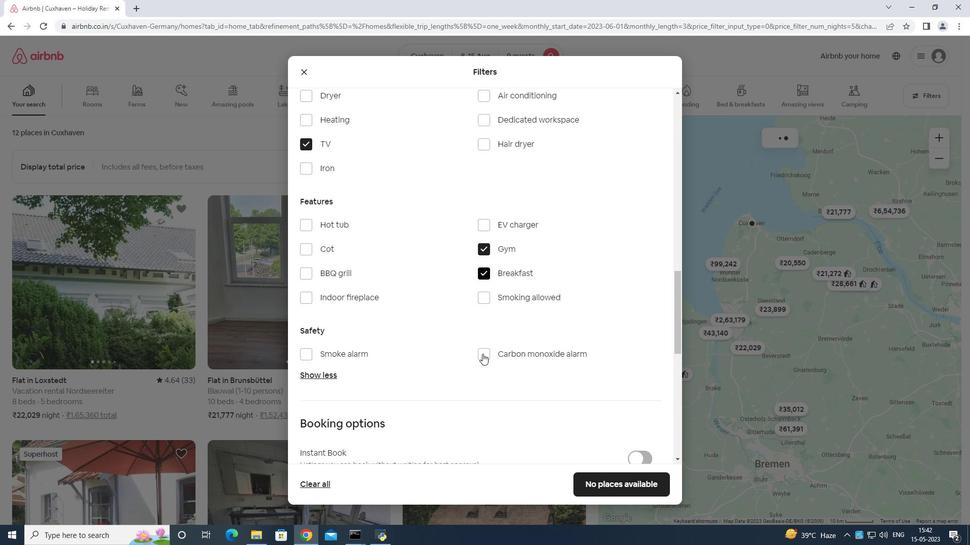
Action: Mouse scrolled (485, 352) with delta (0, 0)
Screenshot: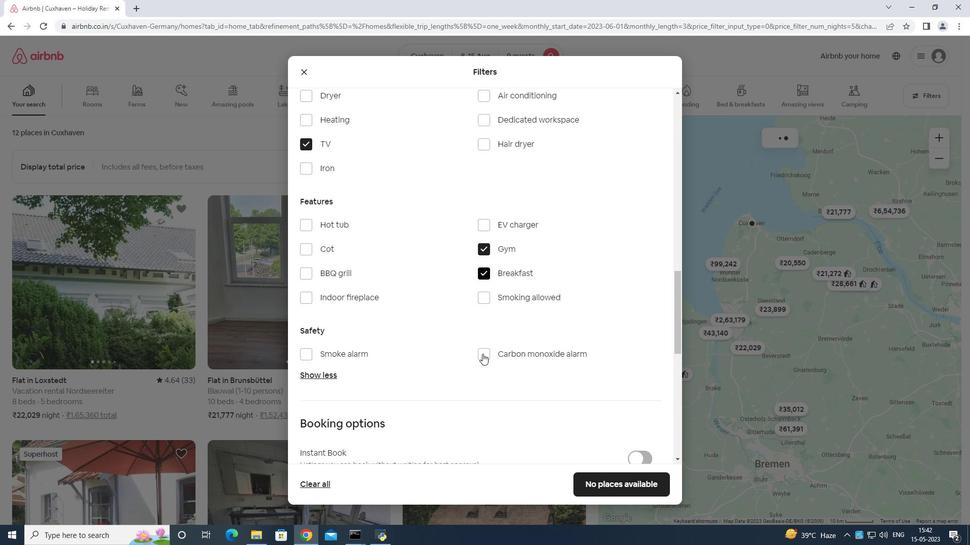 
Action: Mouse moved to (637, 272)
Screenshot: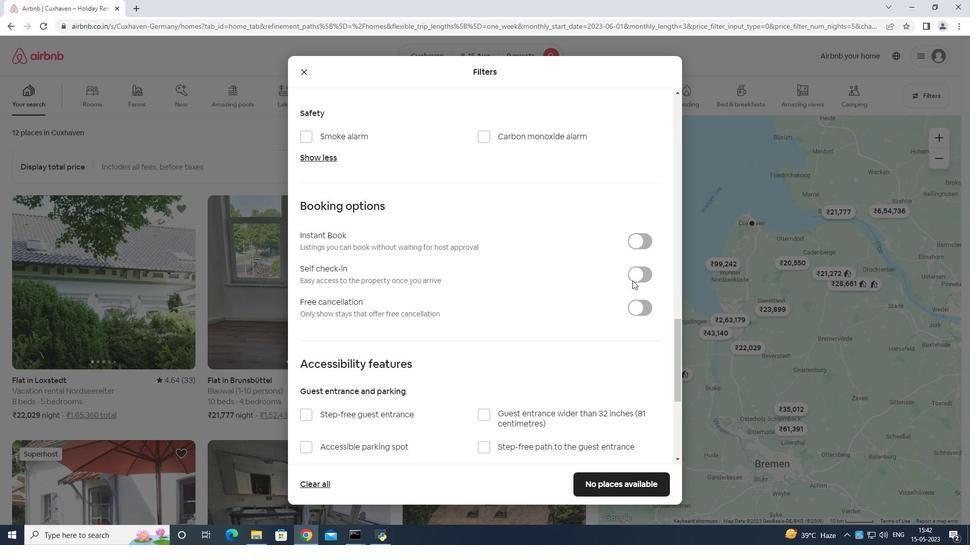 
Action: Mouse pressed left at (637, 272)
Screenshot: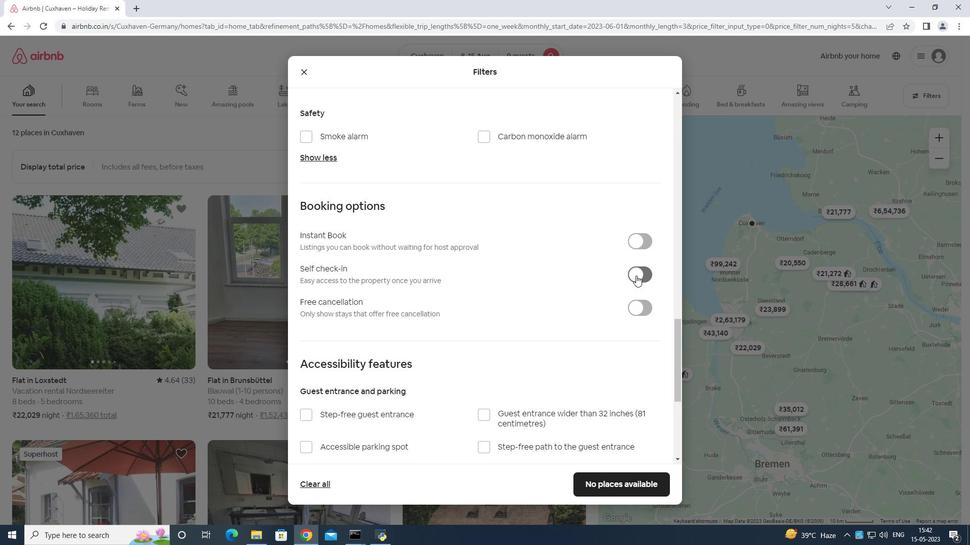 
Action: Mouse moved to (602, 313)
Screenshot: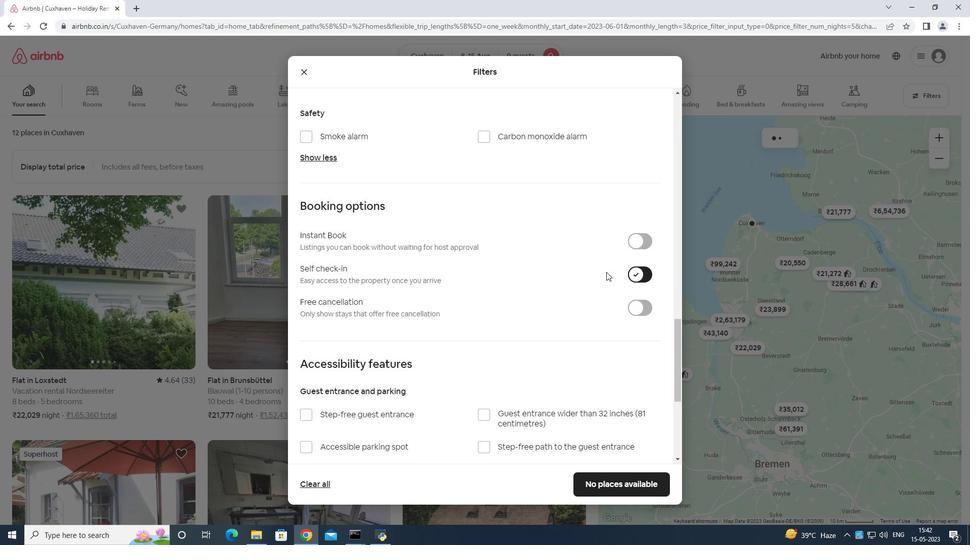 
Action: Mouse scrolled (607, 306) with delta (0, 0)
Screenshot: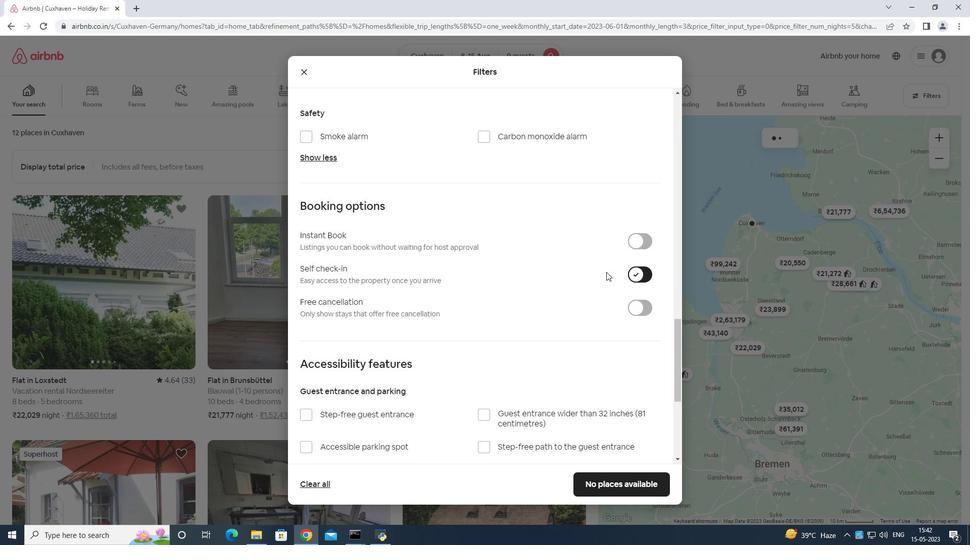 
Action: Mouse moved to (602, 312)
Screenshot: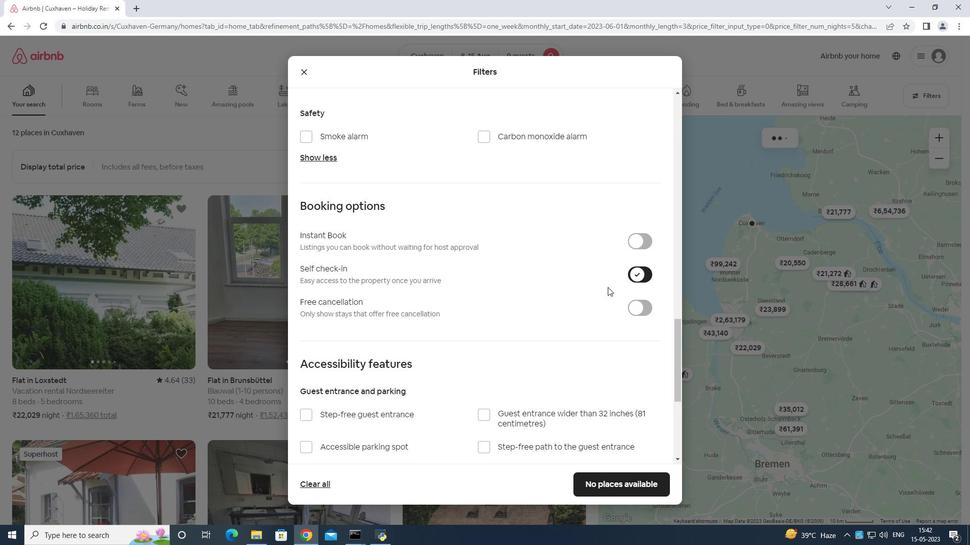 
Action: Mouse scrolled (606, 311) with delta (0, 0)
Screenshot: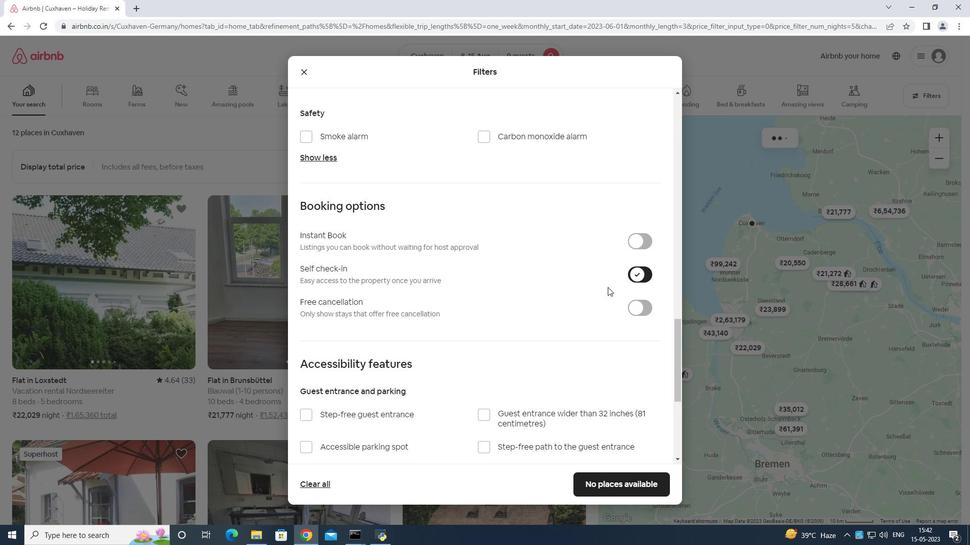 
Action: Mouse moved to (602, 309)
Screenshot: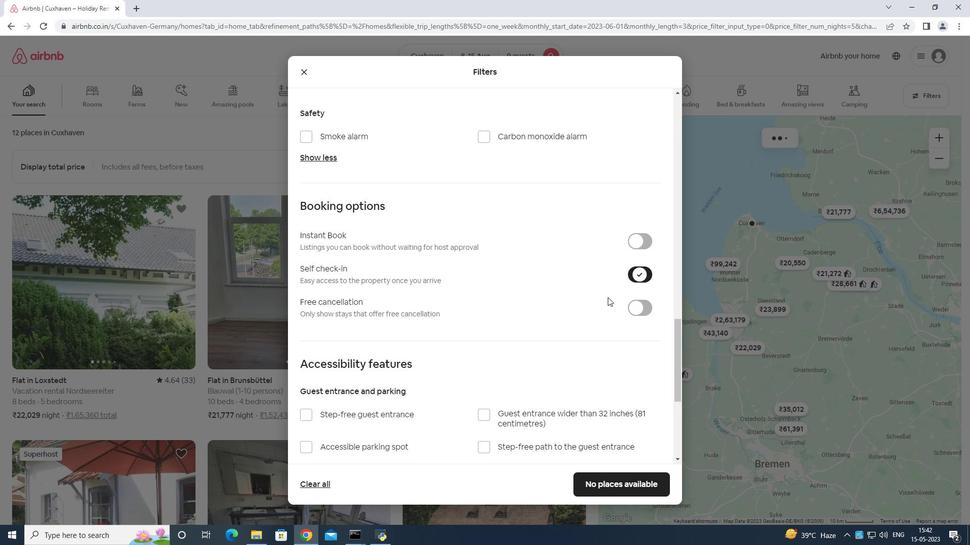 
Action: Mouse scrolled (602, 308) with delta (0, 0)
Screenshot: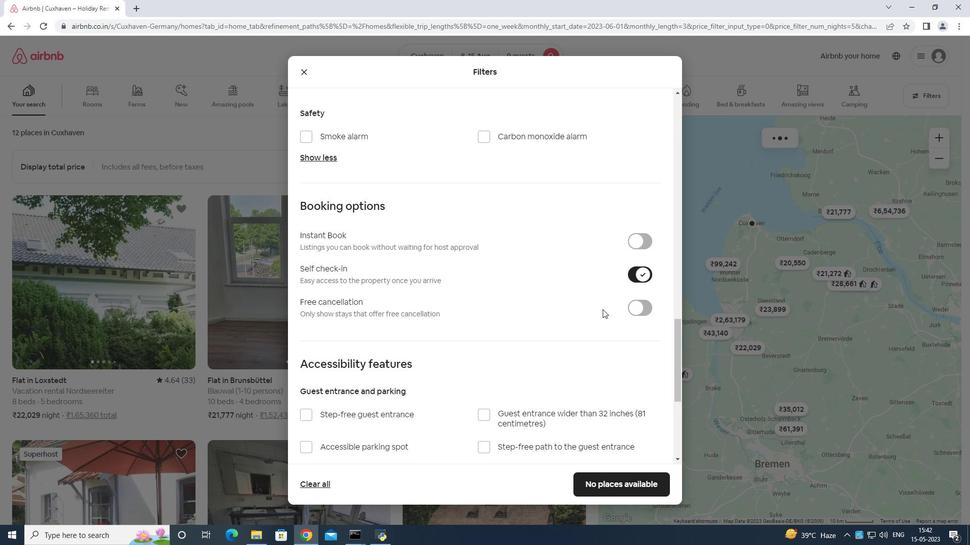 
Action: Mouse moved to (613, 312)
Screenshot: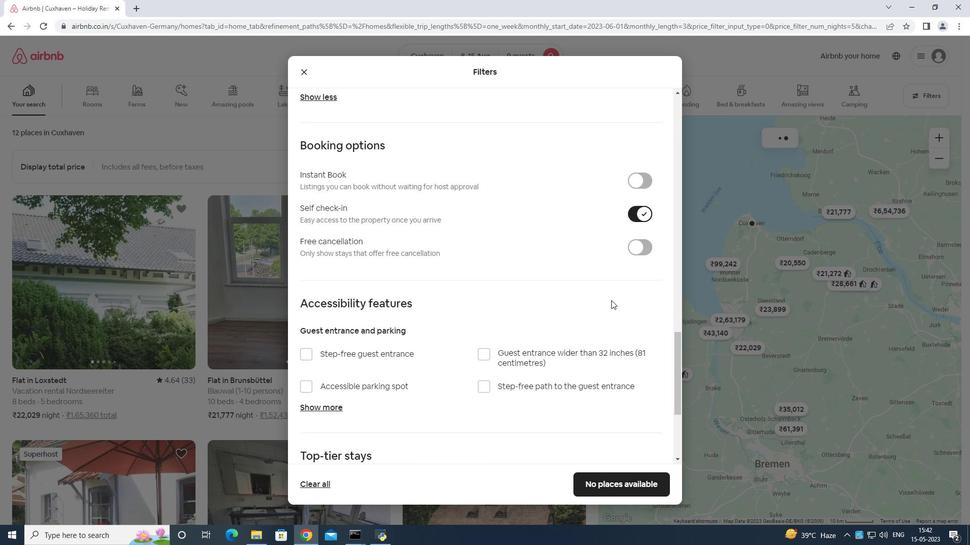 
Action: Mouse scrolled (613, 311) with delta (0, 0)
Screenshot: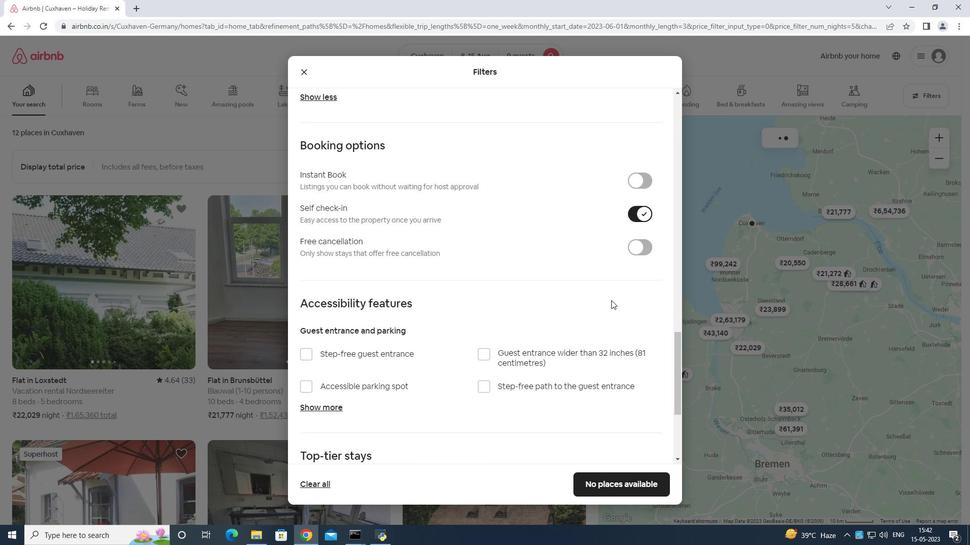 
Action: Mouse moved to (612, 314)
Screenshot: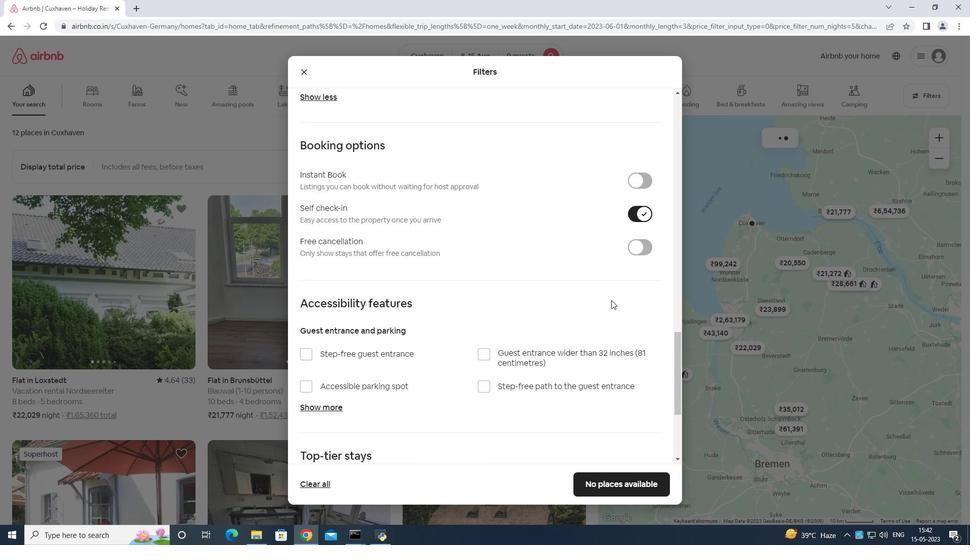 
Action: Mouse scrolled (613, 313) with delta (0, 0)
Screenshot: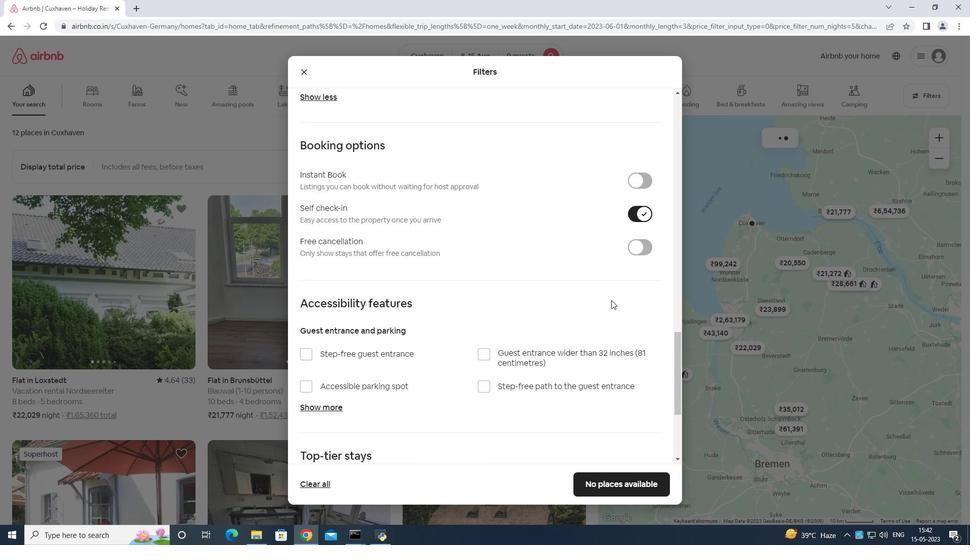 
Action: Mouse moved to (612, 314)
Screenshot: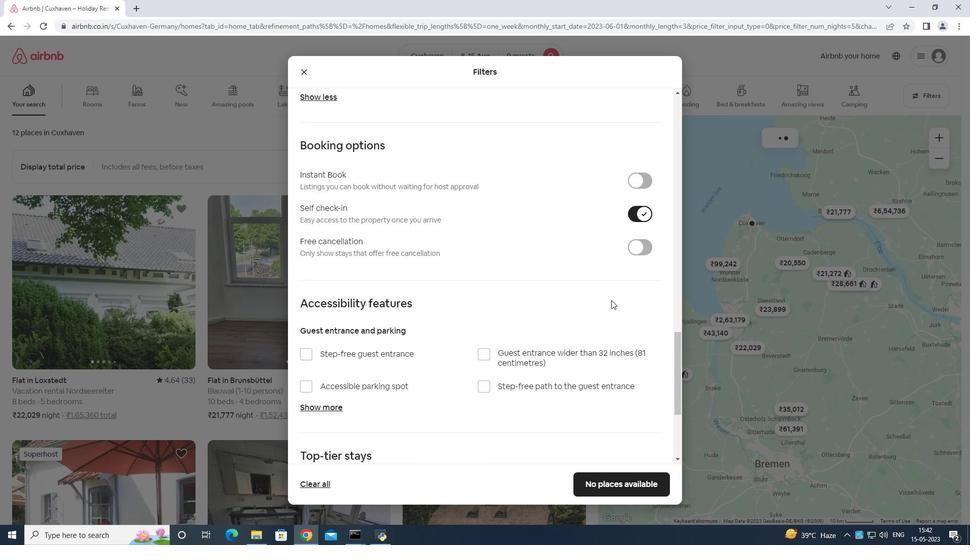 
Action: Mouse scrolled (612, 314) with delta (0, 0)
Screenshot: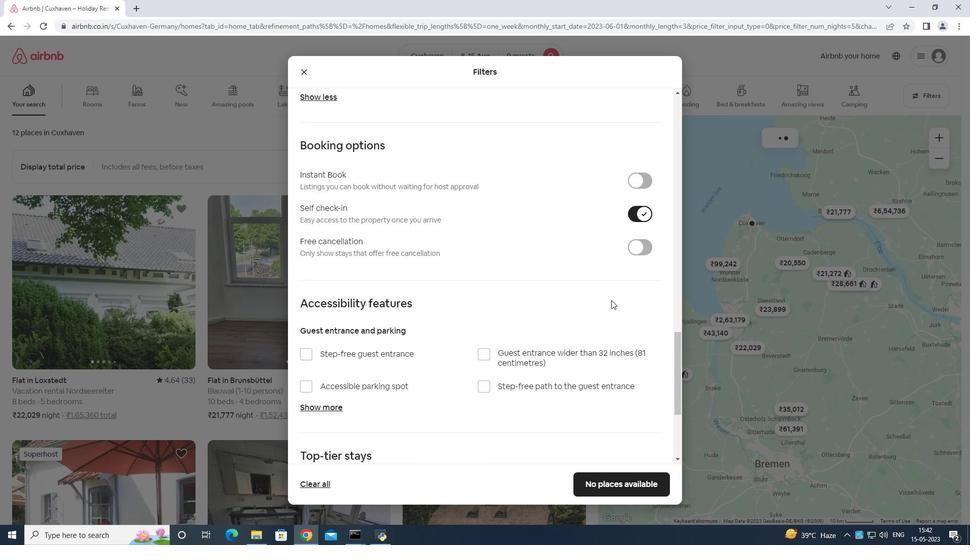 
Action: Mouse moved to (609, 311)
Screenshot: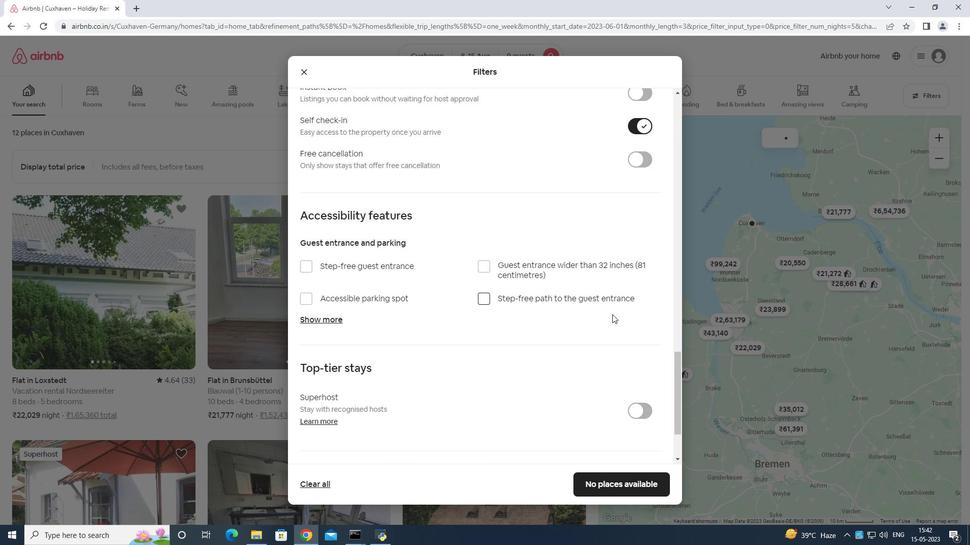 
Action: Mouse scrolled (609, 311) with delta (0, 0)
Screenshot: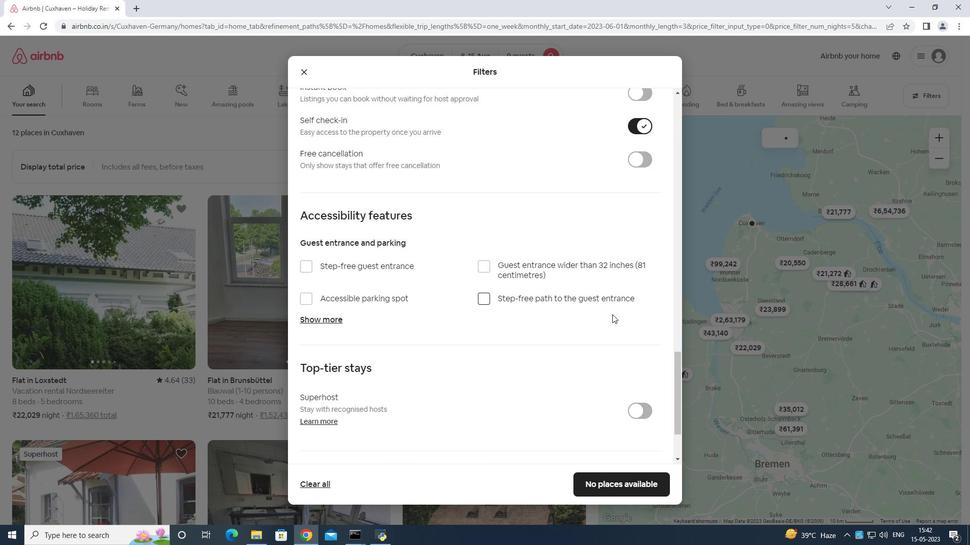 
Action: Mouse moved to (606, 315)
Screenshot: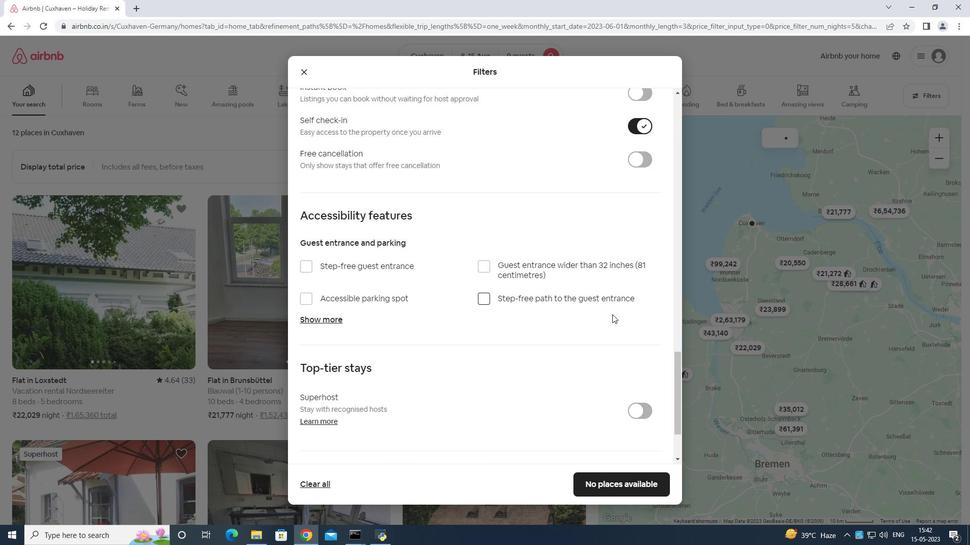 
Action: Mouse scrolled (606, 314) with delta (0, 0)
Screenshot: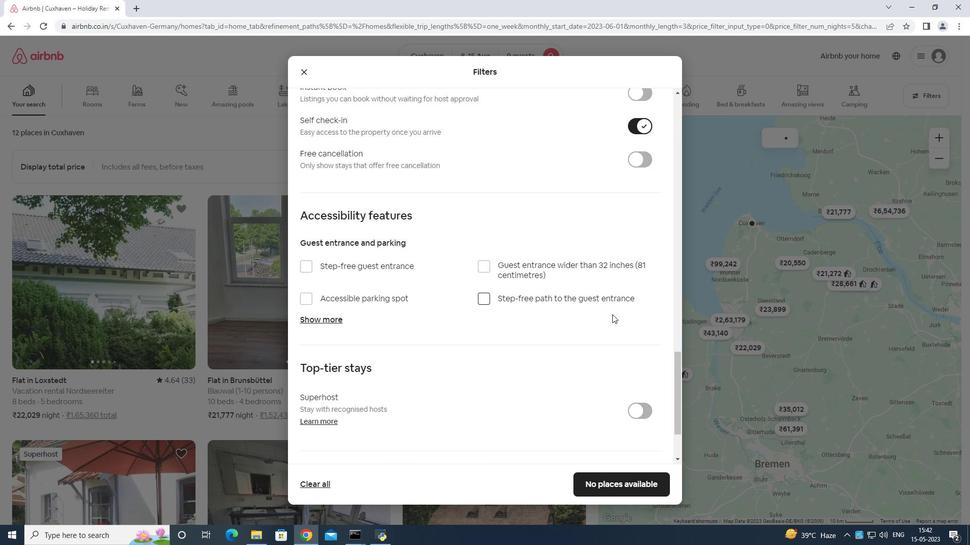 
Action: Mouse moved to (601, 317)
Screenshot: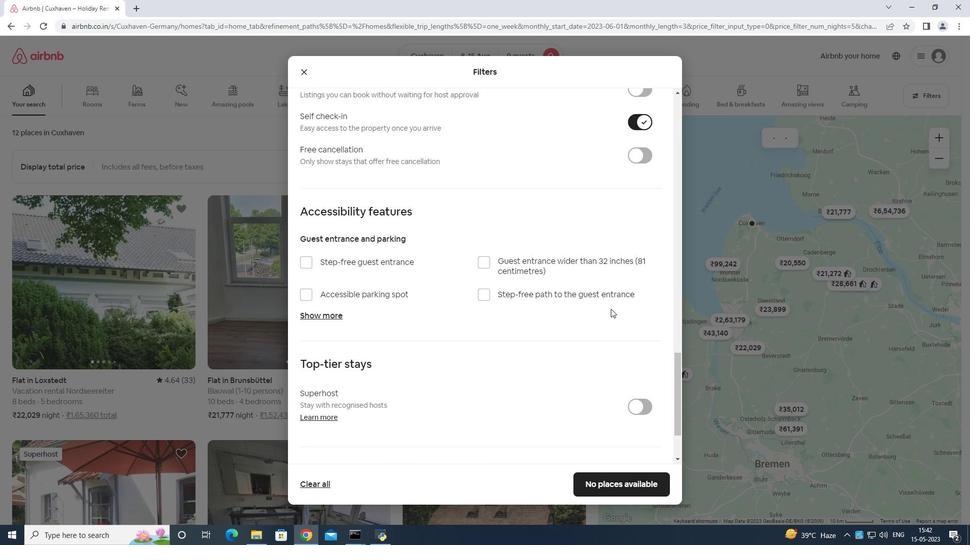 
Action: Mouse scrolled (601, 316) with delta (0, 0)
Screenshot: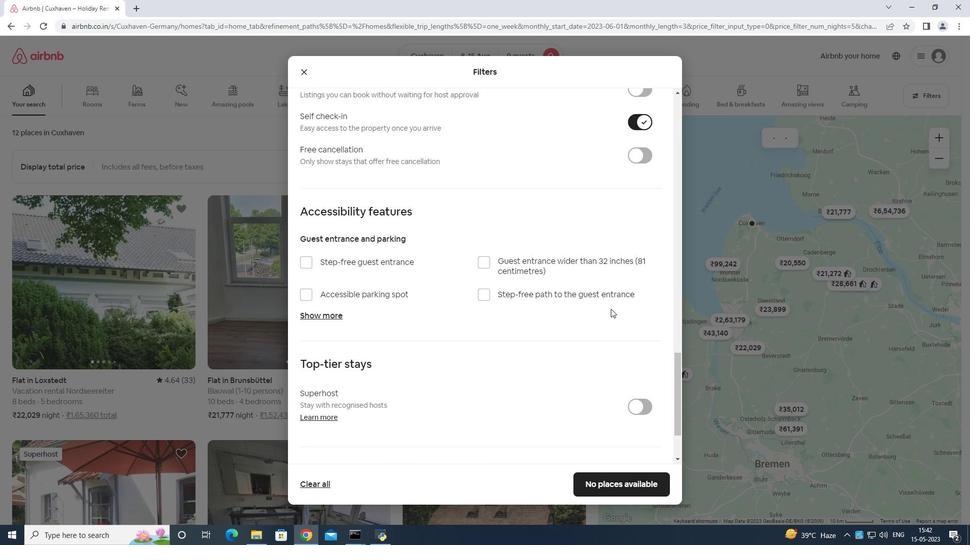 
Action: Mouse moved to (342, 405)
Screenshot: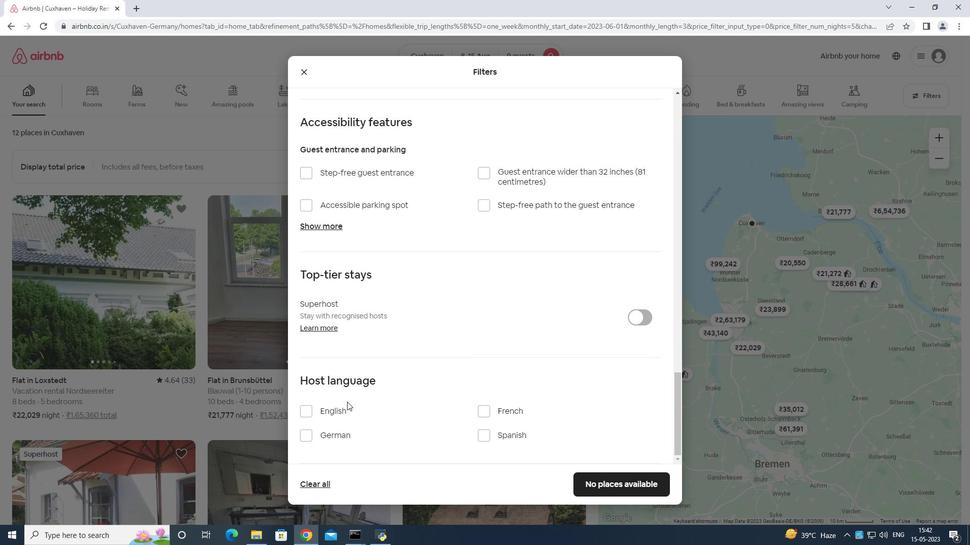 
Action: Mouse pressed left at (342, 405)
Screenshot: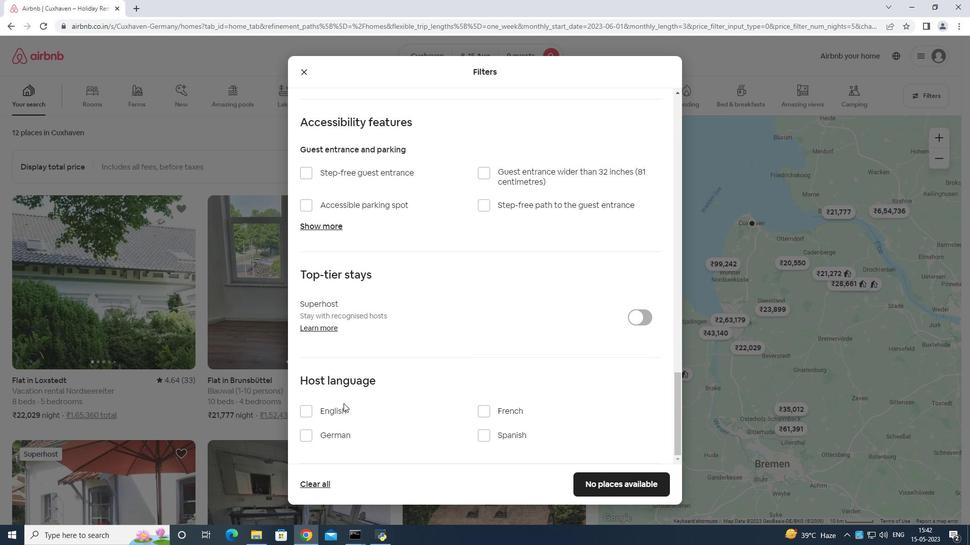 
Action: Mouse moved to (343, 410)
Screenshot: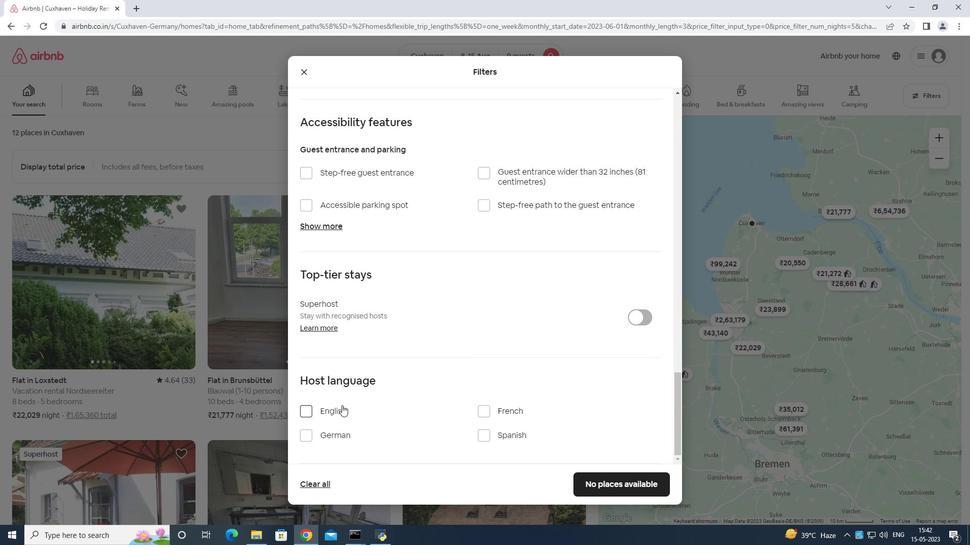 
Action: Mouse pressed left at (343, 410)
Screenshot: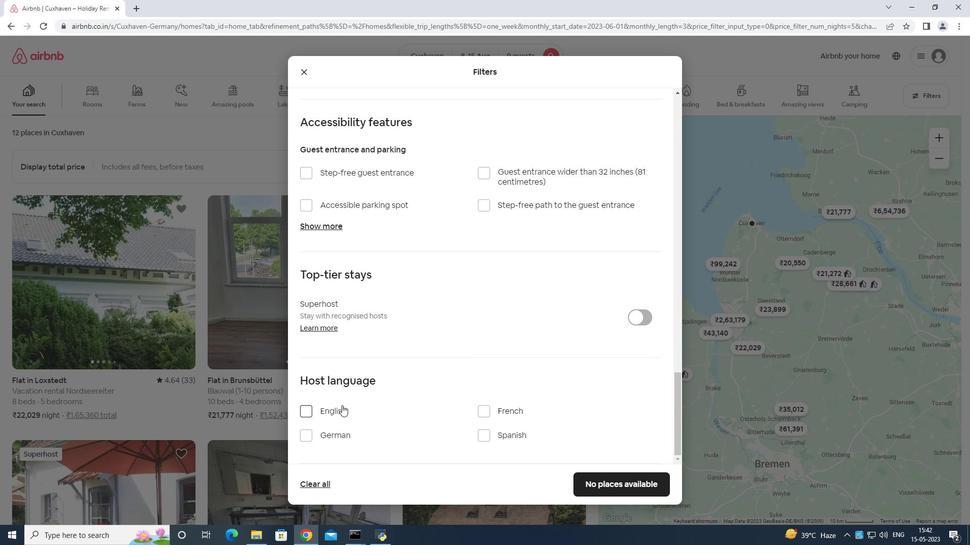 
Action: Mouse moved to (628, 477)
Screenshot: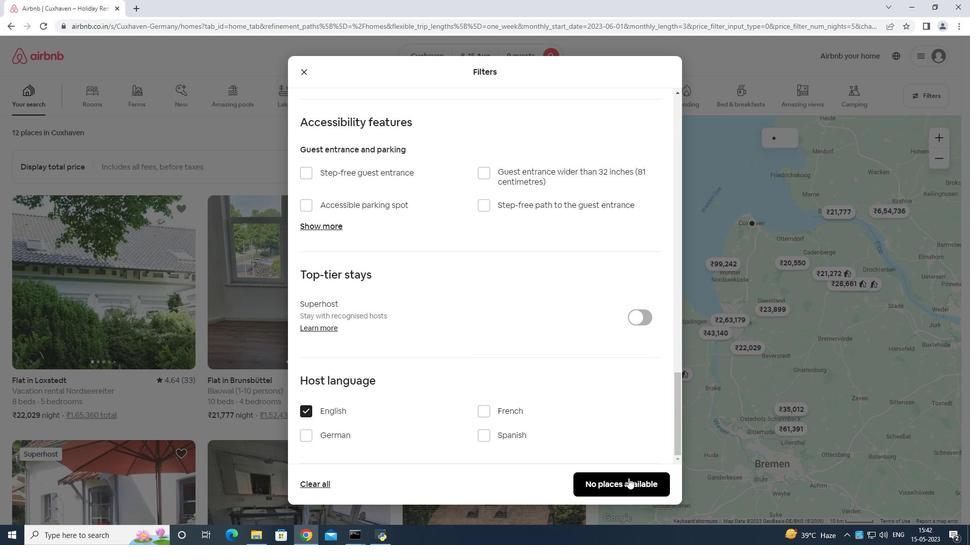 
Action: Mouse pressed left at (628, 477)
Screenshot: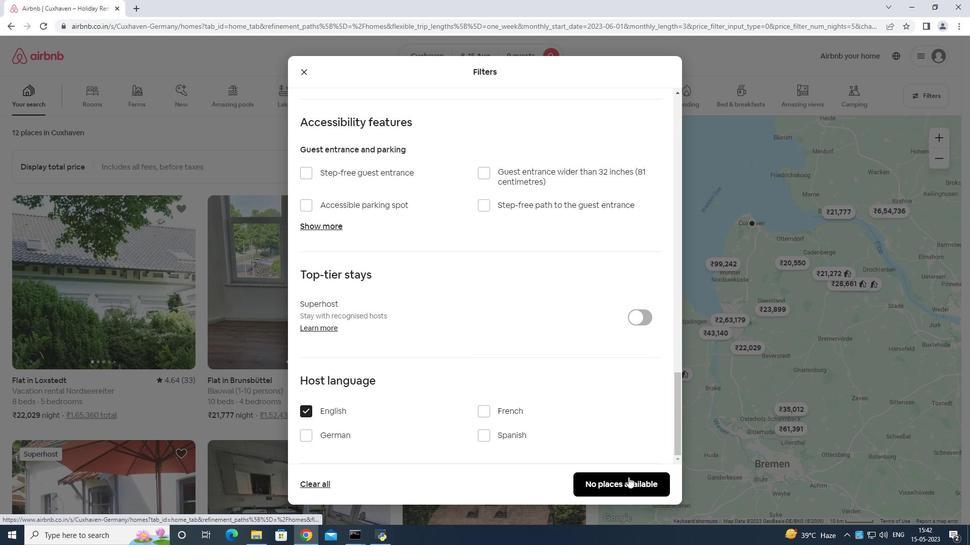 
Action: Mouse moved to (632, 478)
Screenshot: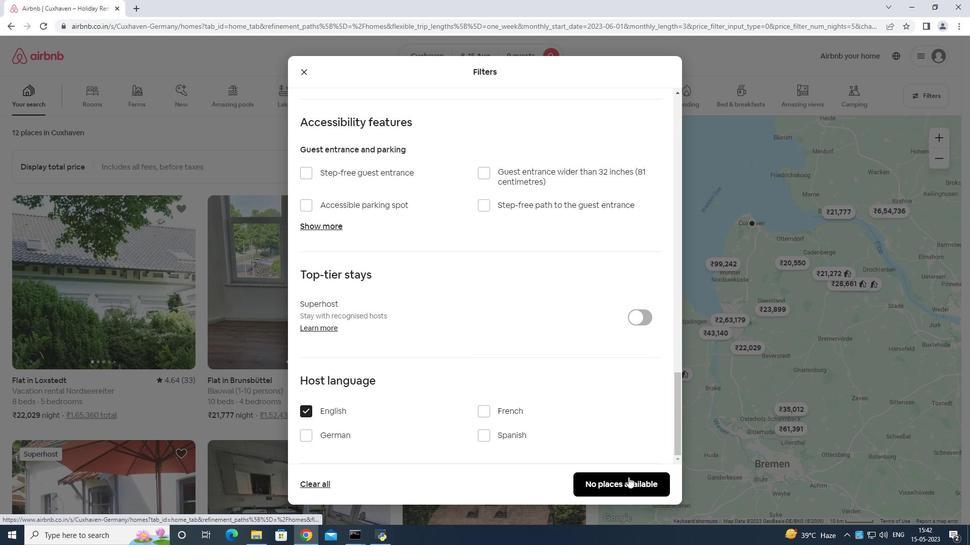 
